 Task: In Heading Arial with underline. Font size of heading  '18'Font style of data Calibri. Font size of data  9Alignment of headline & data Align center. Fill color in heading,  RedFont color of data Black Apply border in Data No BorderIn the sheet  Excel File Workbookbook
Action: Mouse moved to (128, 197)
Screenshot: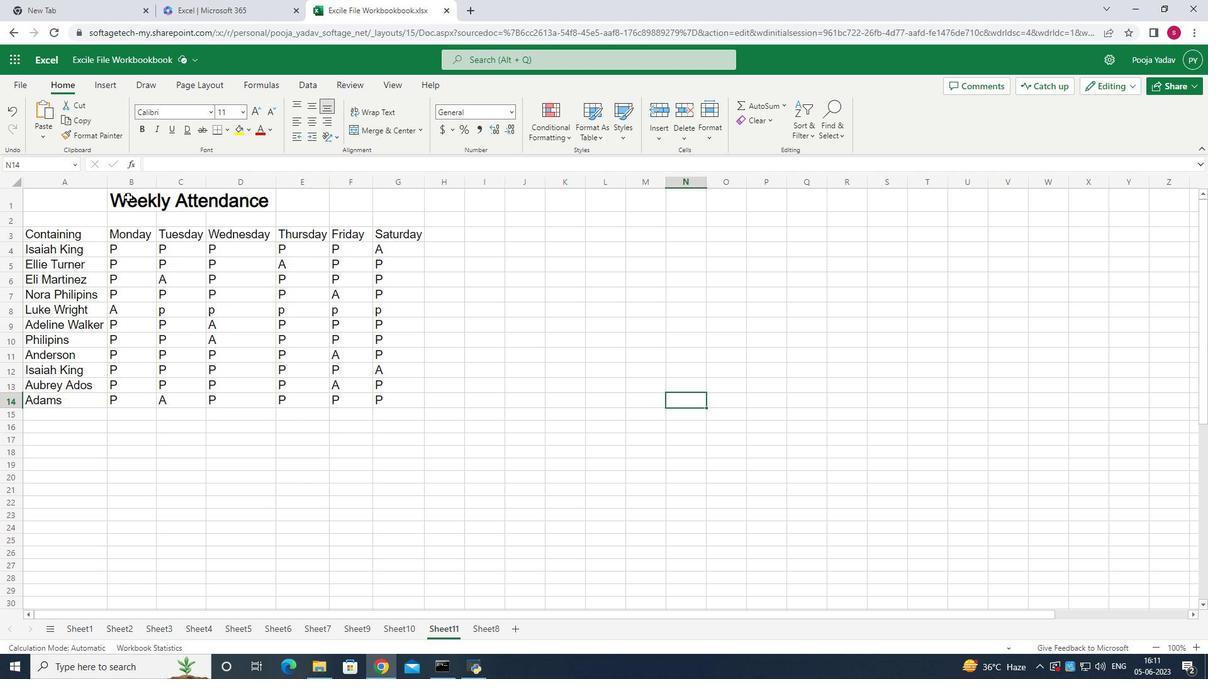 
Action: Mouse pressed left at (128, 197)
Screenshot: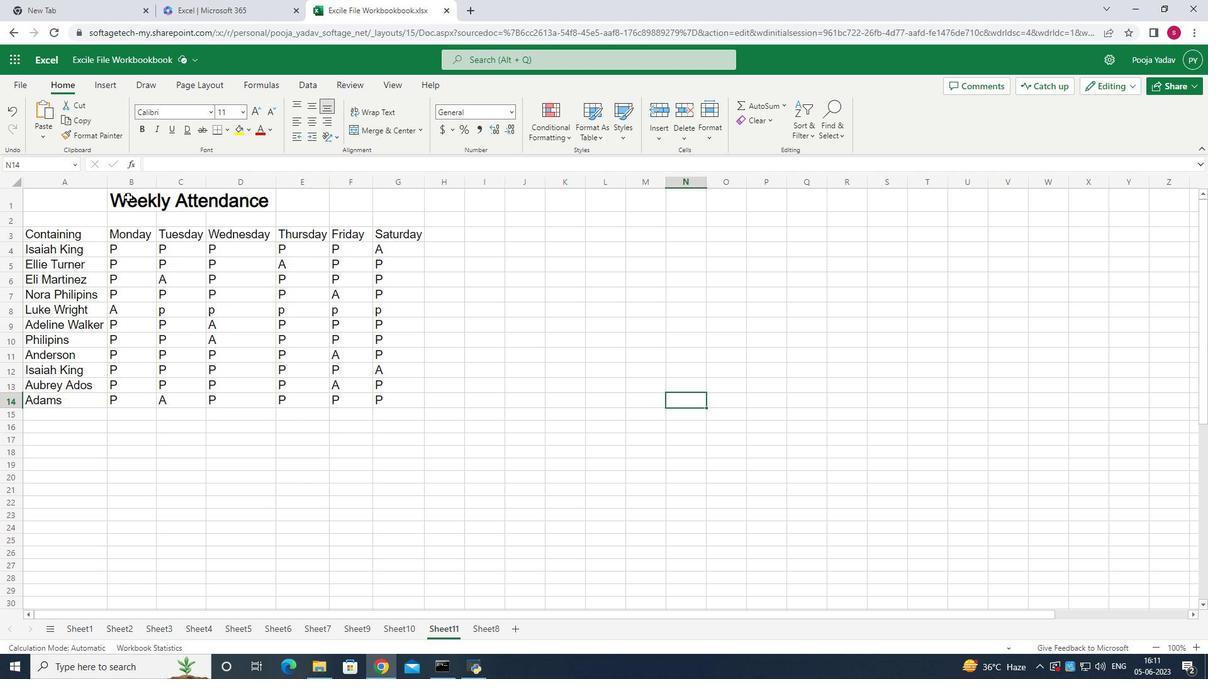 
Action: Mouse moved to (128, 198)
Screenshot: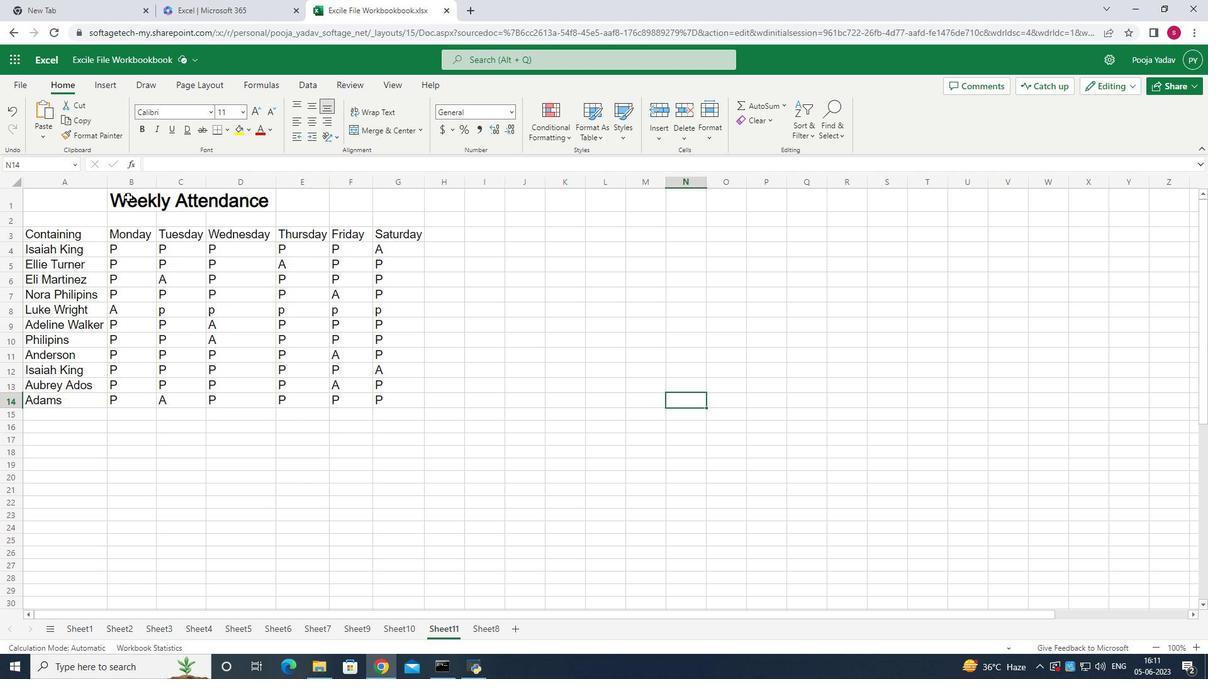 
Action: Mouse pressed left at (128, 198)
Screenshot: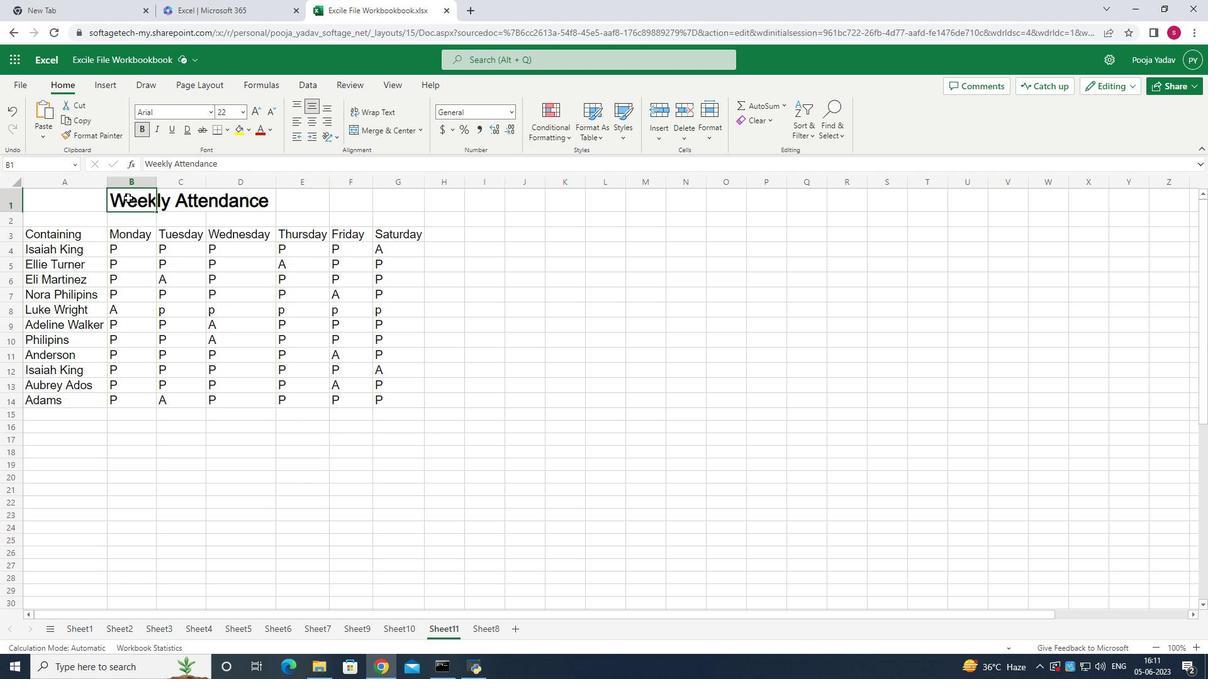 
Action: Mouse moved to (171, 130)
Screenshot: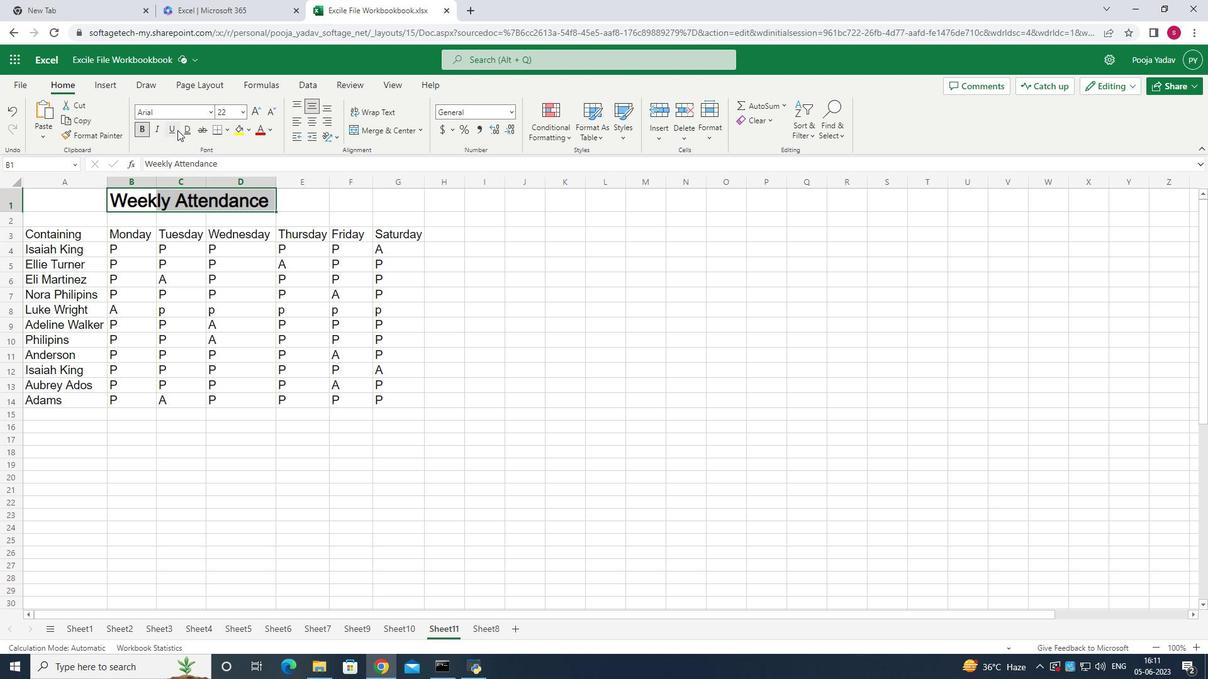 
Action: Mouse pressed left at (171, 130)
Screenshot: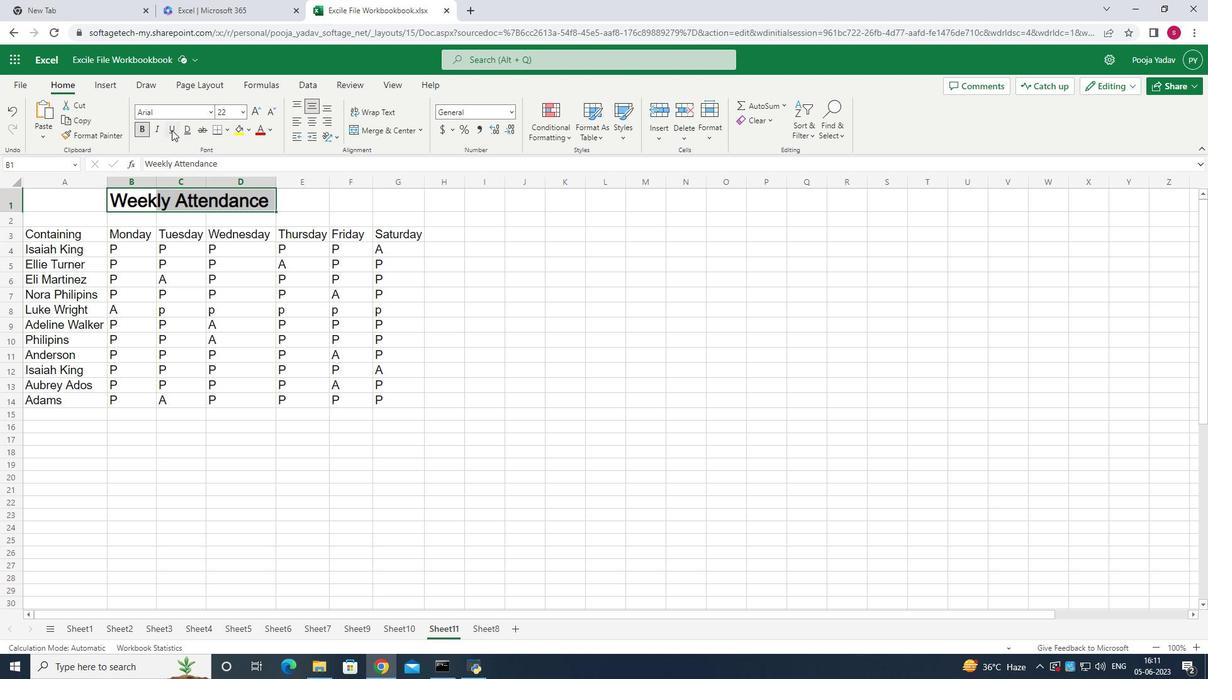 
Action: Mouse moved to (142, 122)
Screenshot: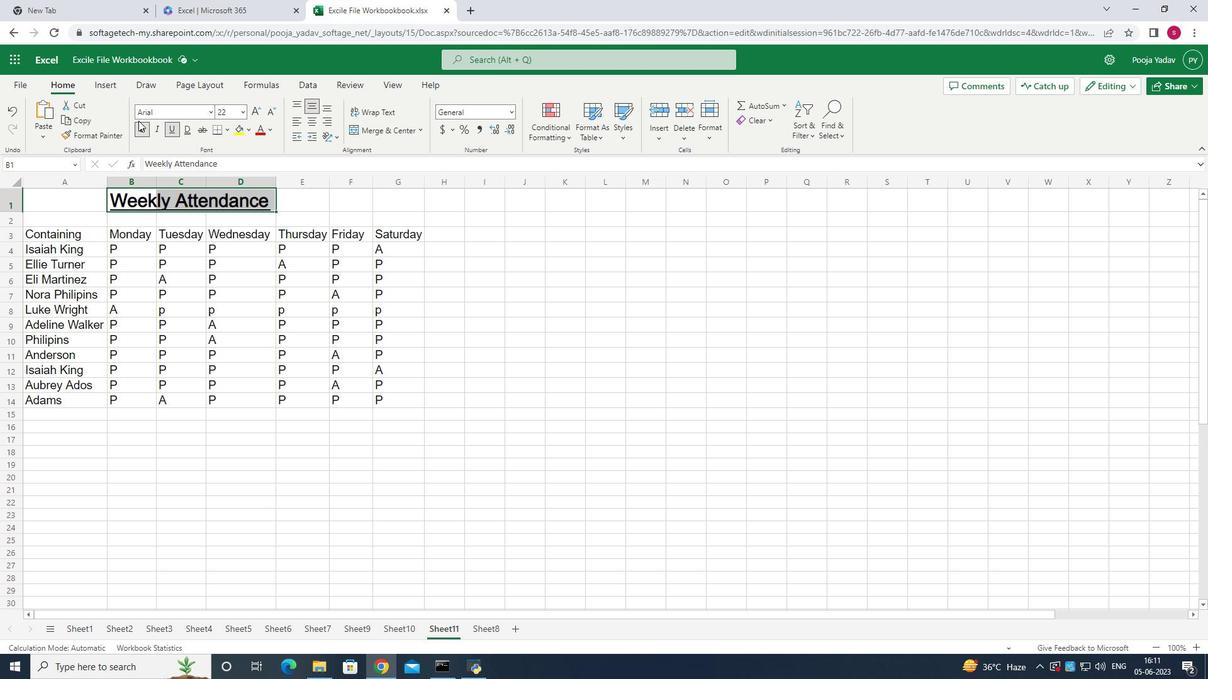 
Action: Mouse pressed left at (142, 122)
Screenshot: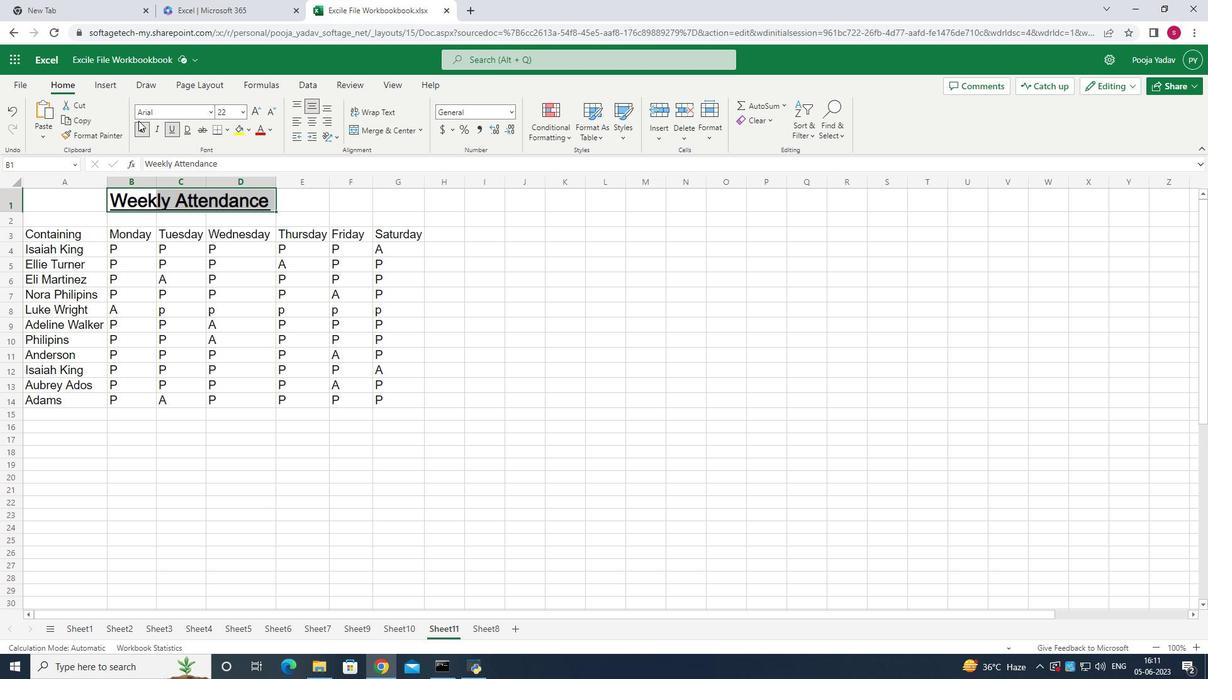 
Action: Mouse moved to (76, 220)
Screenshot: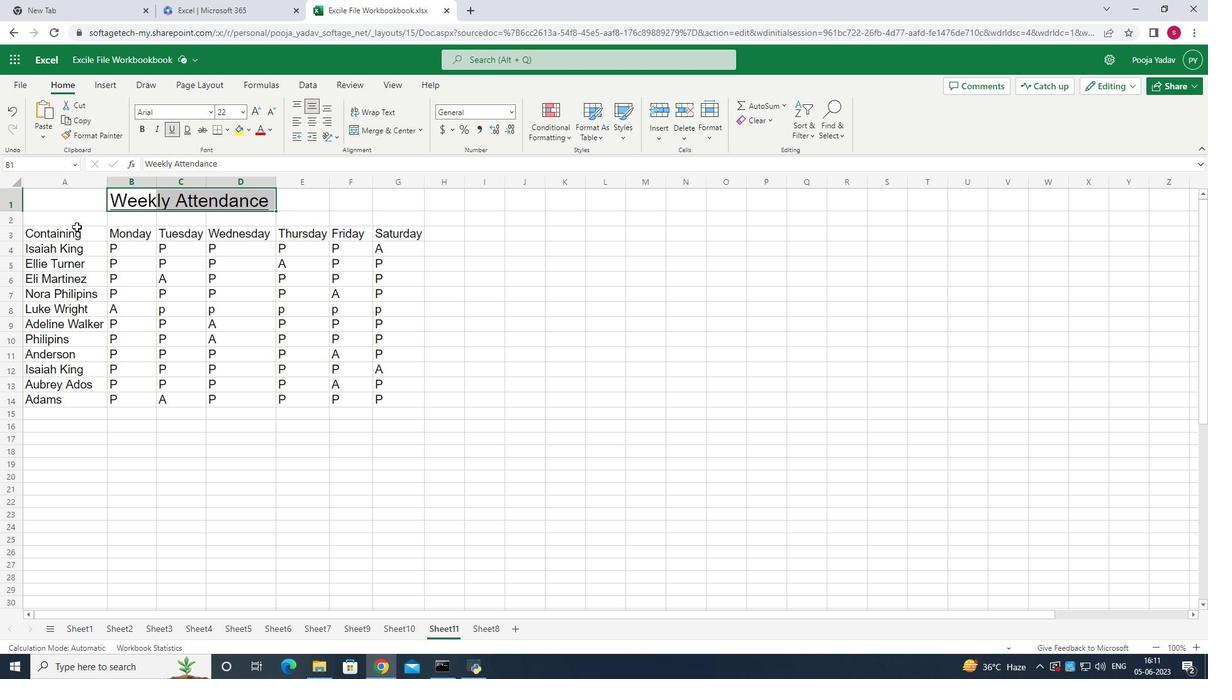 
Action: Mouse pressed left at (76, 220)
Screenshot: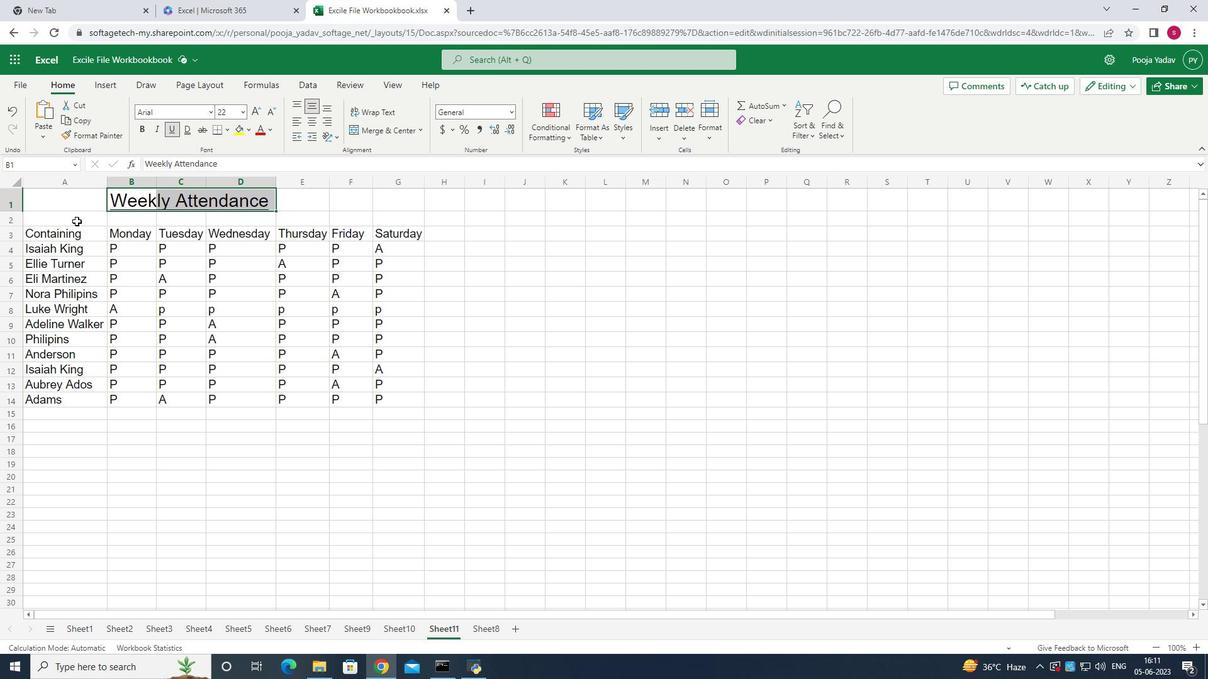 
Action: Mouse moved to (242, 111)
Screenshot: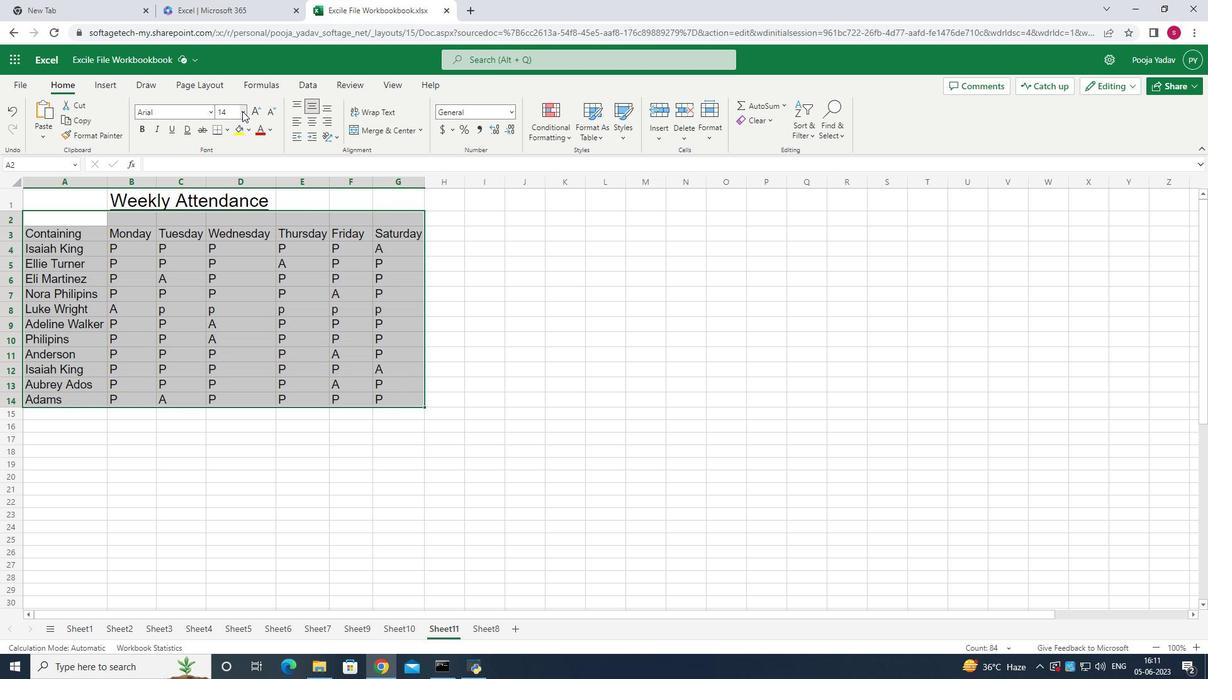 
Action: Mouse pressed left at (242, 111)
Screenshot: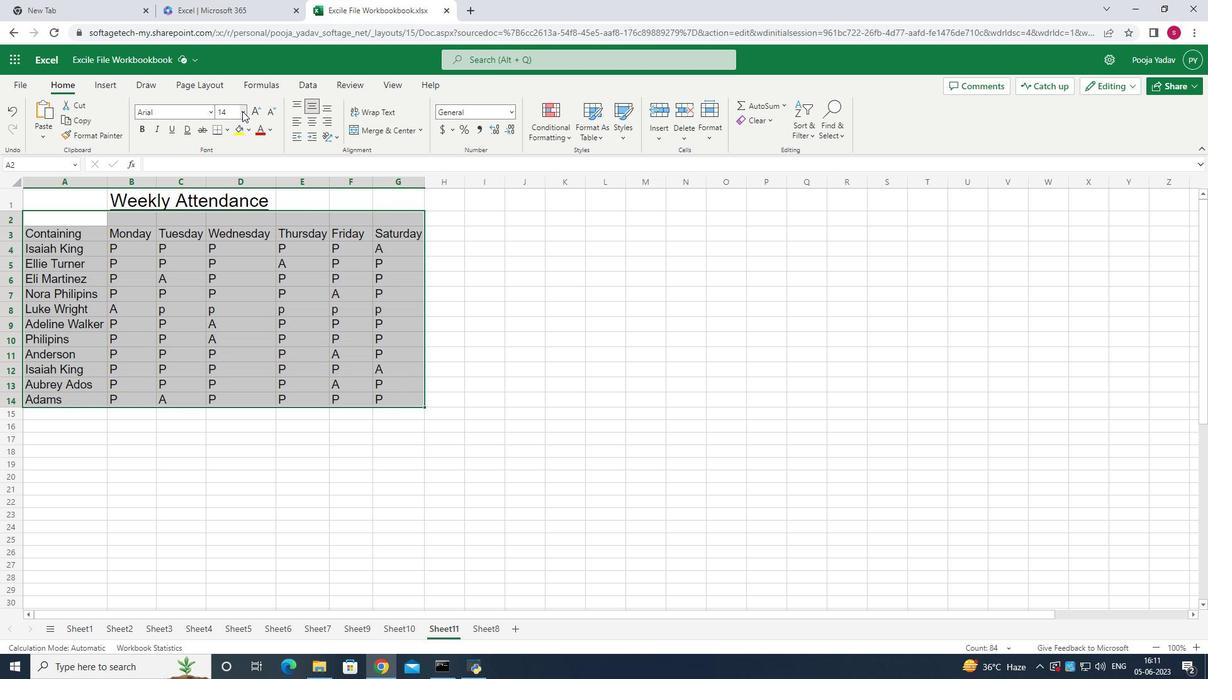 
Action: Mouse moved to (234, 244)
Screenshot: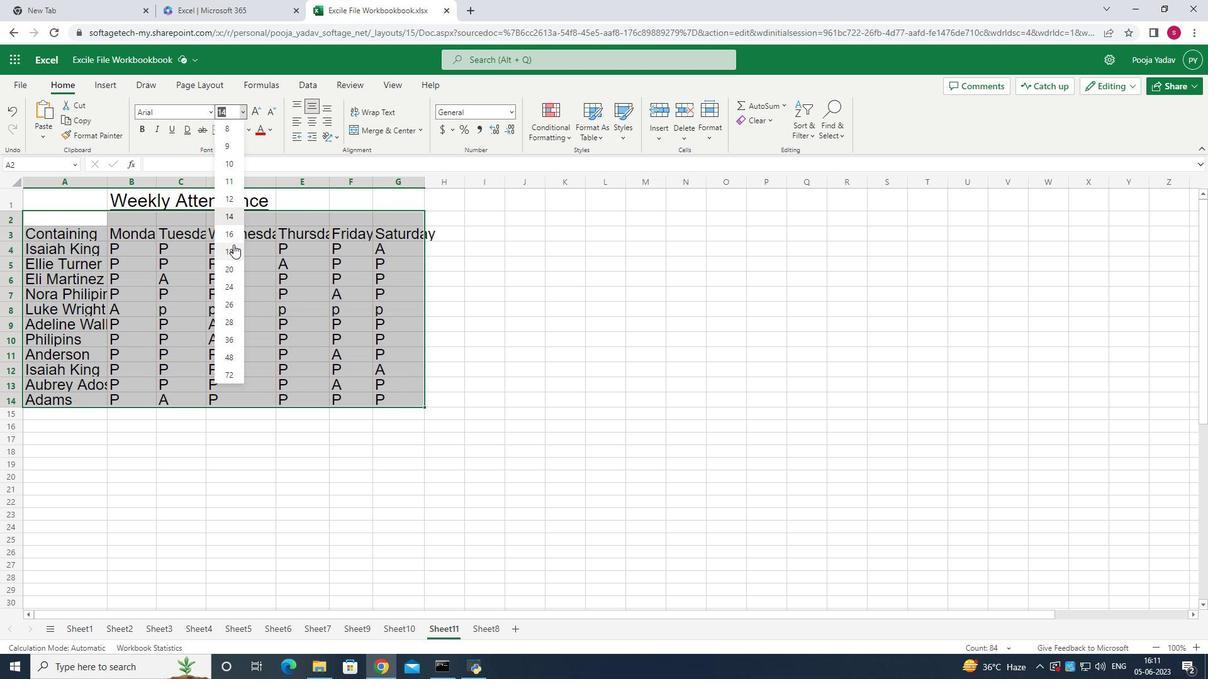 
Action: Mouse pressed left at (234, 244)
Screenshot: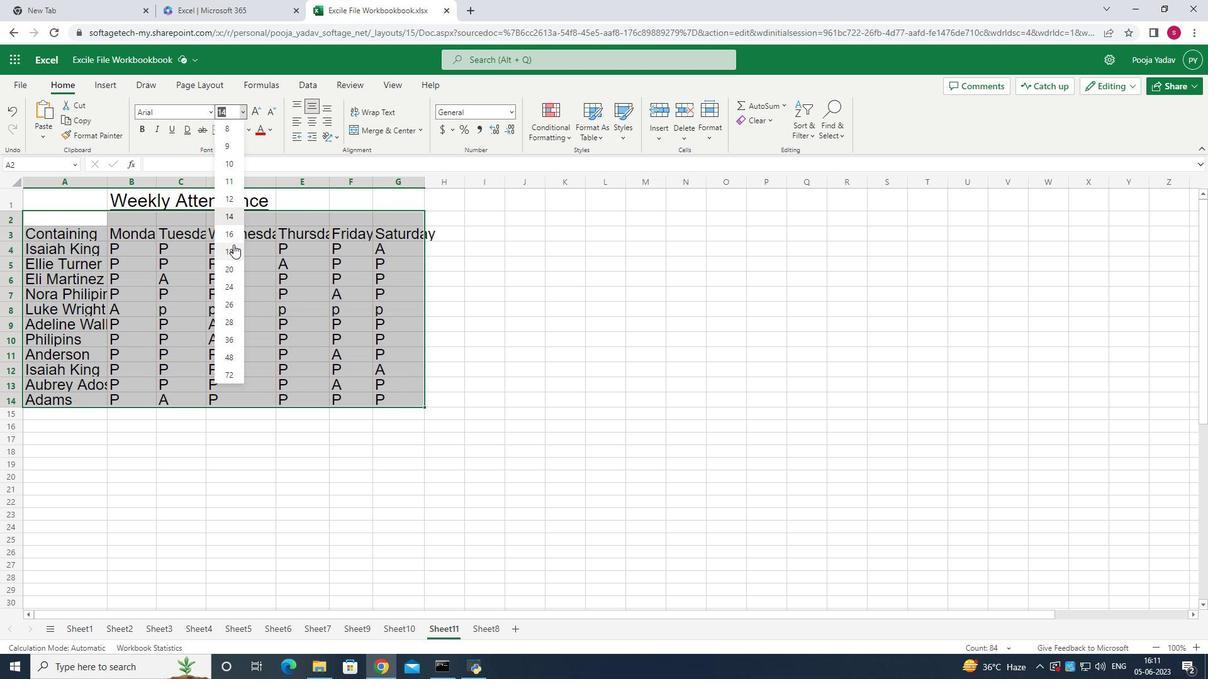 
Action: Mouse moved to (422, 181)
Screenshot: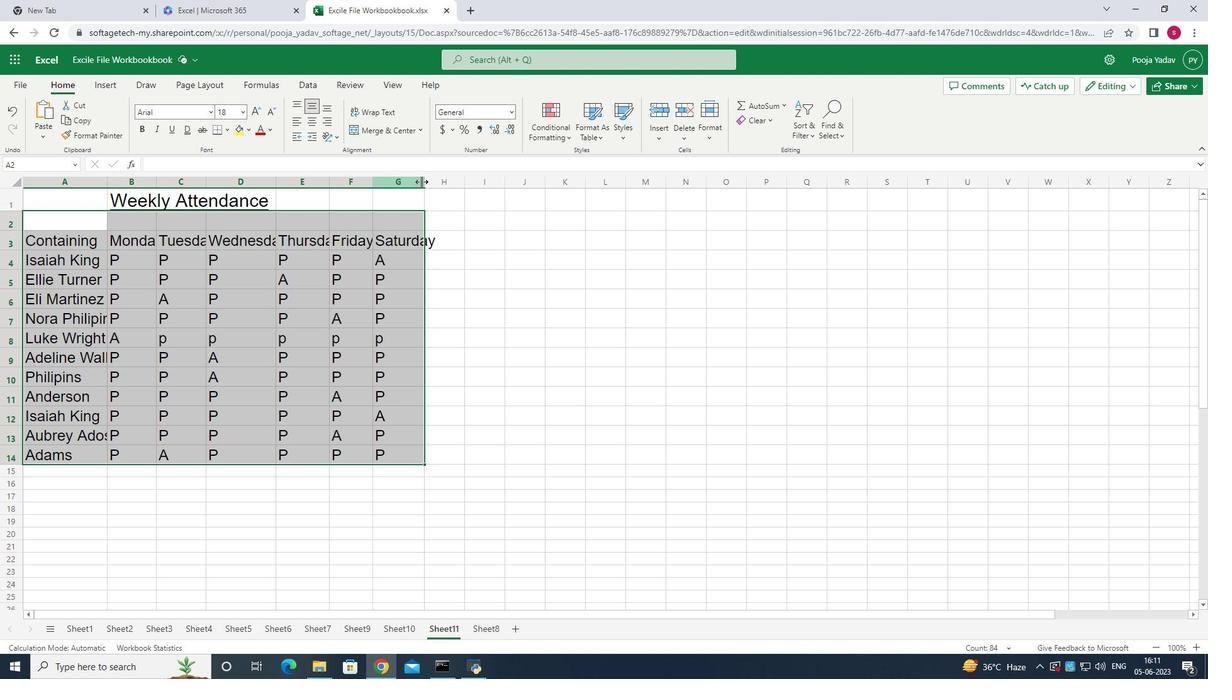 
Action: Mouse pressed left at (422, 181)
Screenshot: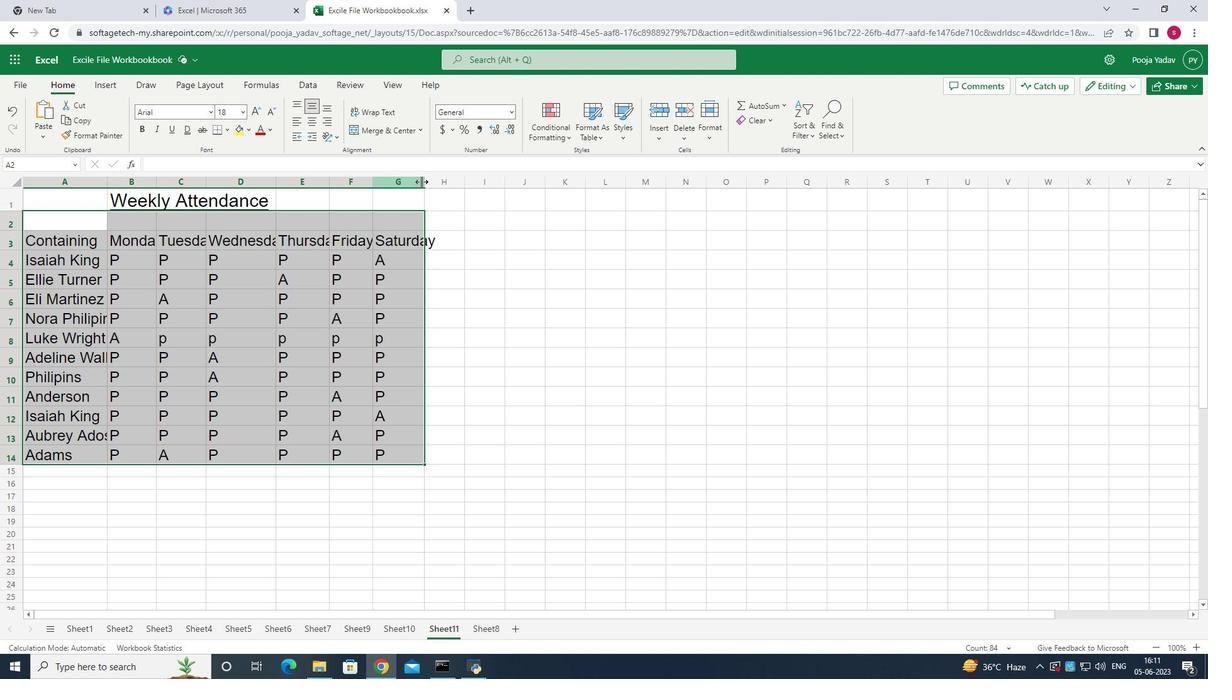 
Action: Mouse moved to (107, 180)
Screenshot: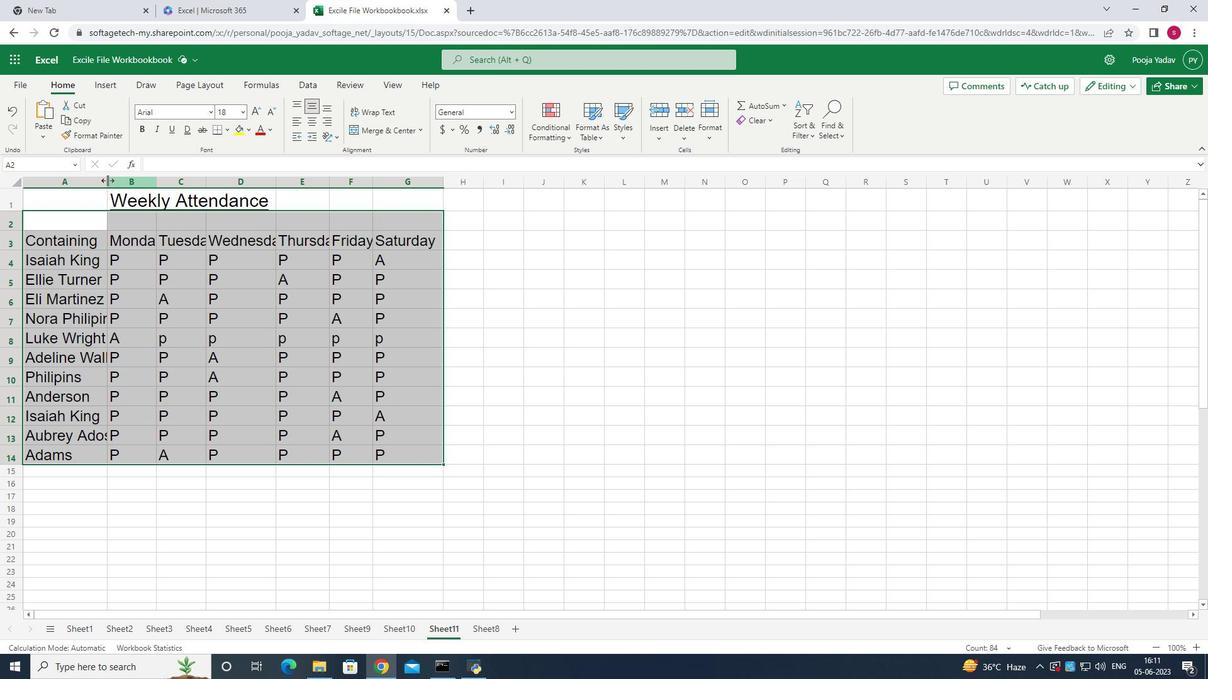
Action: Mouse pressed left at (107, 180)
Screenshot: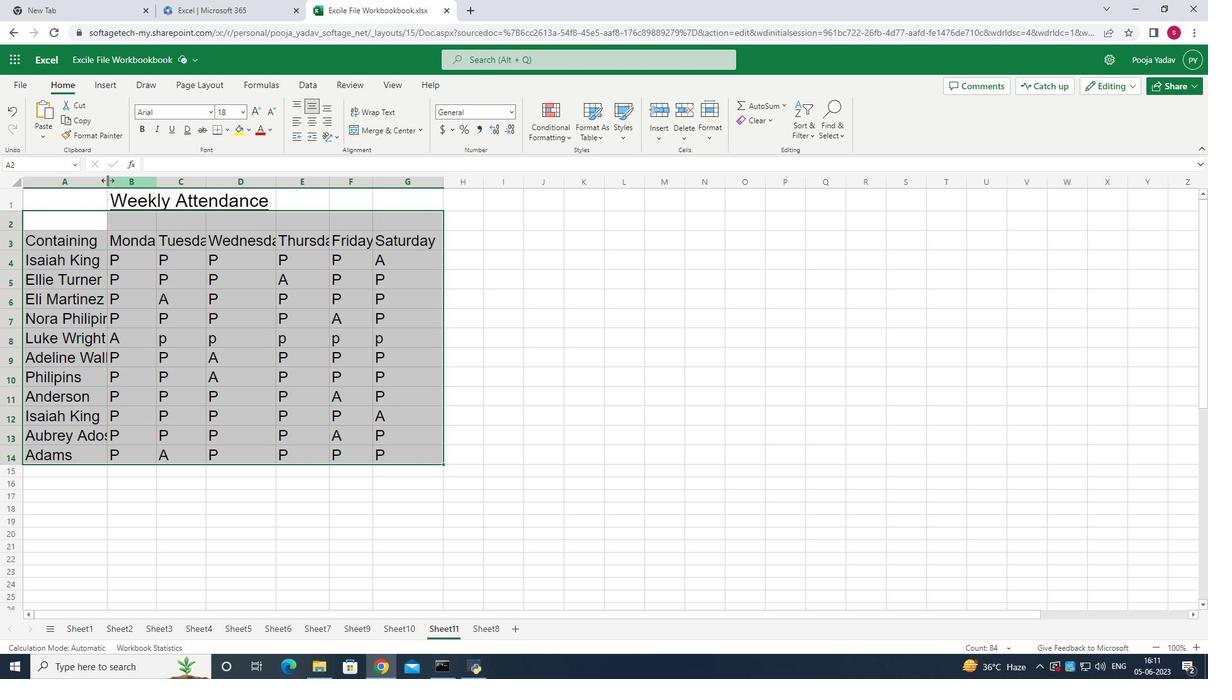 
Action: Mouse moved to (130, 184)
Screenshot: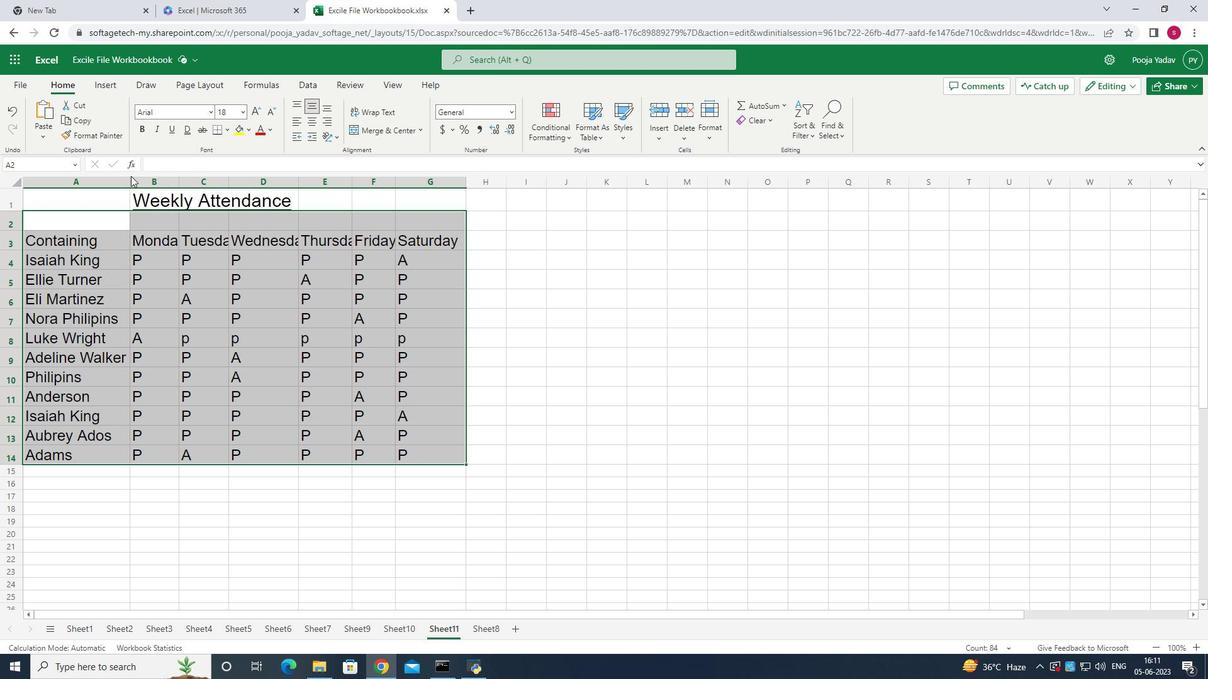
Action: Mouse pressed left at (130, 184)
Screenshot: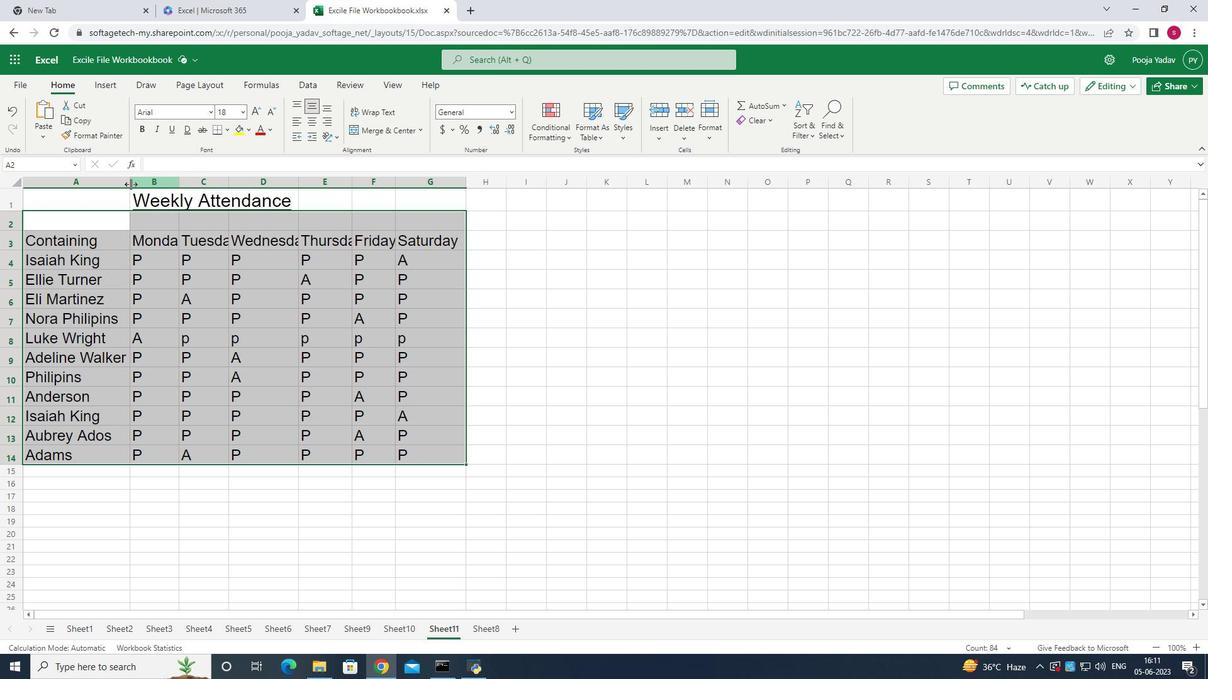 
Action: Mouse moved to (185, 183)
Screenshot: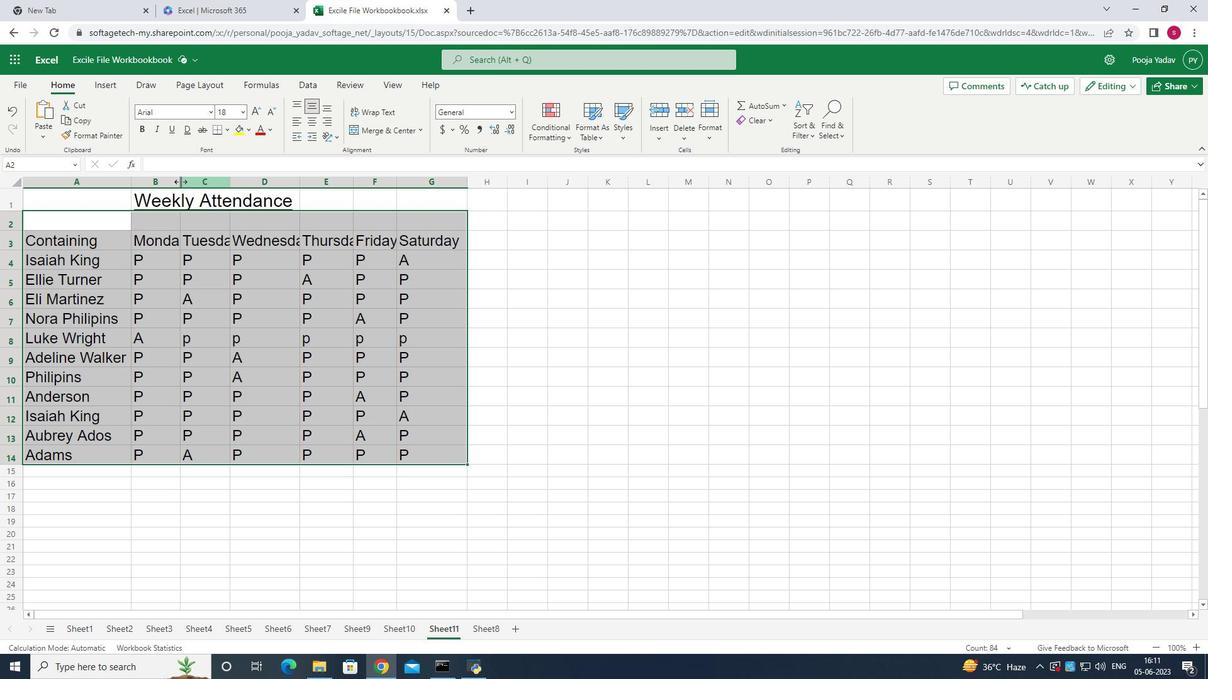 
Action: Mouse pressed left at (181, 181)
Screenshot: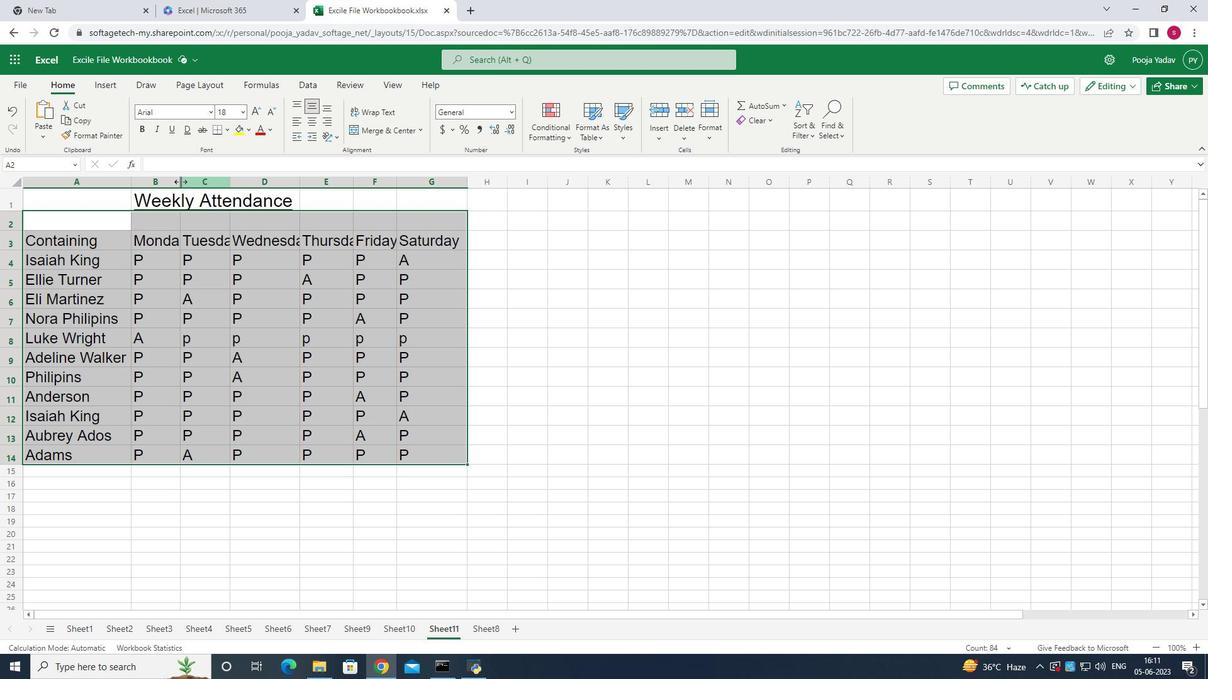 
Action: Mouse moved to (194, 183)
Screenshot: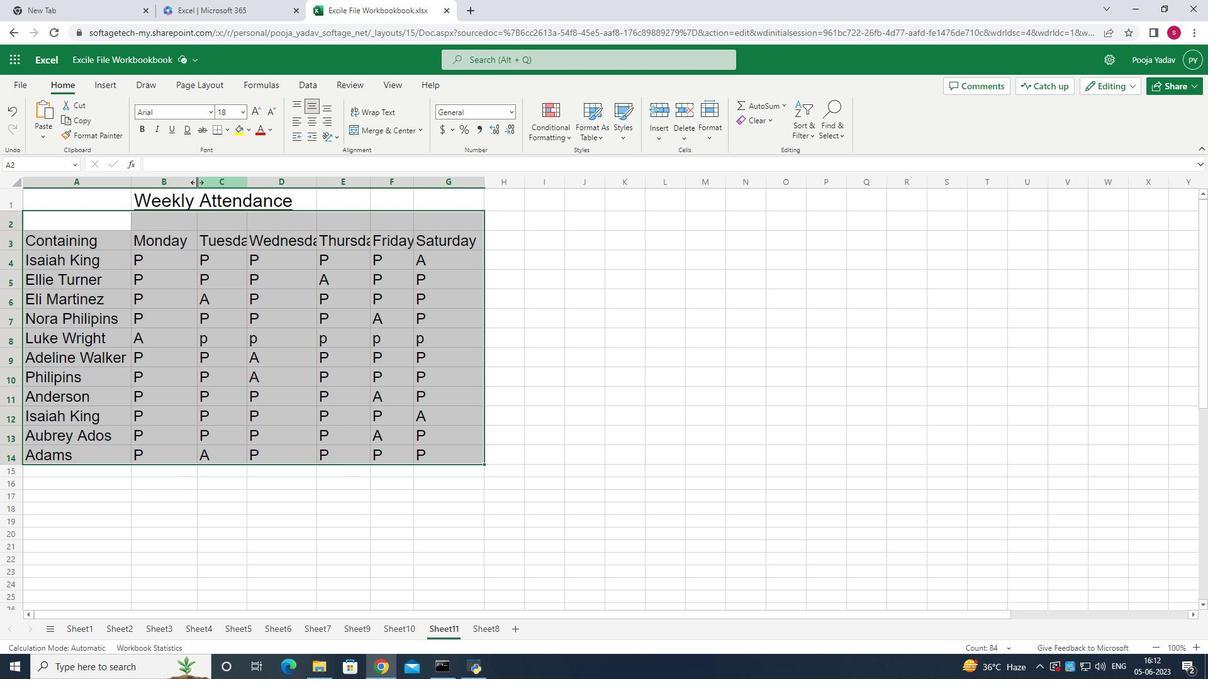 
Action: Mouse pressed left at (194, 183)
Screenshot: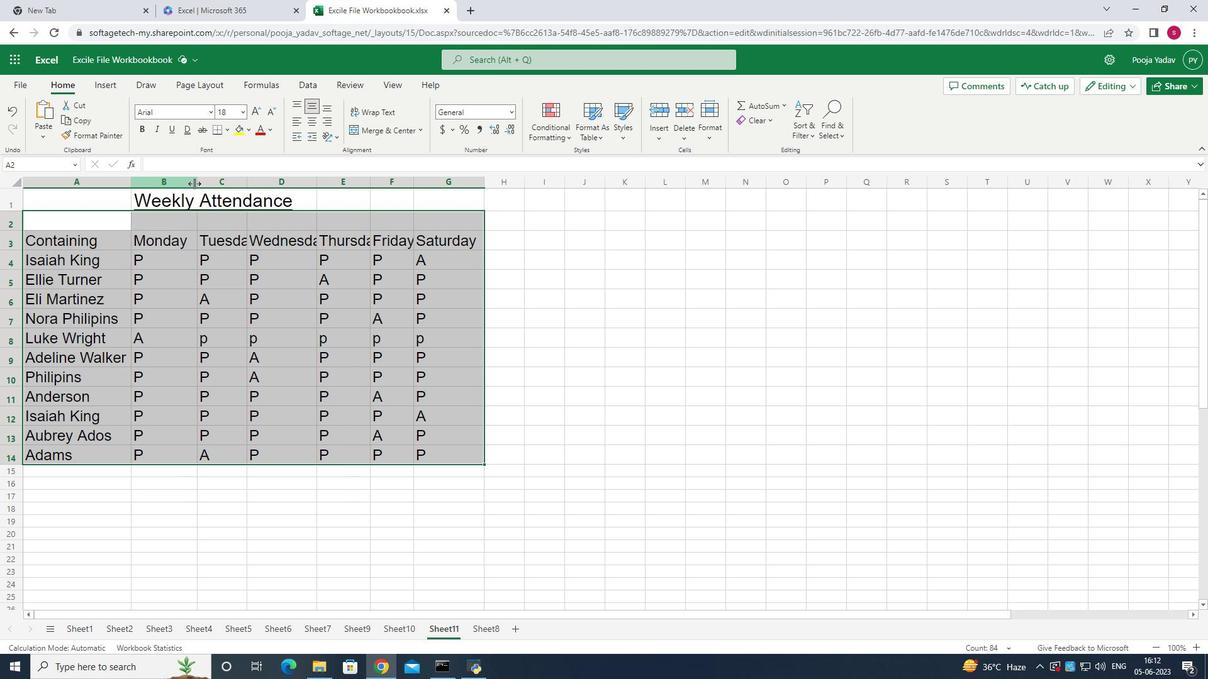 
Action: Mouse moved to (244, 178)
Screenshot: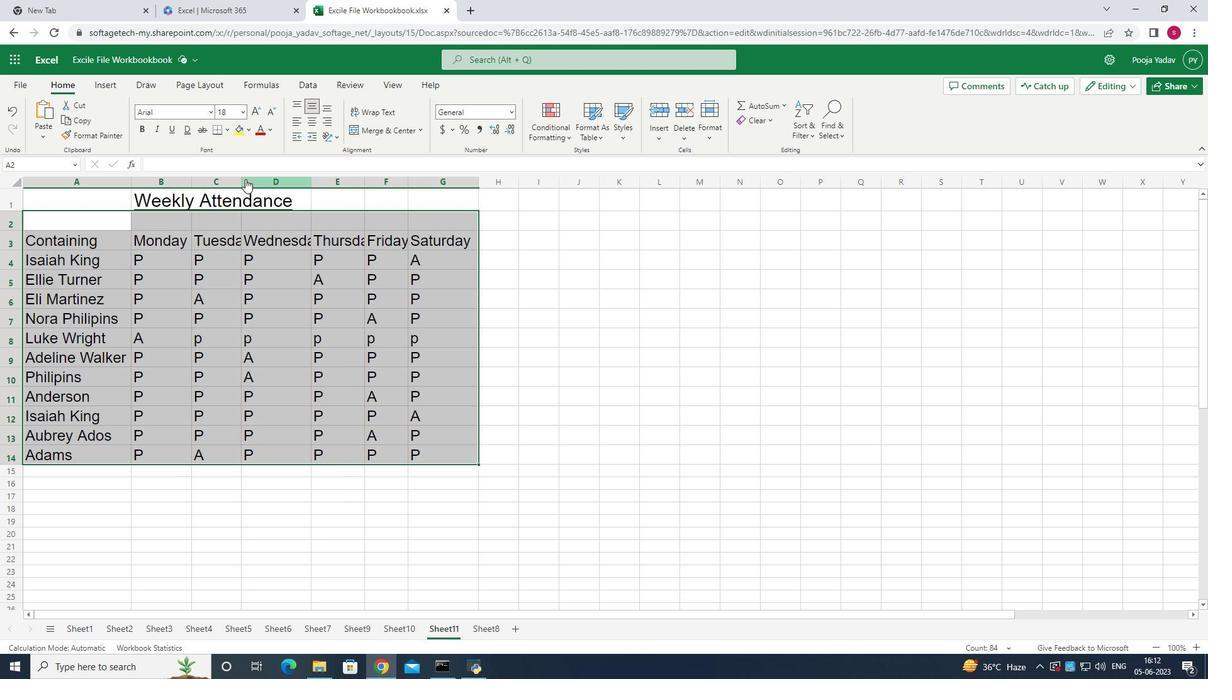 
Action: Mouse pressed left at (244, 178)
Screenshot: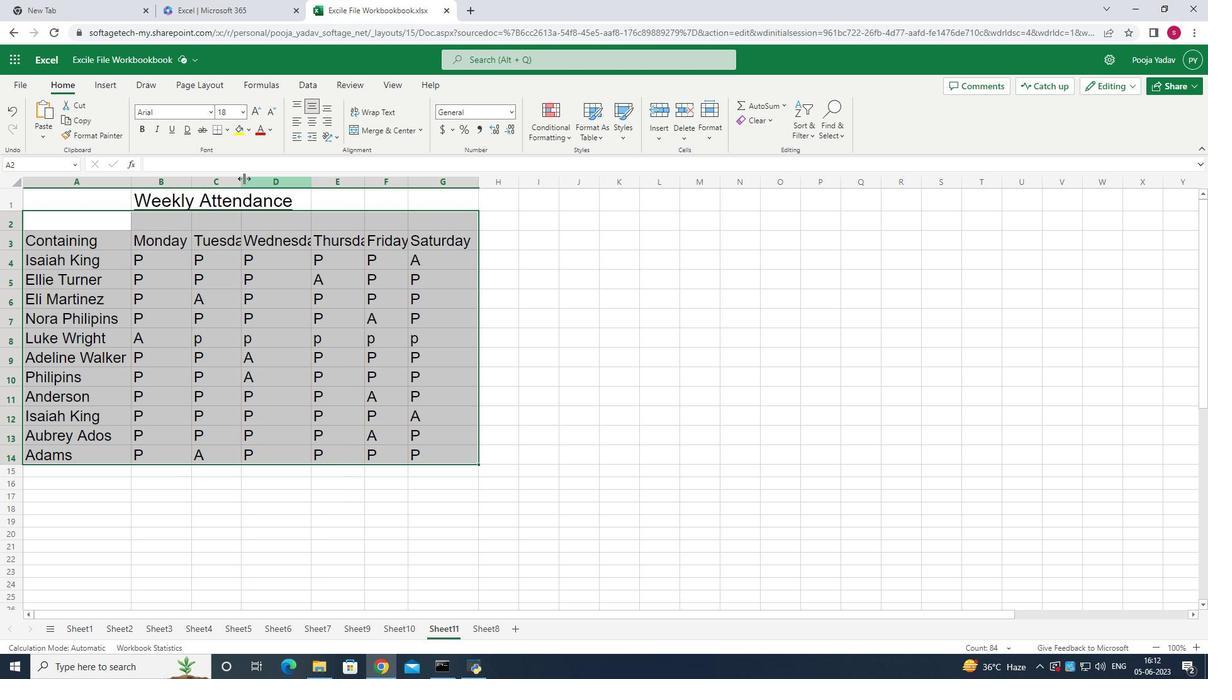 
Action: Mouse moved to (250, 180)
Screenshot: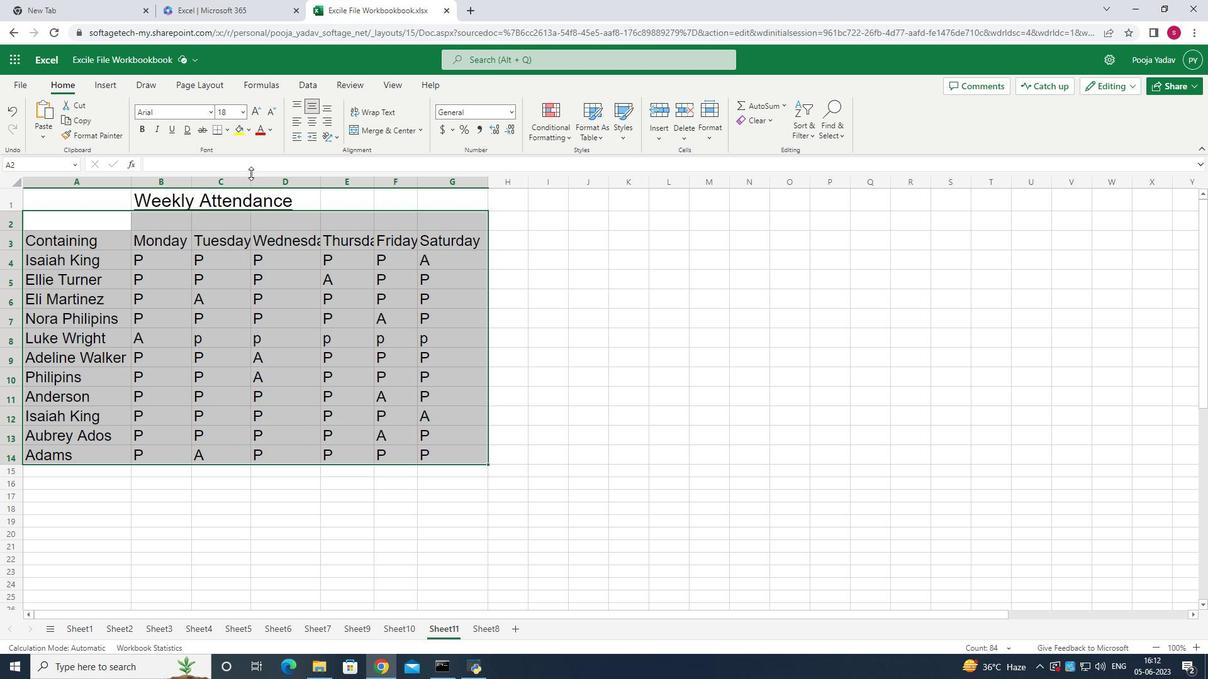 
Action: Mouse pressed left at (250, 180)
Screenshot: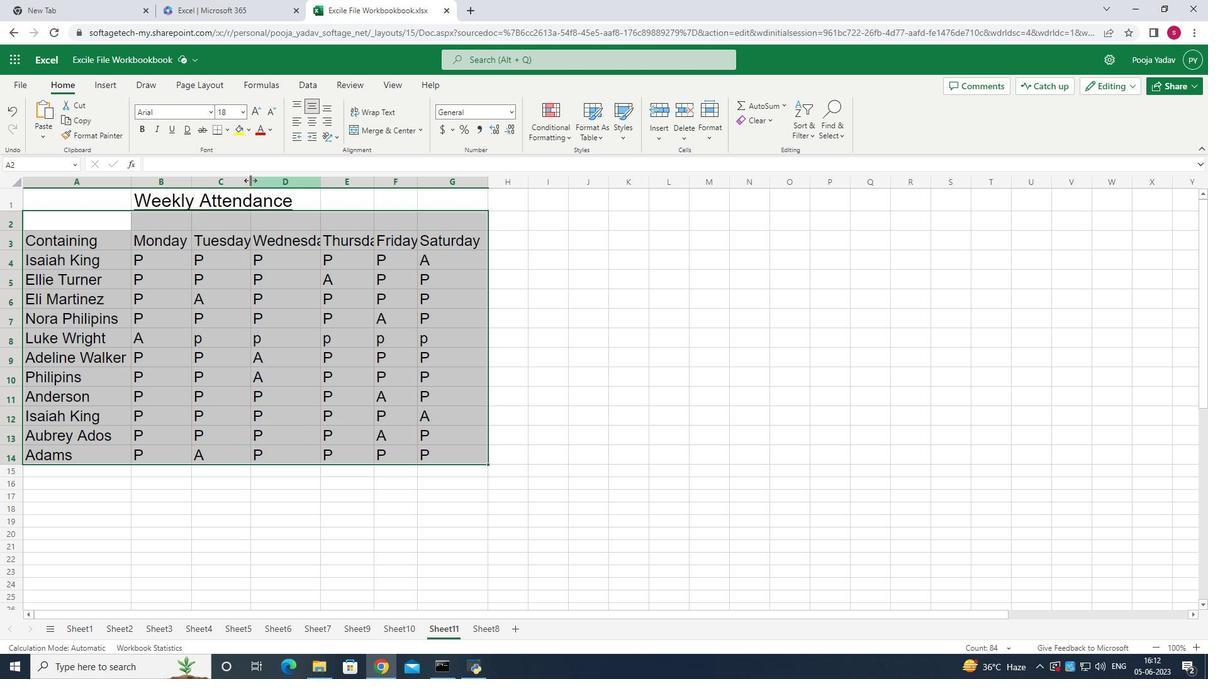 
Action: Mouse moved to (326, 178)
Screenshot: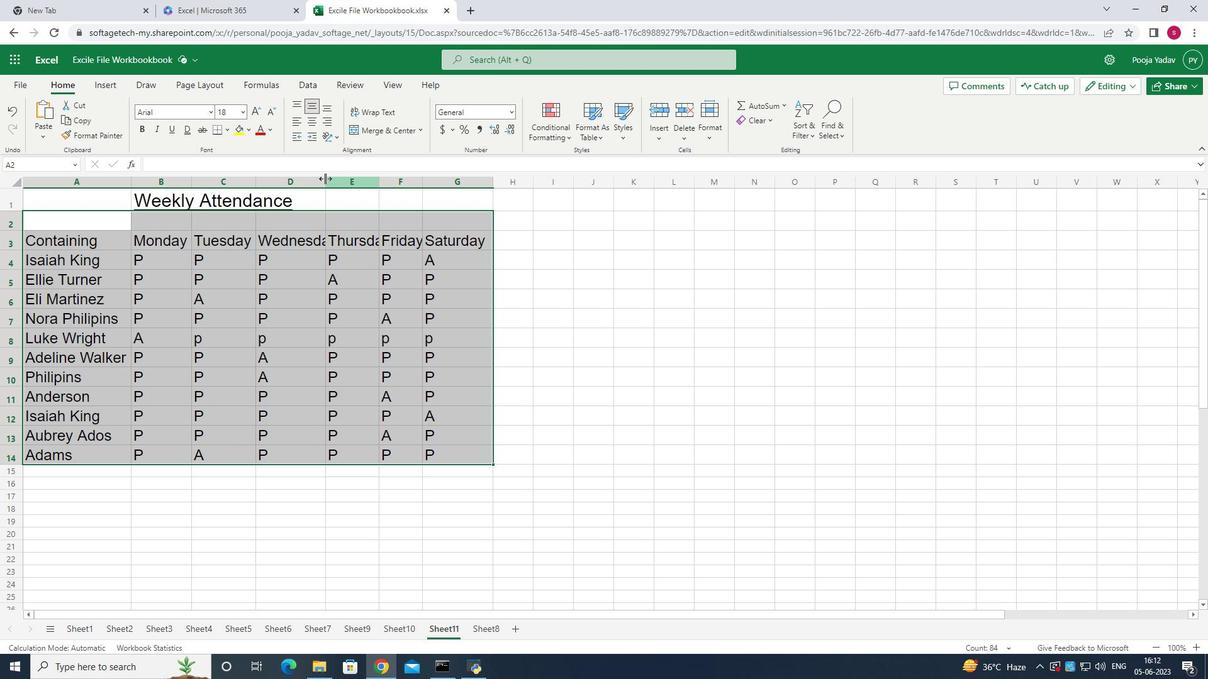 
Action: Mouse pressed left at (326, 178)
Screenshot: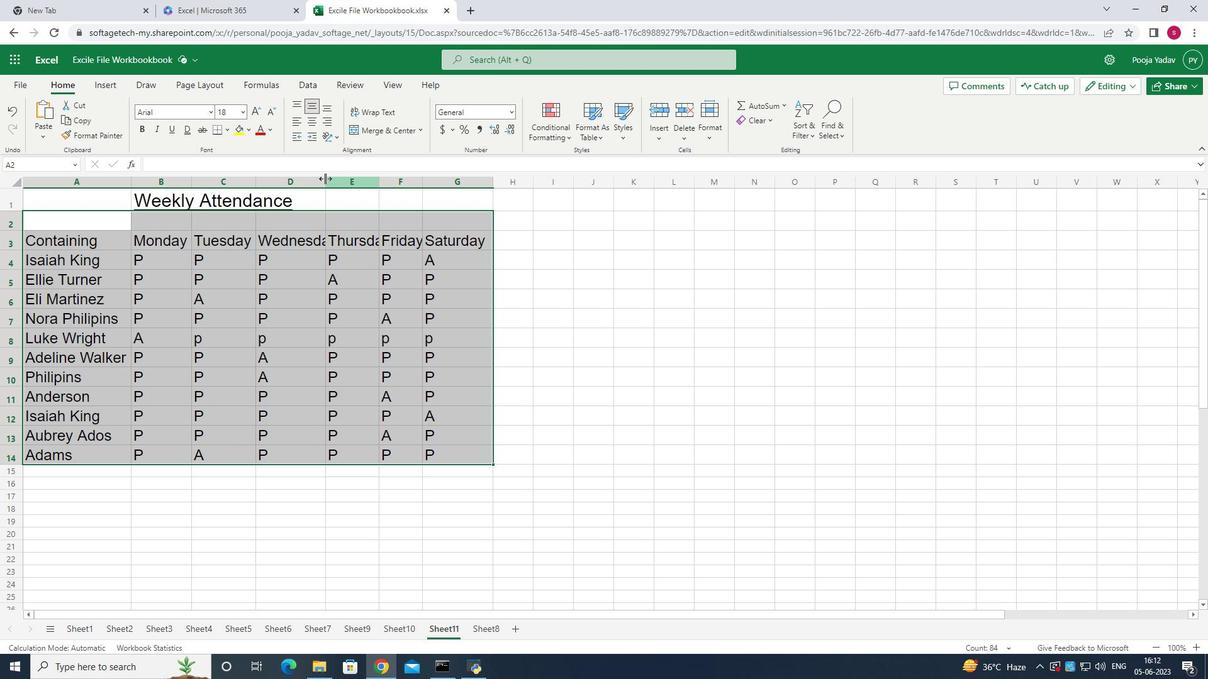
Action: Mouse moved to (394, 178)
Screenshot: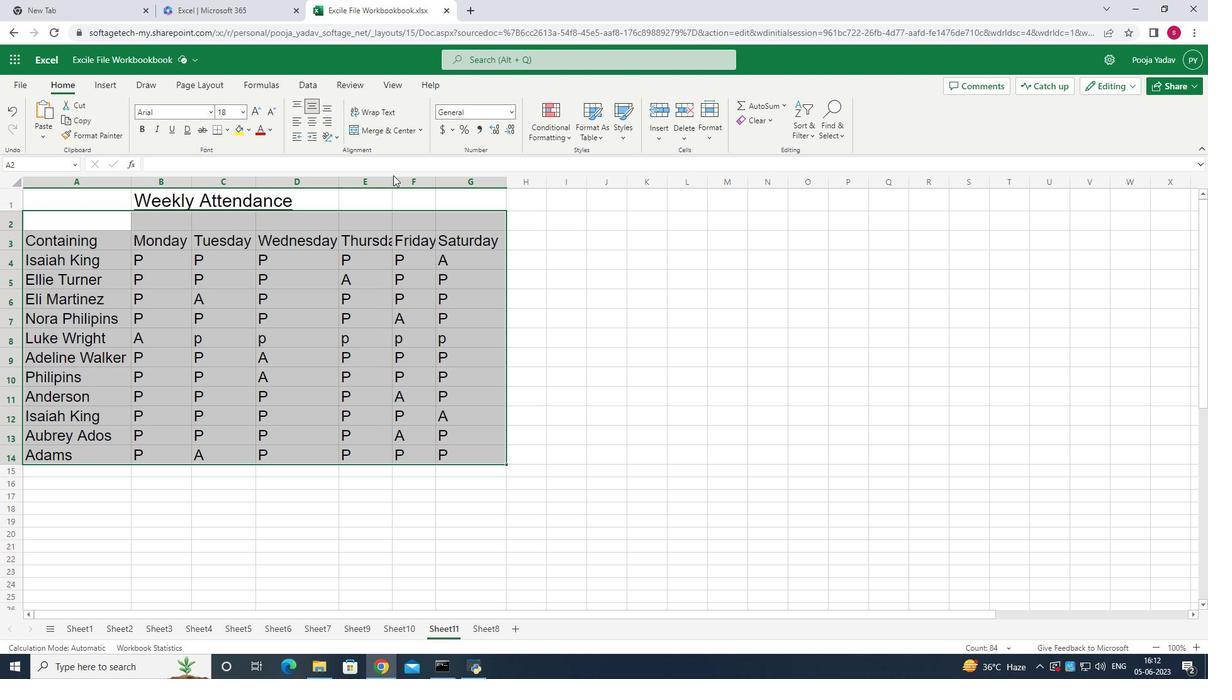 
Action: Mouse pressed left at (394, 178)
Screenshot: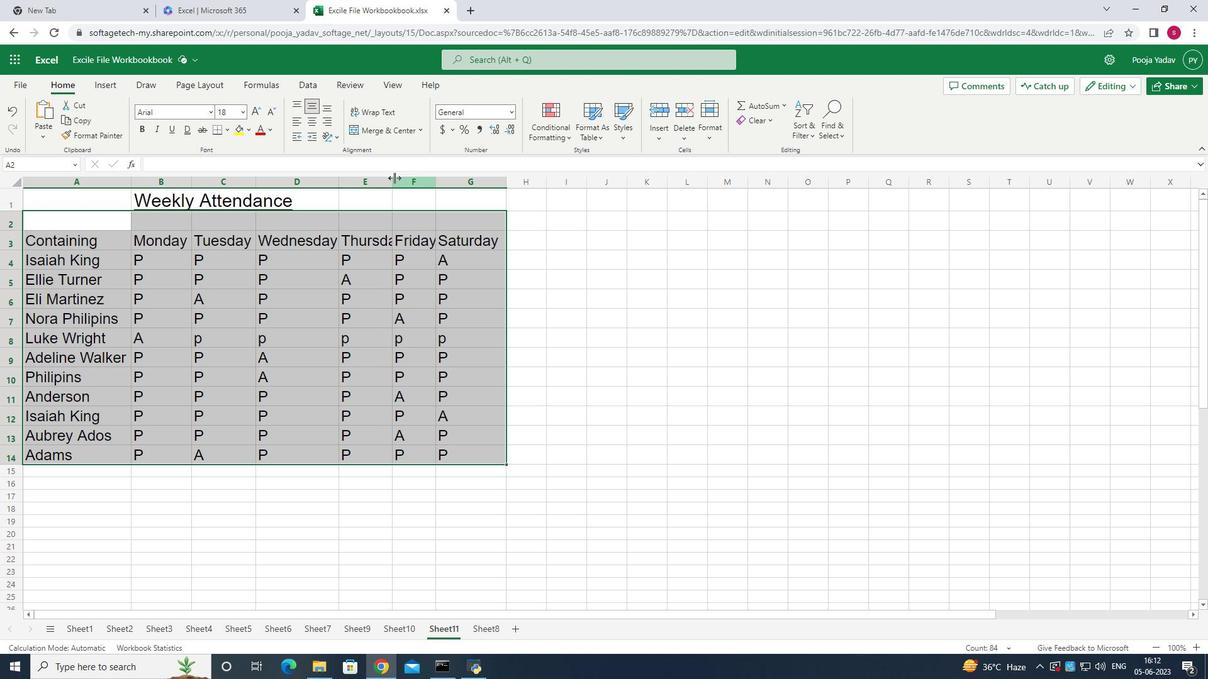
Action: Mouse moved to (447, 179)
Screenshot: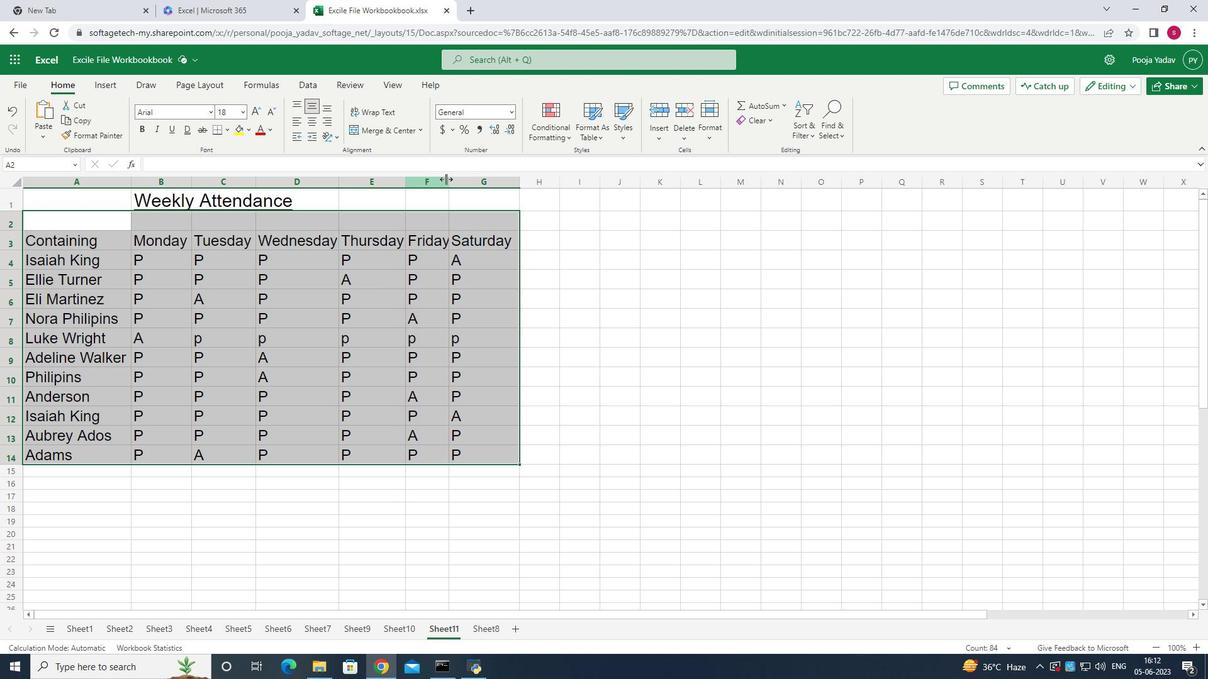 
Action: Mouse pressed left at (447, 179)
Screenshot: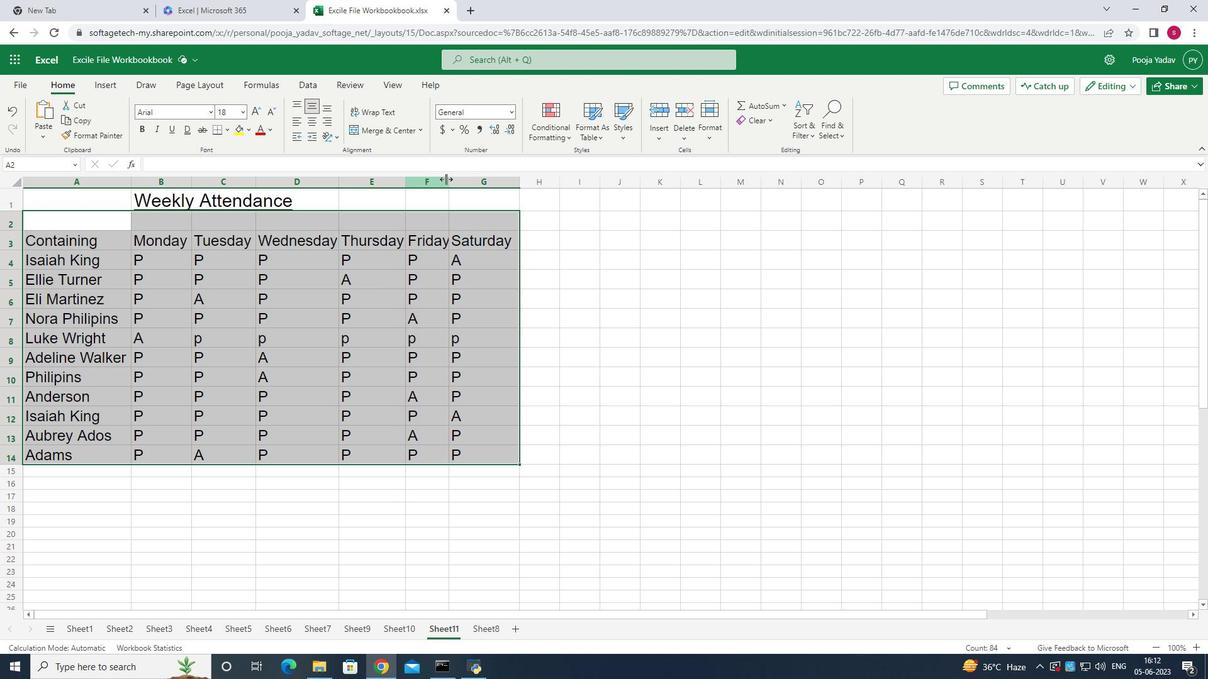 
Action: Mouse moved to (543, 331)
Screenshot: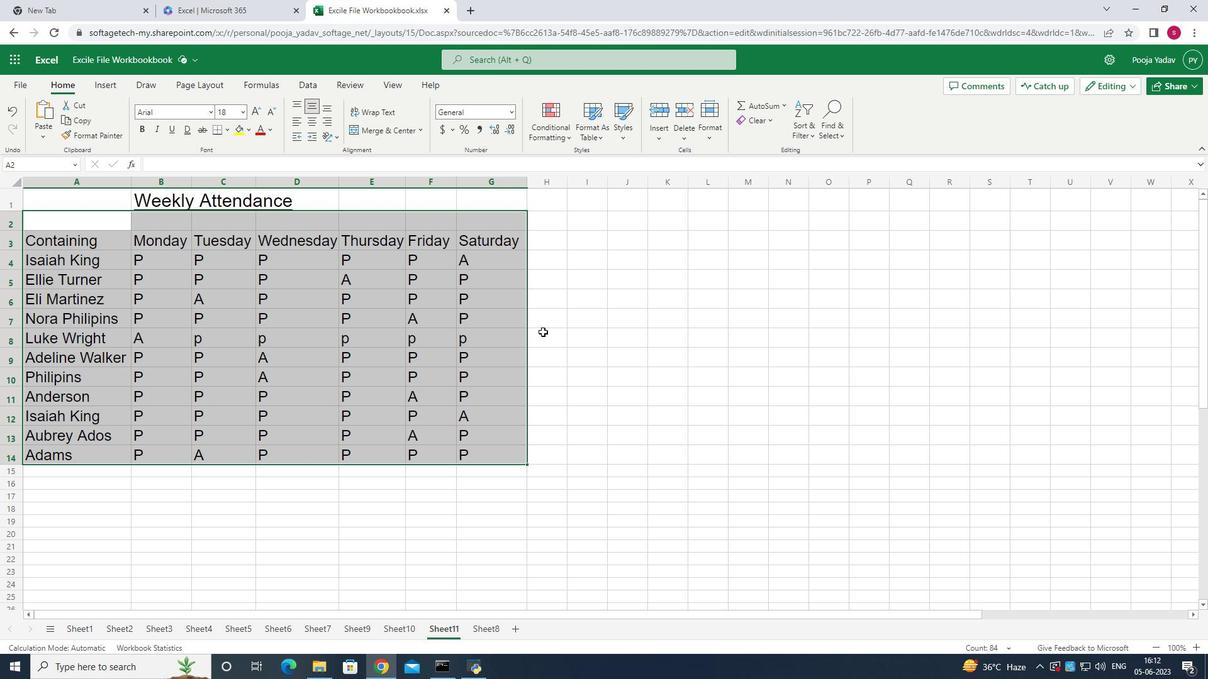 
Action: Mouse pressed left at (543, 331)
Screenshot: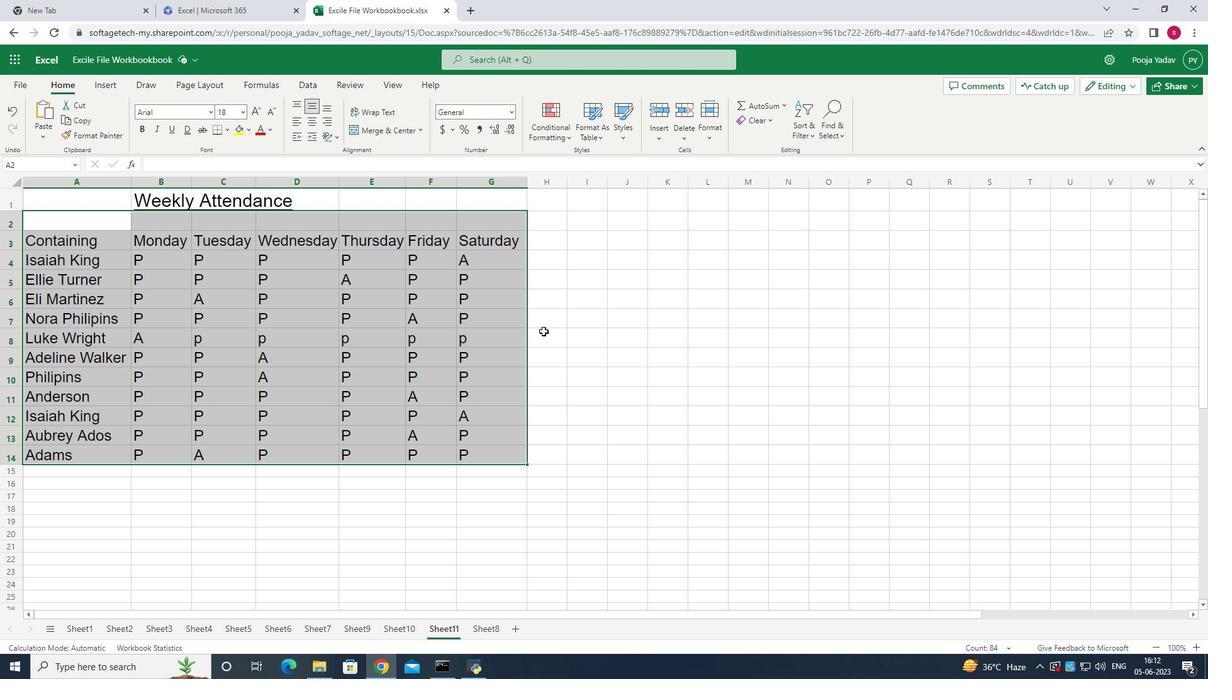 
Action: Mouse moved to (75, 192)
Screenshot: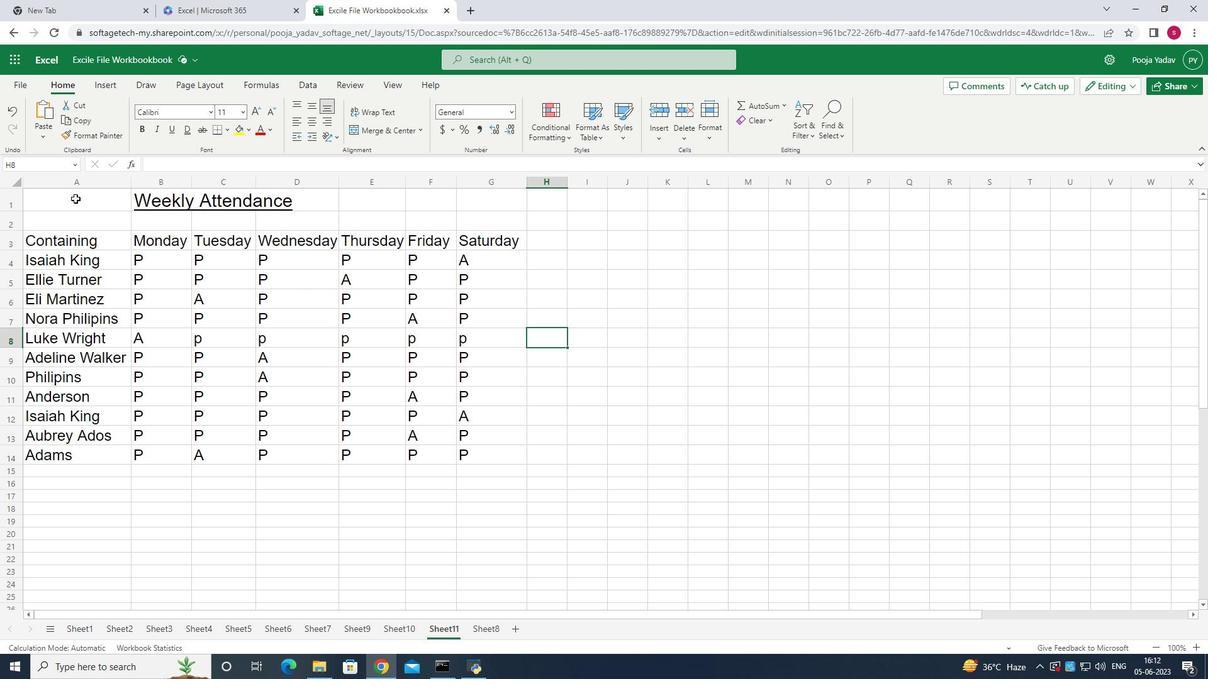 
Action: Mouse pressed left at (75, 192)
Screenshot: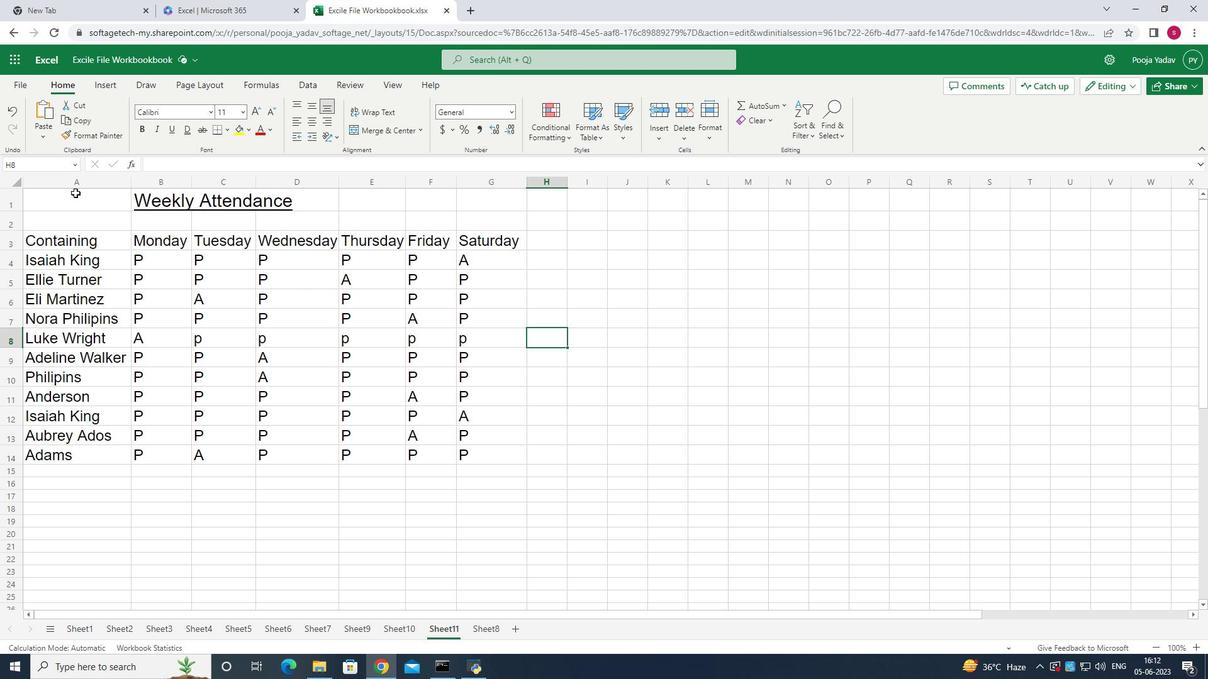 
Action: Mouse moved to (314, 125)
Screenshot: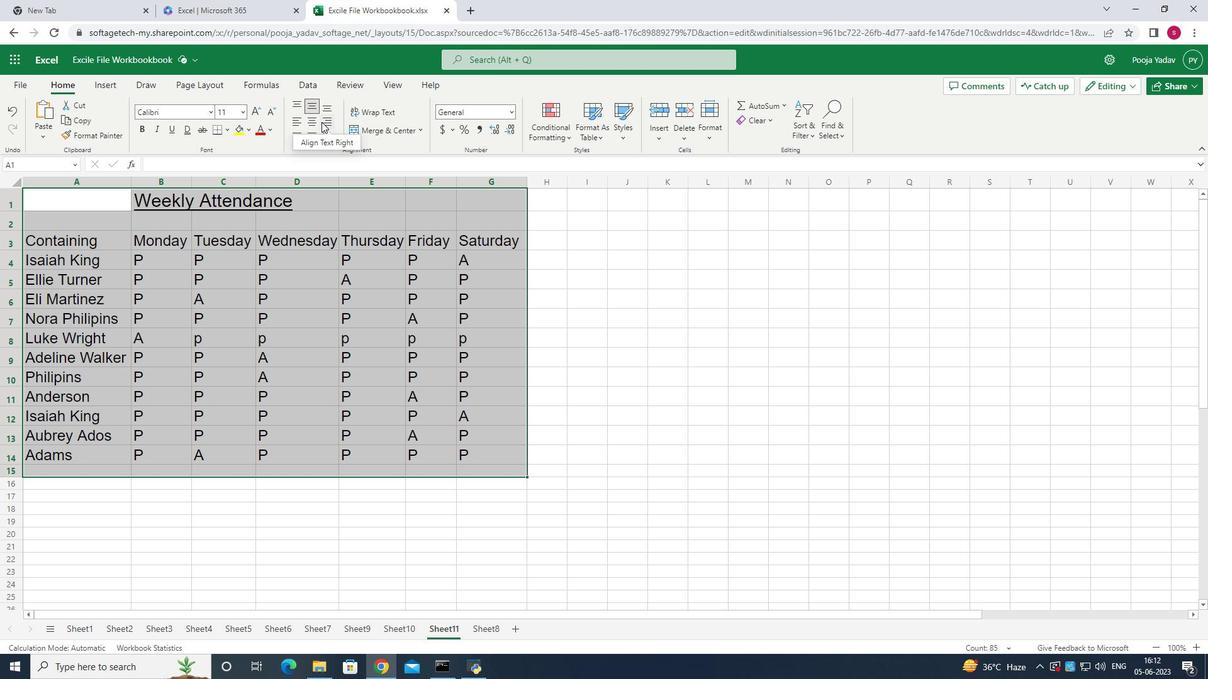 
Action: Mouse pressed left at (314, 125)
Screenshot: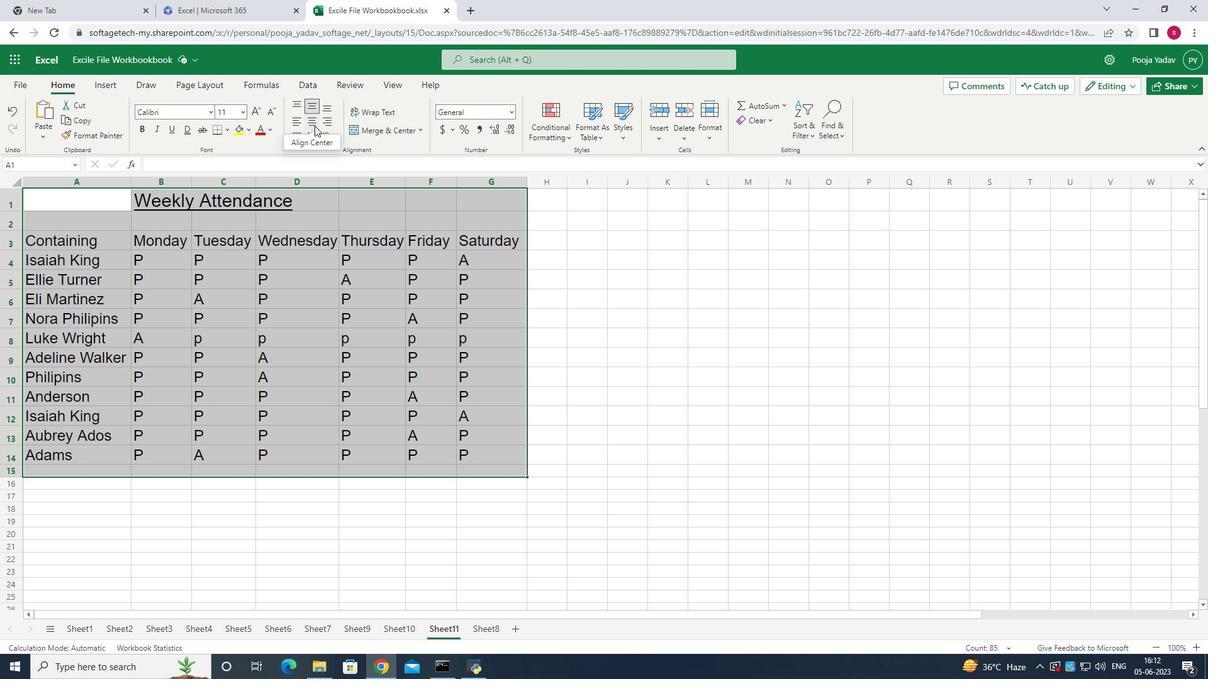 
Action: Mouse moved to (268, 128)
Screenshot: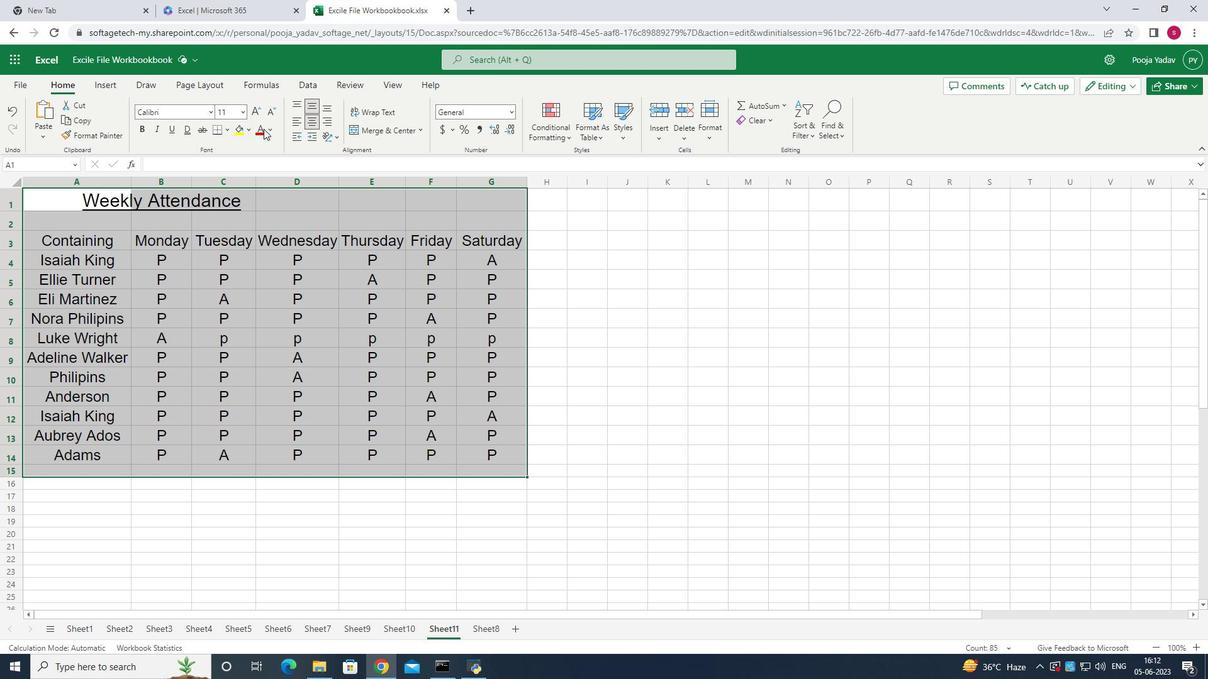 
Action: Mouse pressed left at (268, 128)
Screenshot: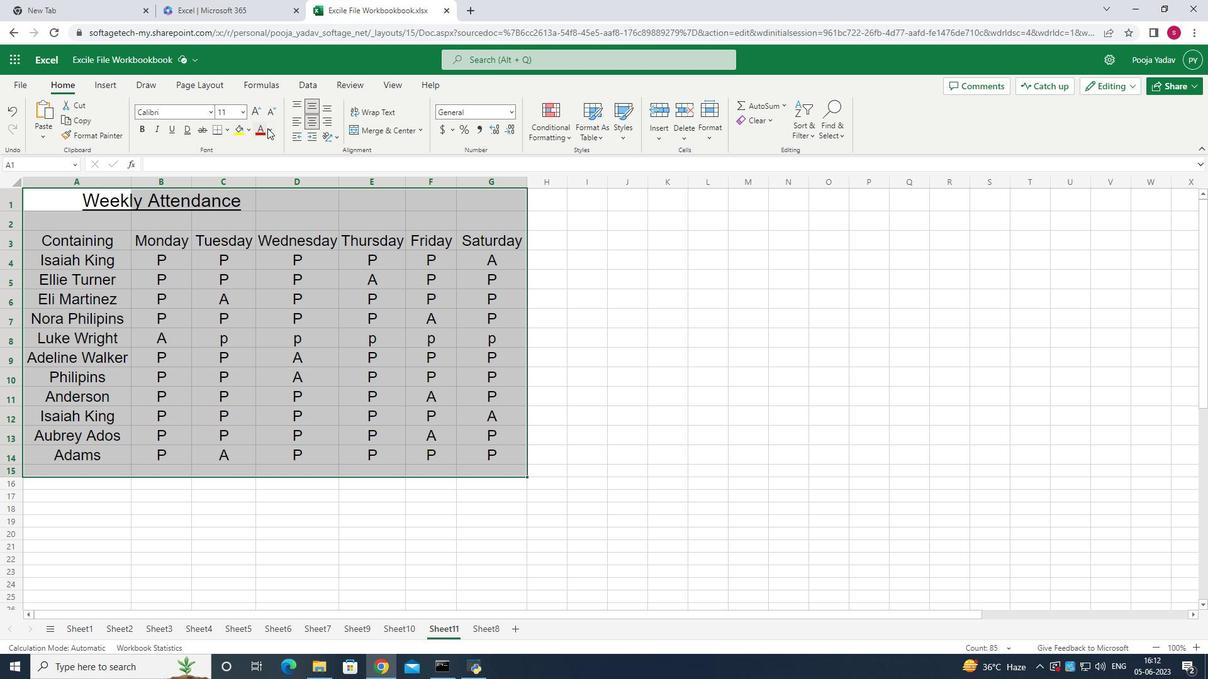 
Action: Mouse moved to (283, 306)
Screenshot: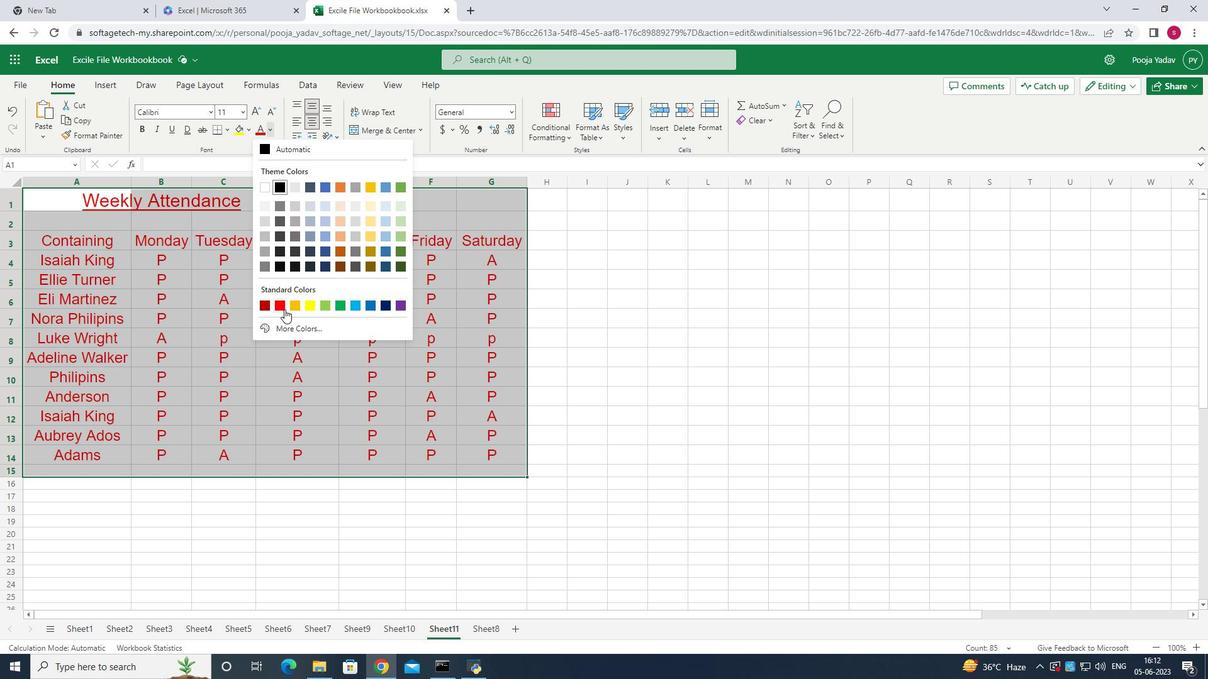 
Action: Mouse pressed left at (283, 306)
Screenshot: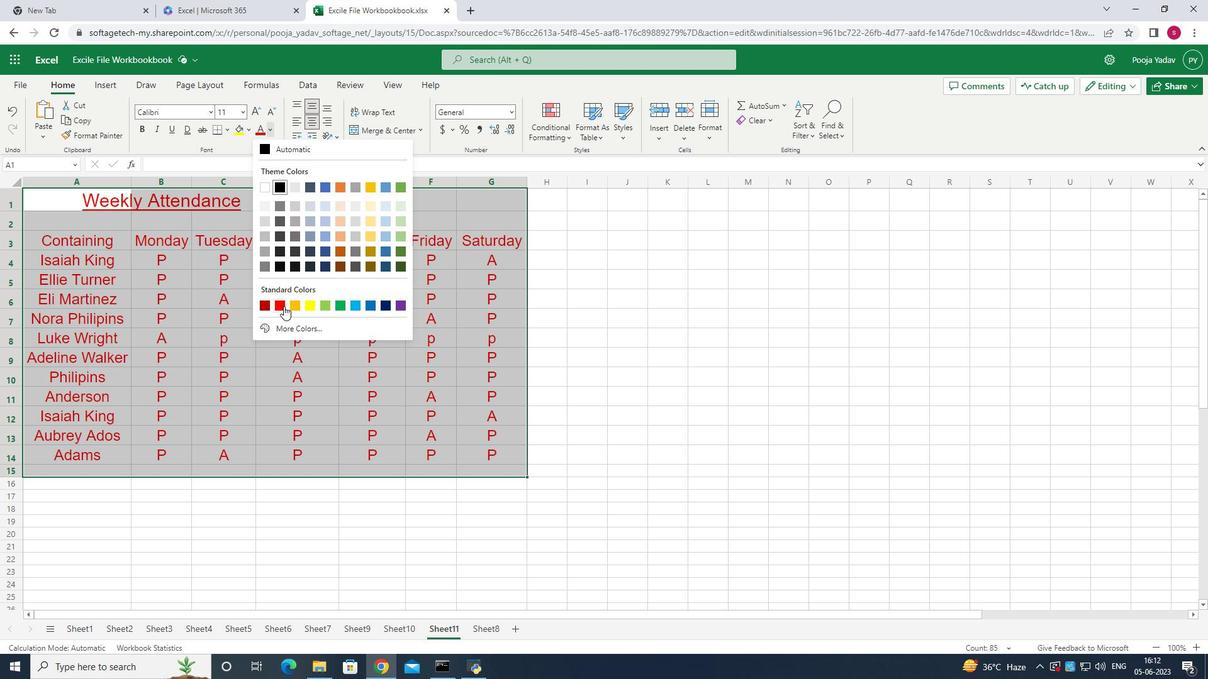 
Action: Mouse moved to (700, 365)
Screenshot: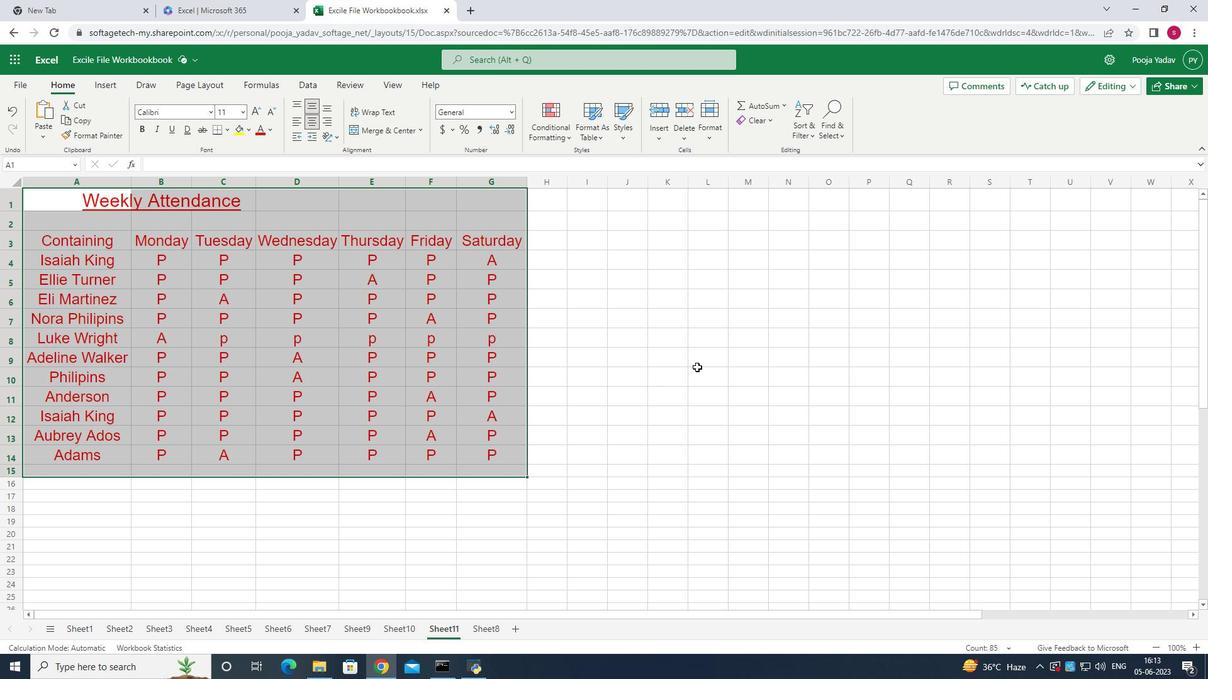 
Action: Mouse pressed left at (700, 365)
Screenshot: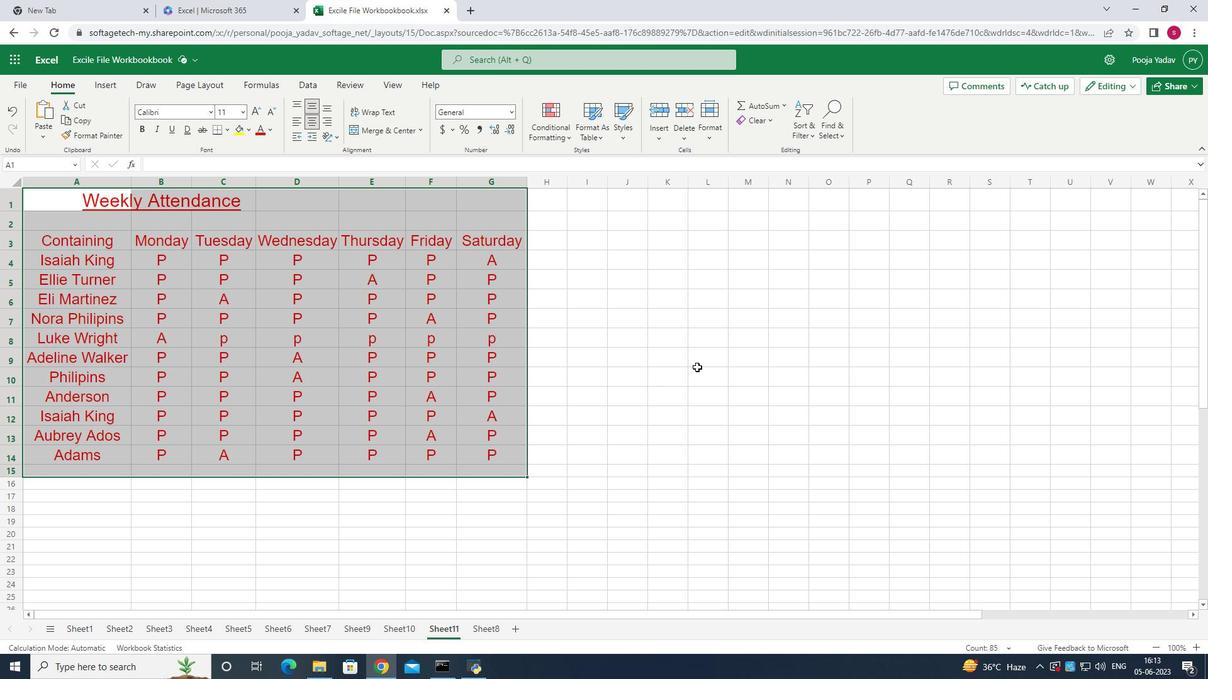 
Action: Mouse moved to (93, 197)
Screenshot: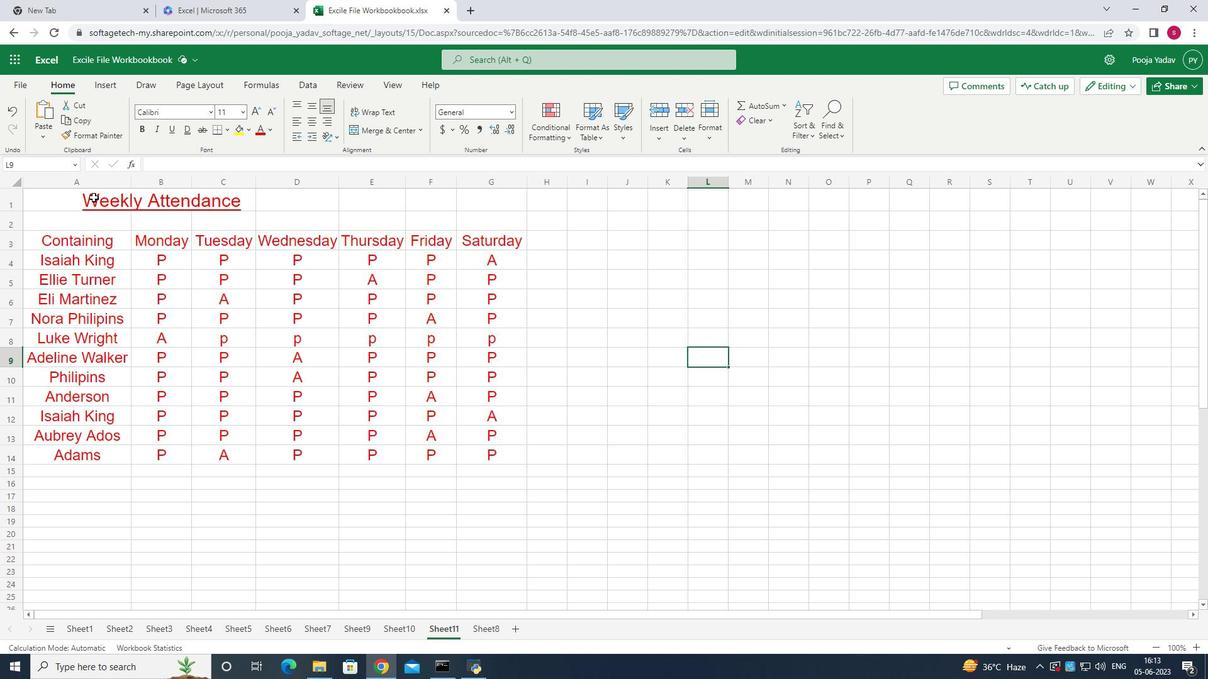 
Action: Mouse pressed left at (93, 197)
Screenshot: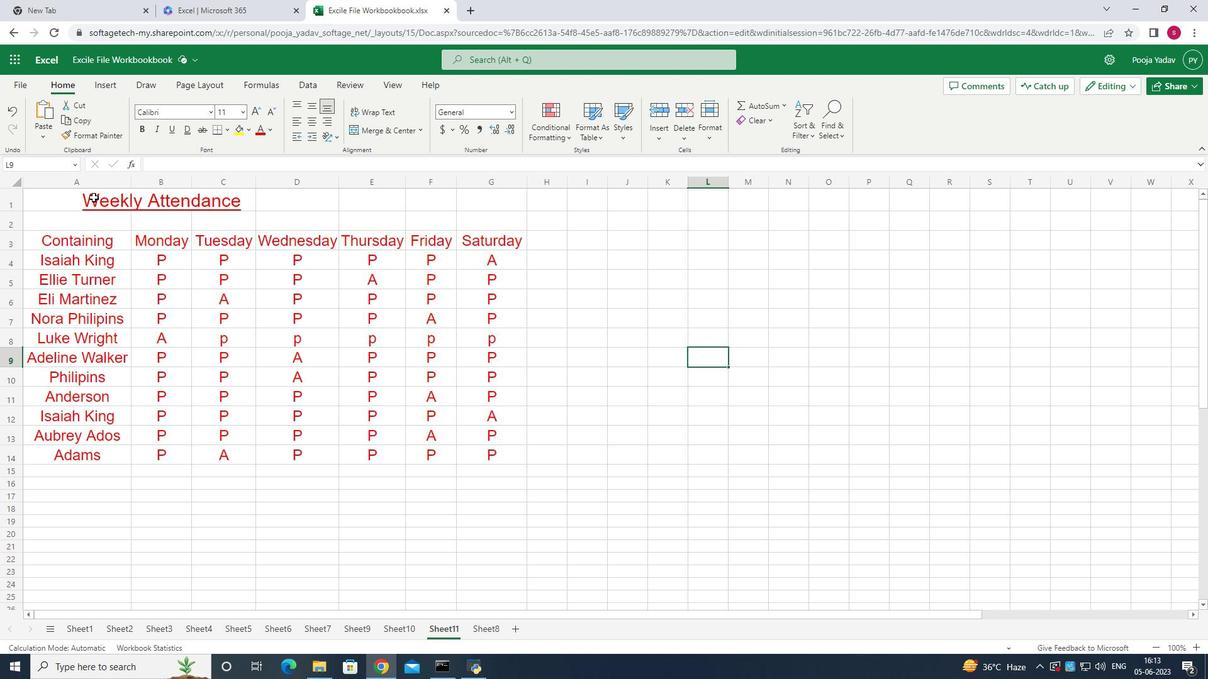 
Action: Mouse moved to (266, 130)
Screenshot: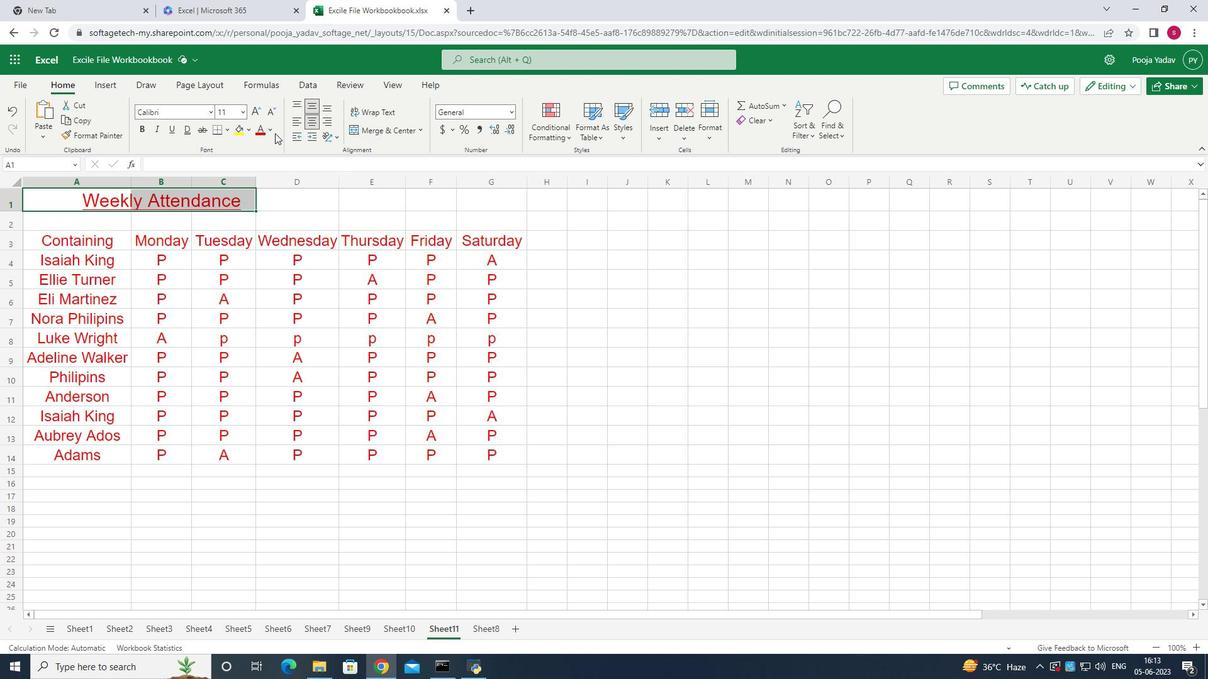 
Action: Mouse pressed left at (266, 130)
Screenshot: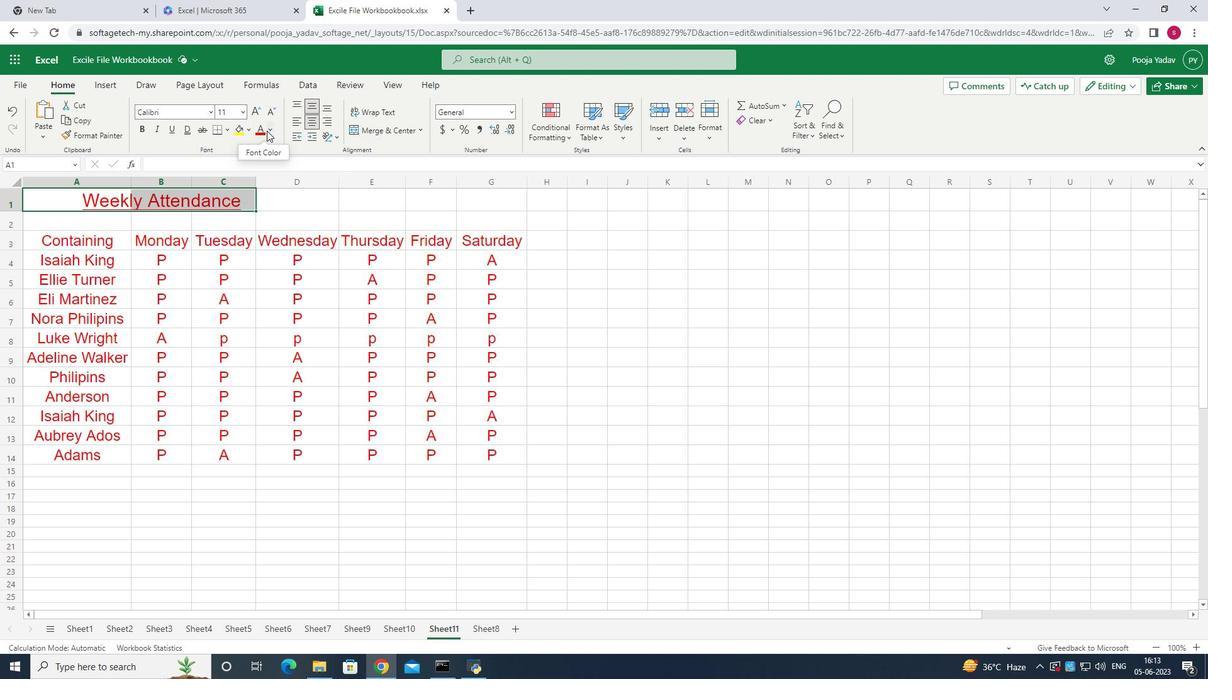 
Action: Mouse moved to (277, 264)
Screenshot: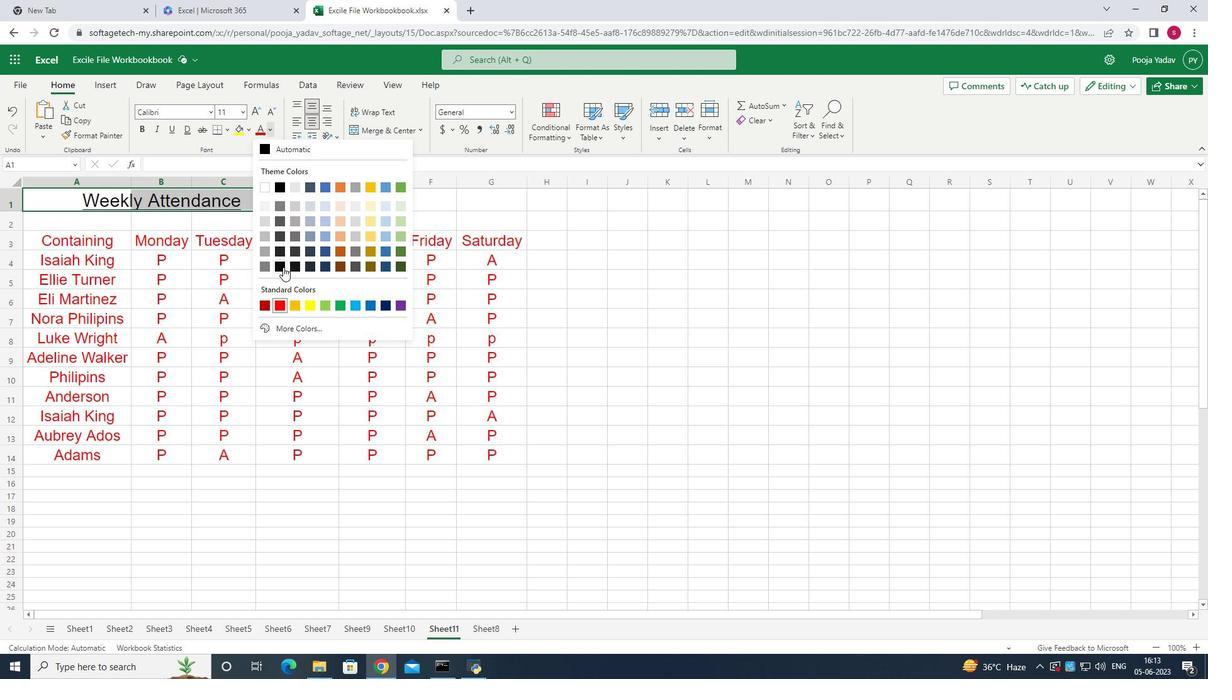 
Action: Mouse pressed left at (277, 264)
Screenshot: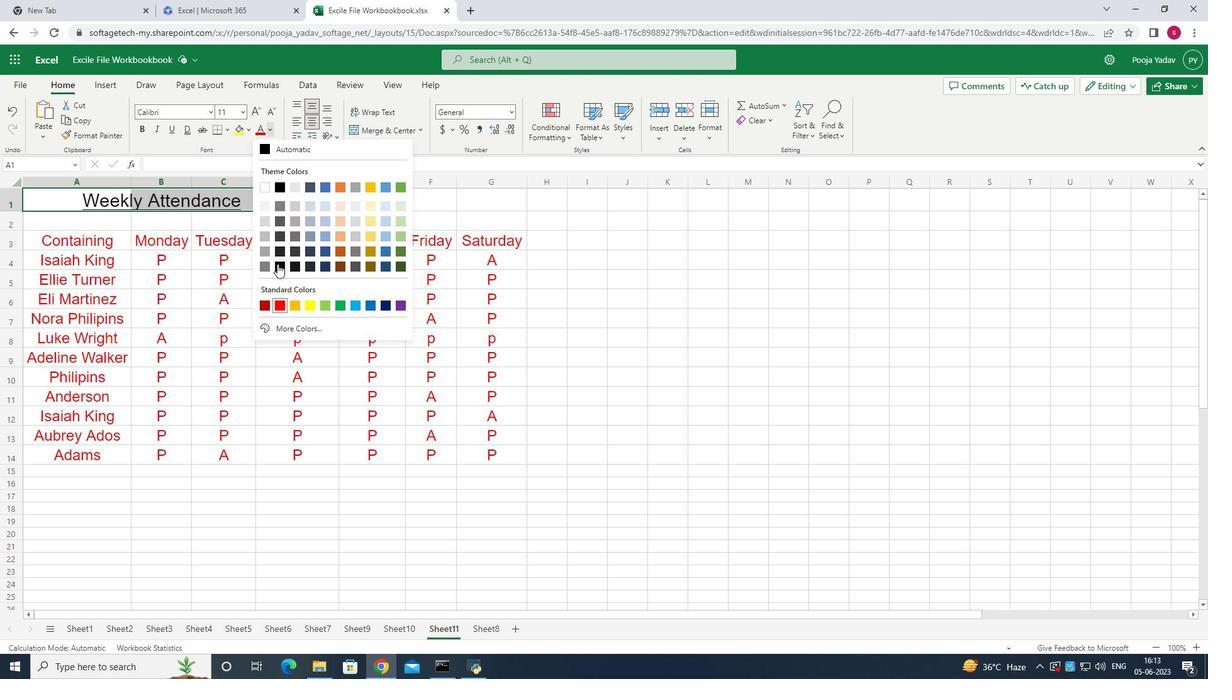 
Action: Mouse moved to (573, 228)
Screenshot: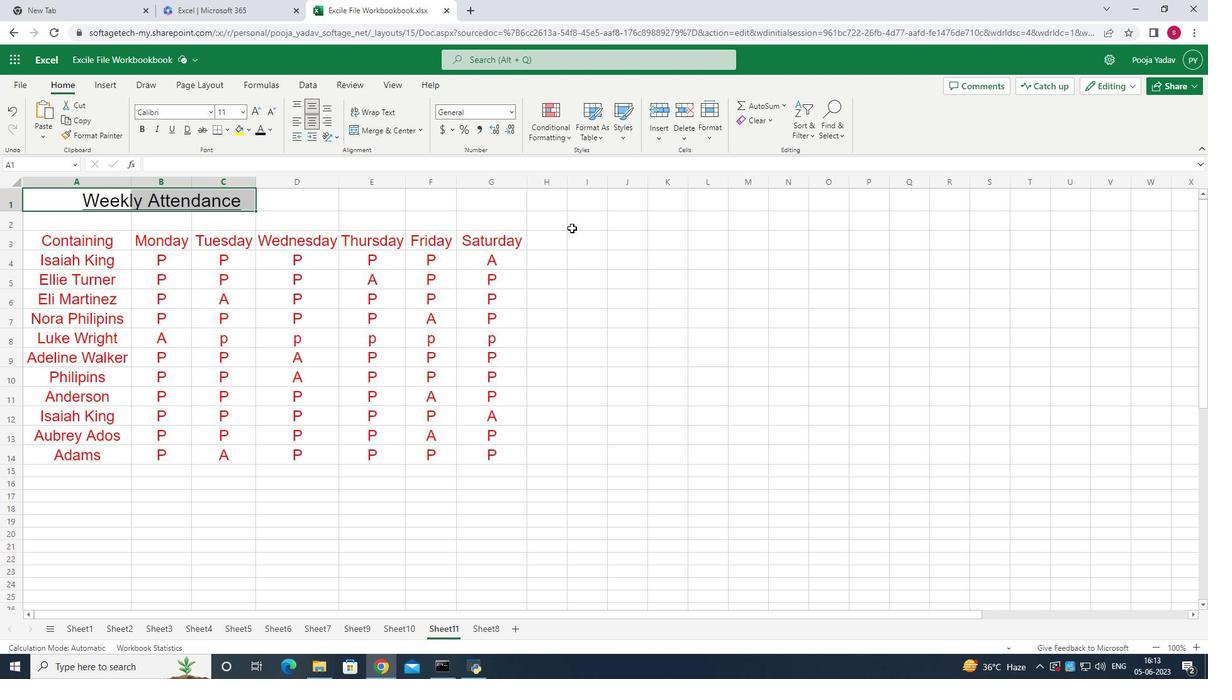 
Action: Mouse pressed left at (573, 228)
Screenshot: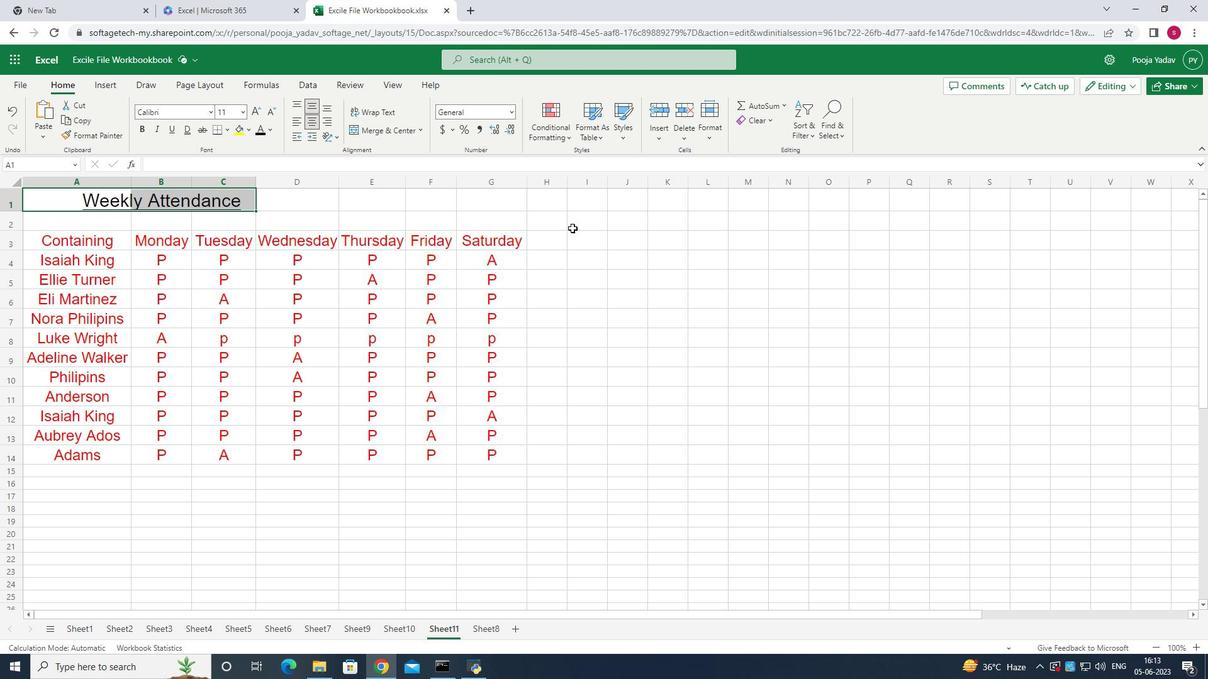 
Action: Mouse moved to (69, 220)
Screenshot: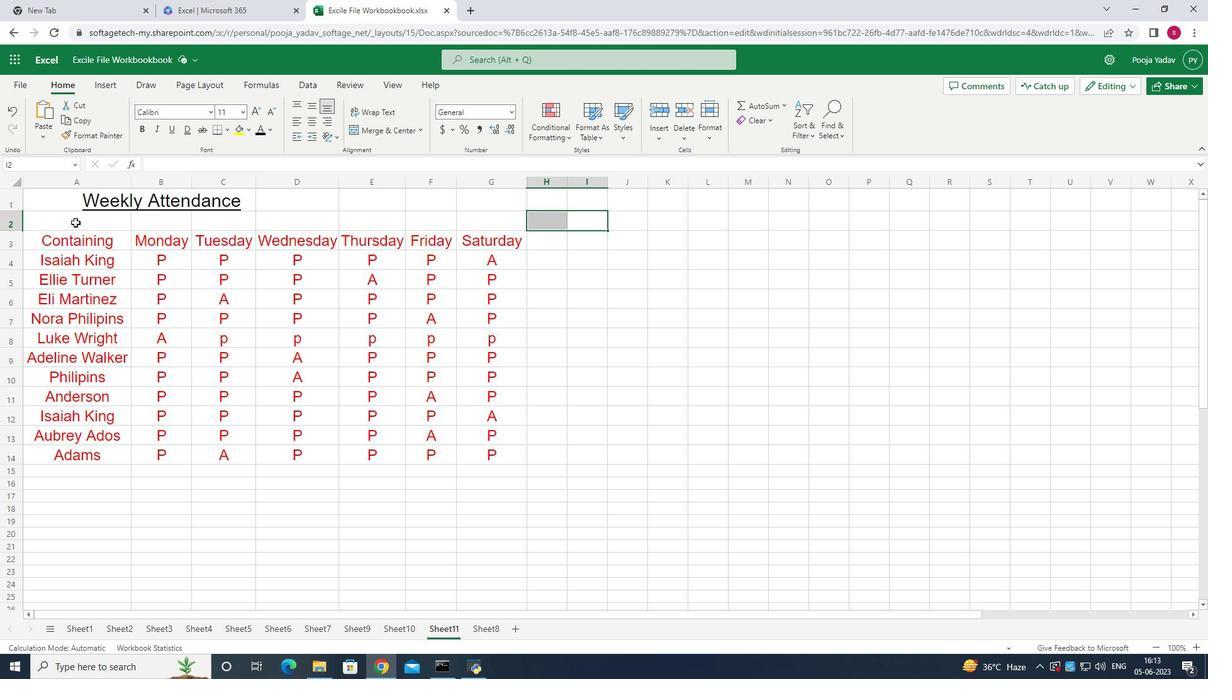 
Action: Mouse pressed left at (69, 220)
Screenshot: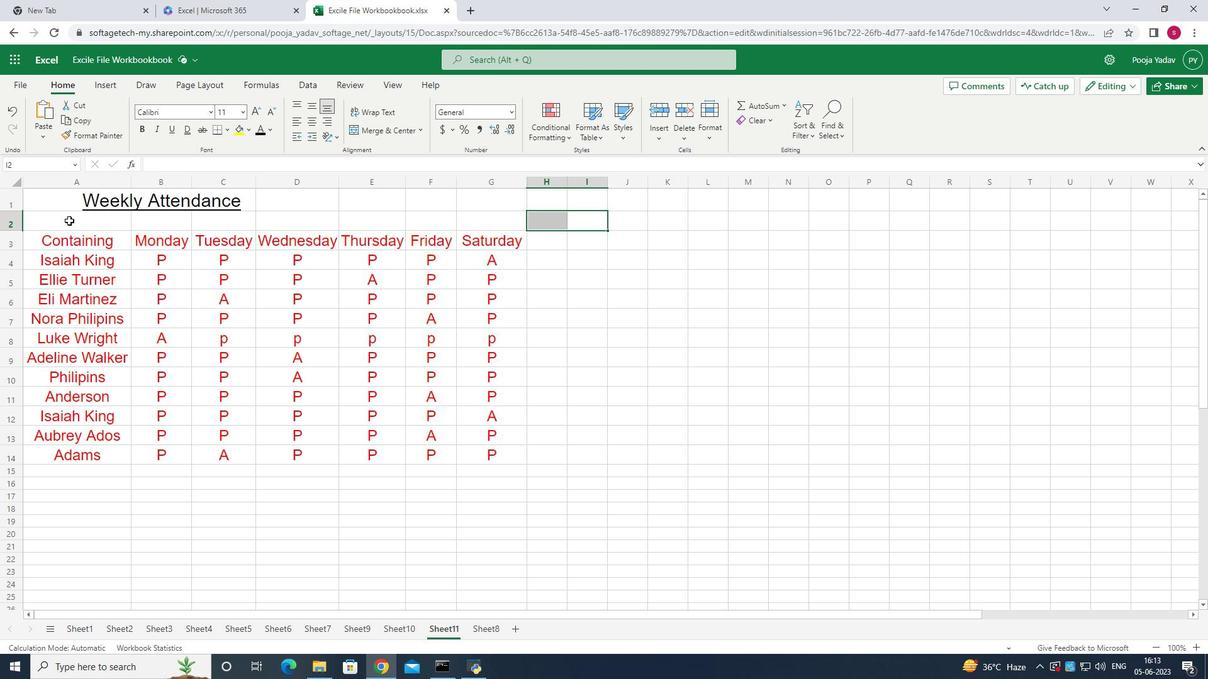 
Action: Mouse moved to (210, 136)
Screenshot: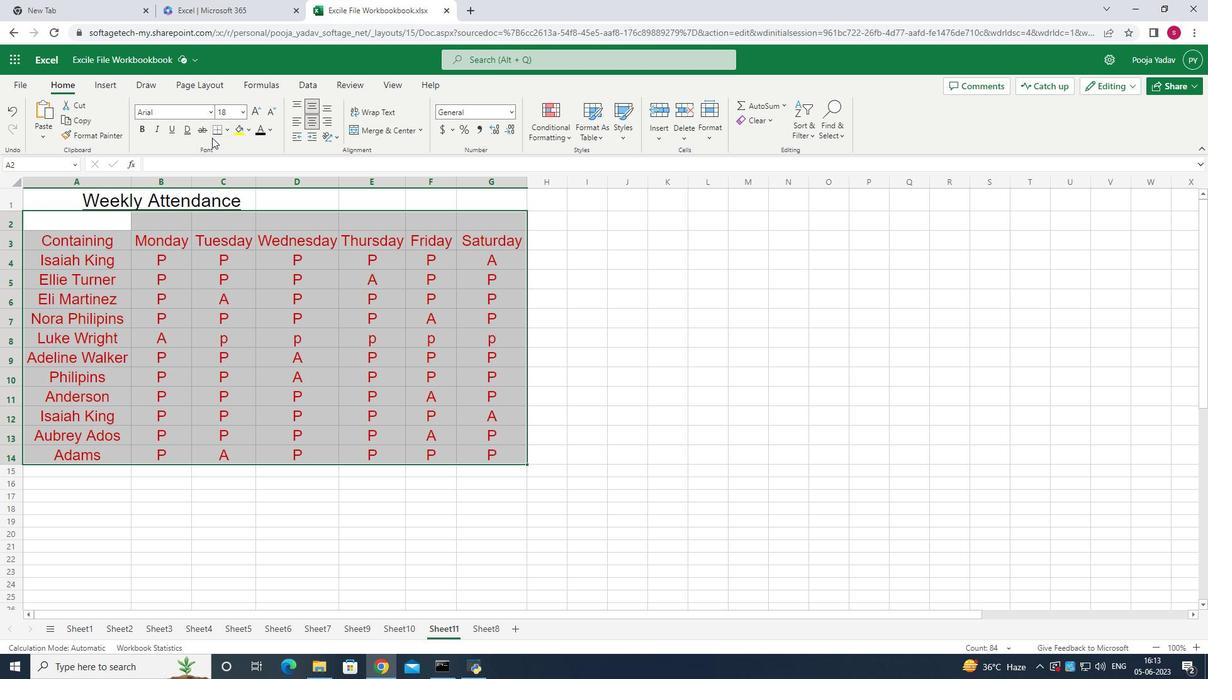 
Action: Mouse pressed left at (210, 136)
Screenshot: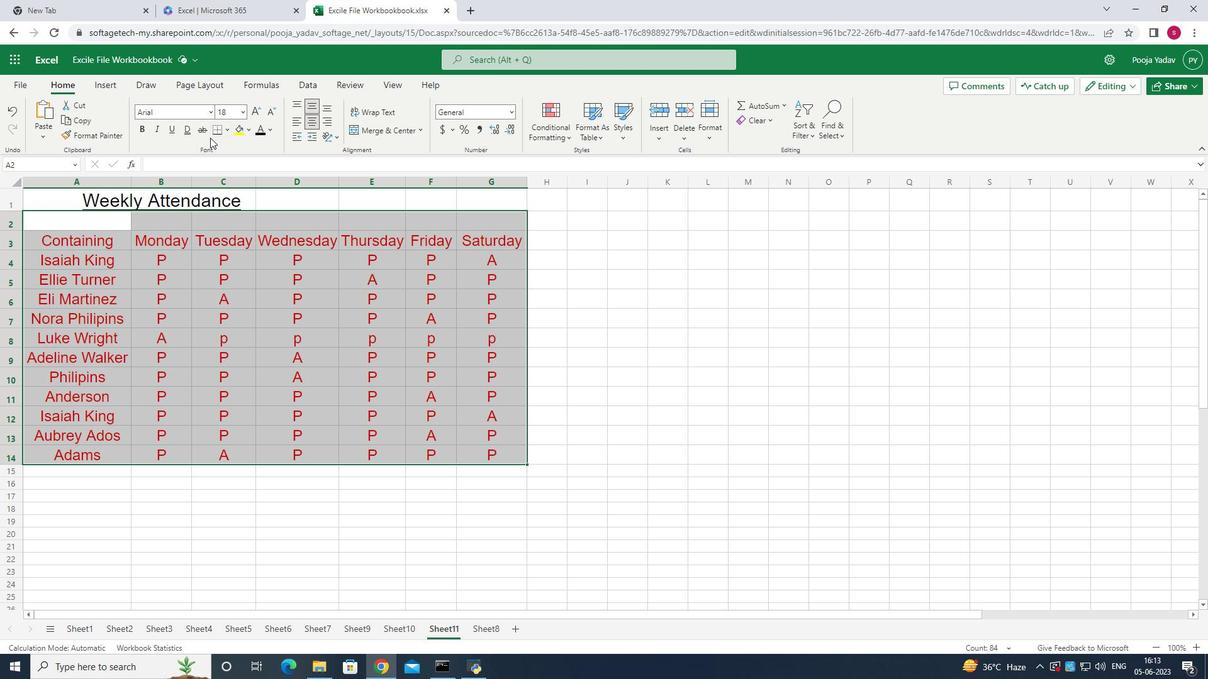 
Action: Mouse moved to (218, 133)
Screenshot: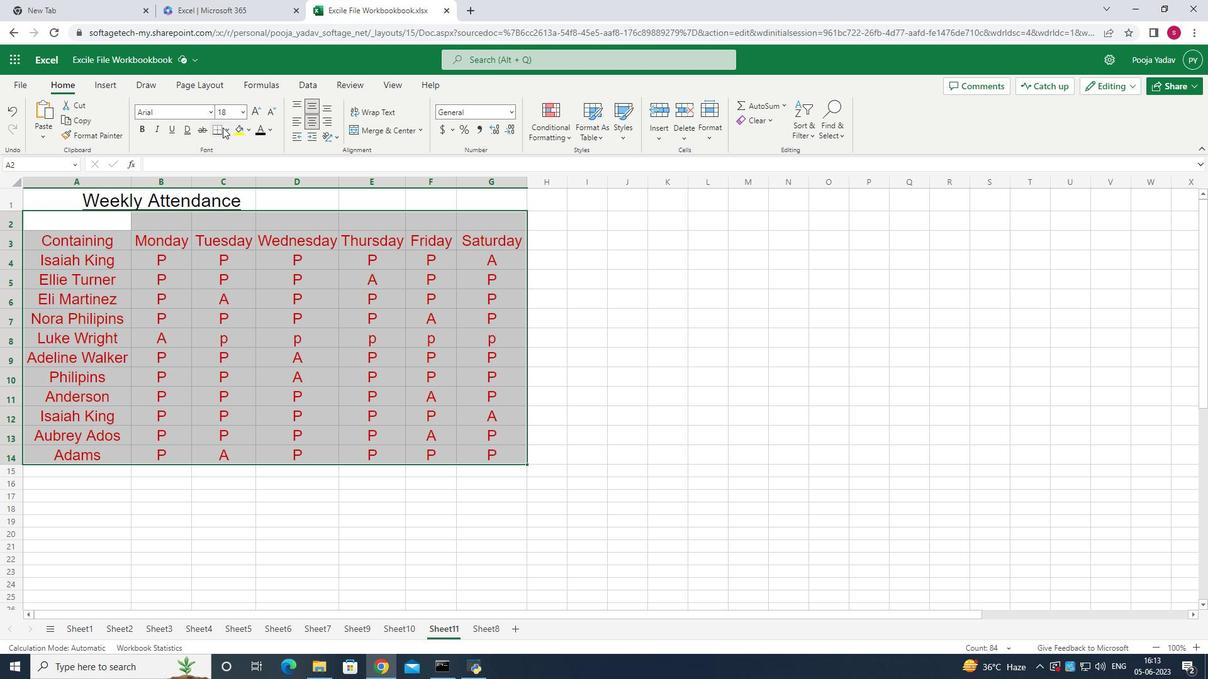 
Action: Mouse pressed left at (218, 133)
Screenshot: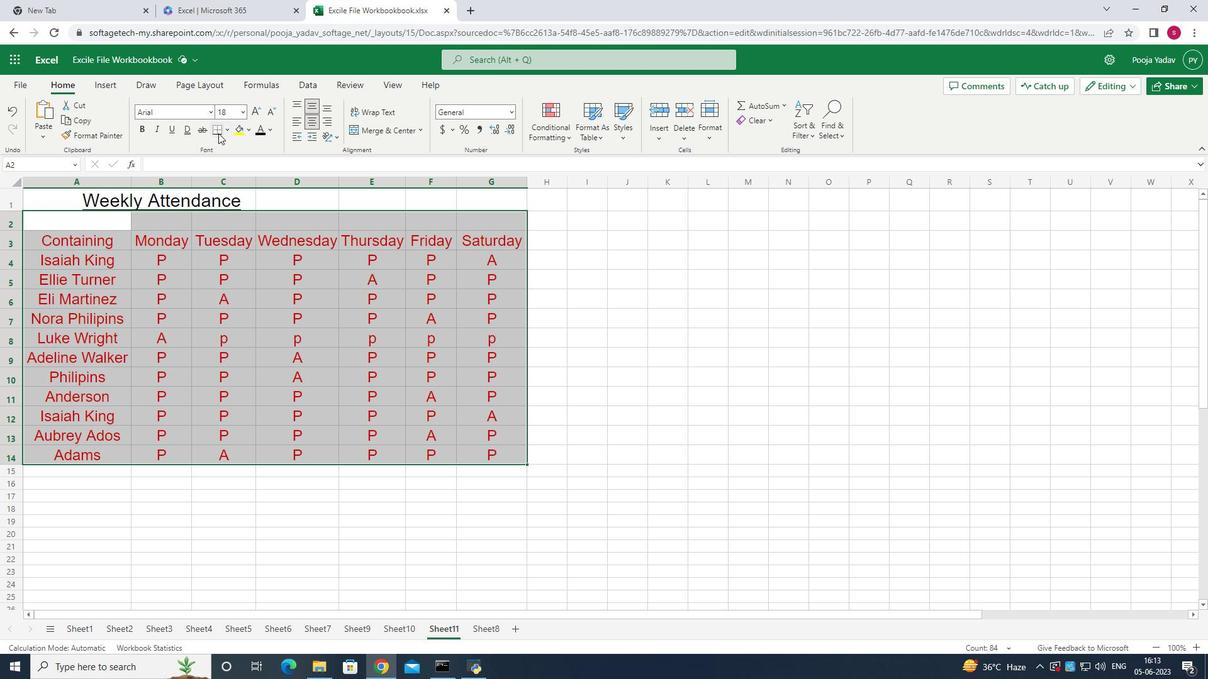 
Action: Mouse moved to (215, 128)
Screenshot: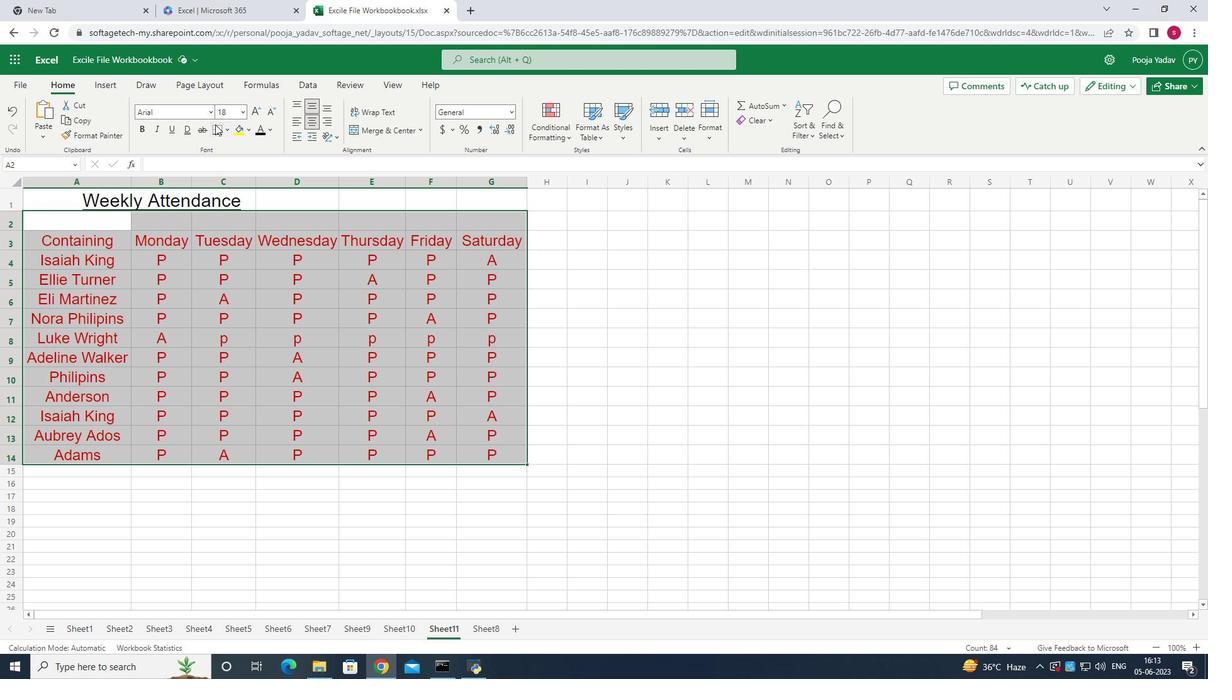 
Action: Mouse pressed left at (215, 128)
Screenshot: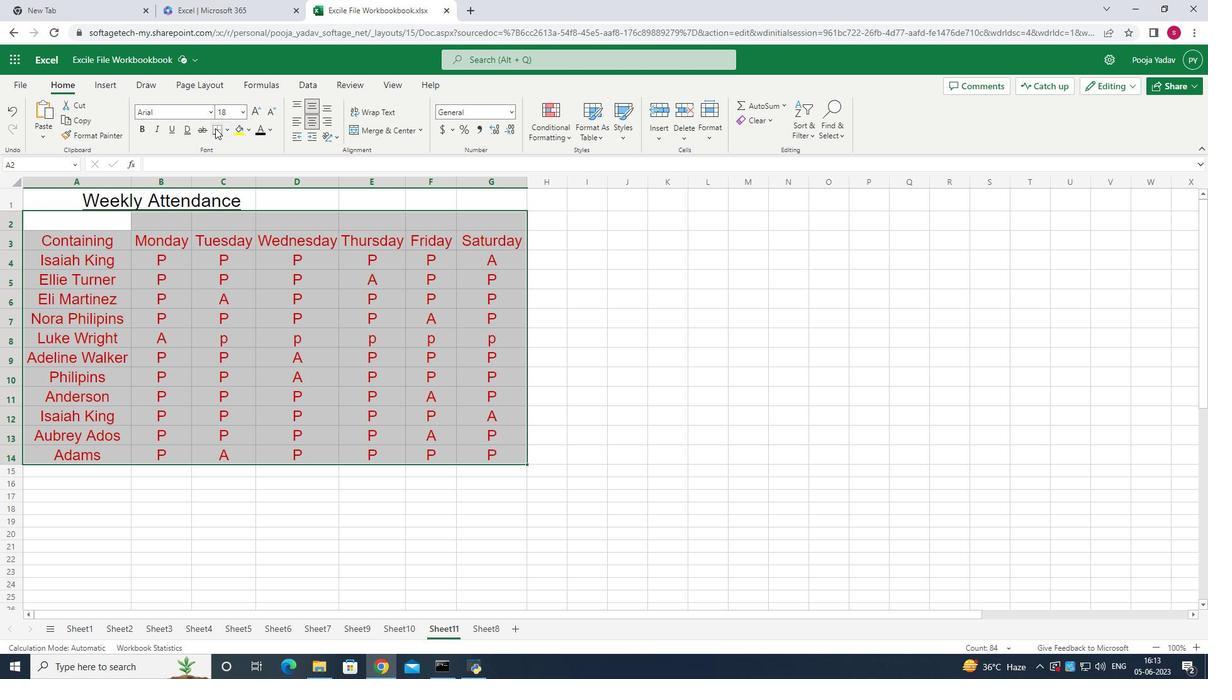 
Action: Mouse moved to (229, 127)
Screenshot: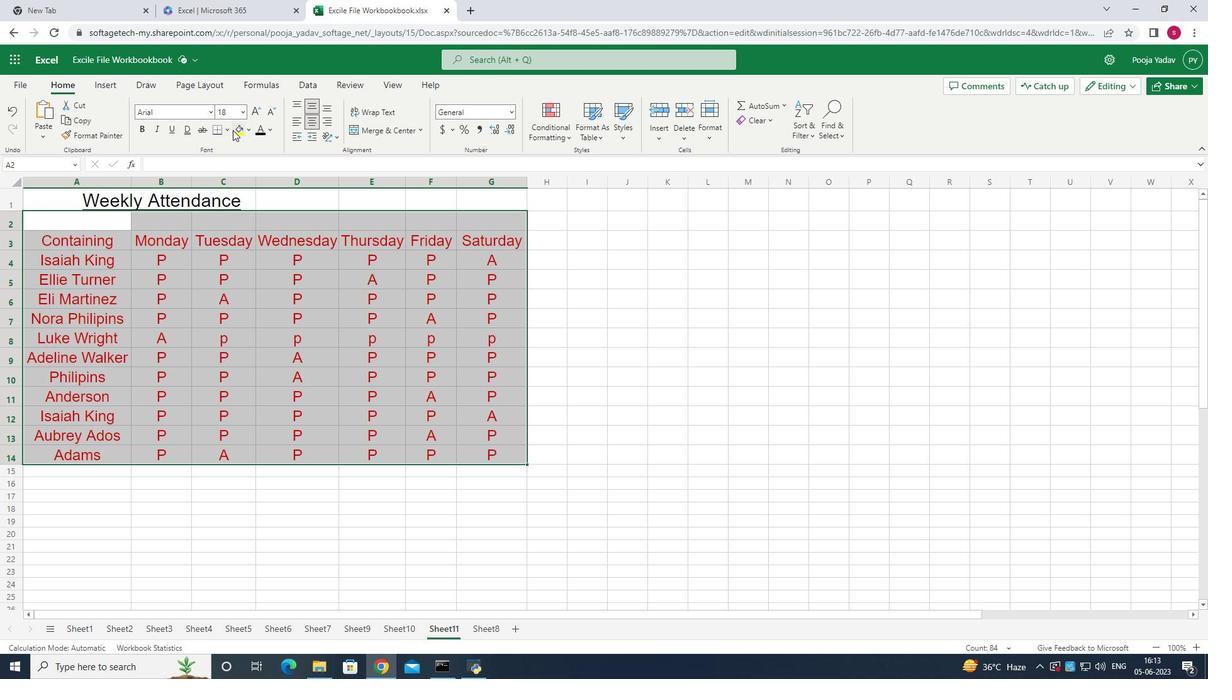 
Action: Mouse pressed left at (229, 127)
Screenshot: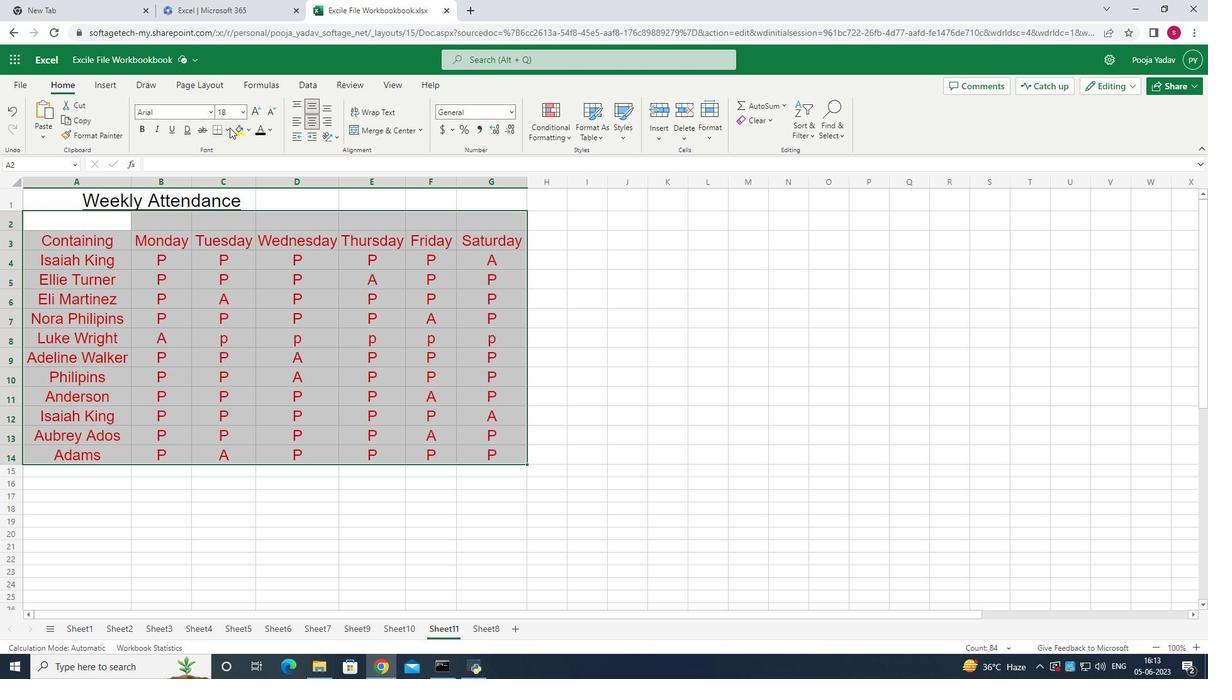 
Action: Mouse moved to (222, 158)
Screenshot: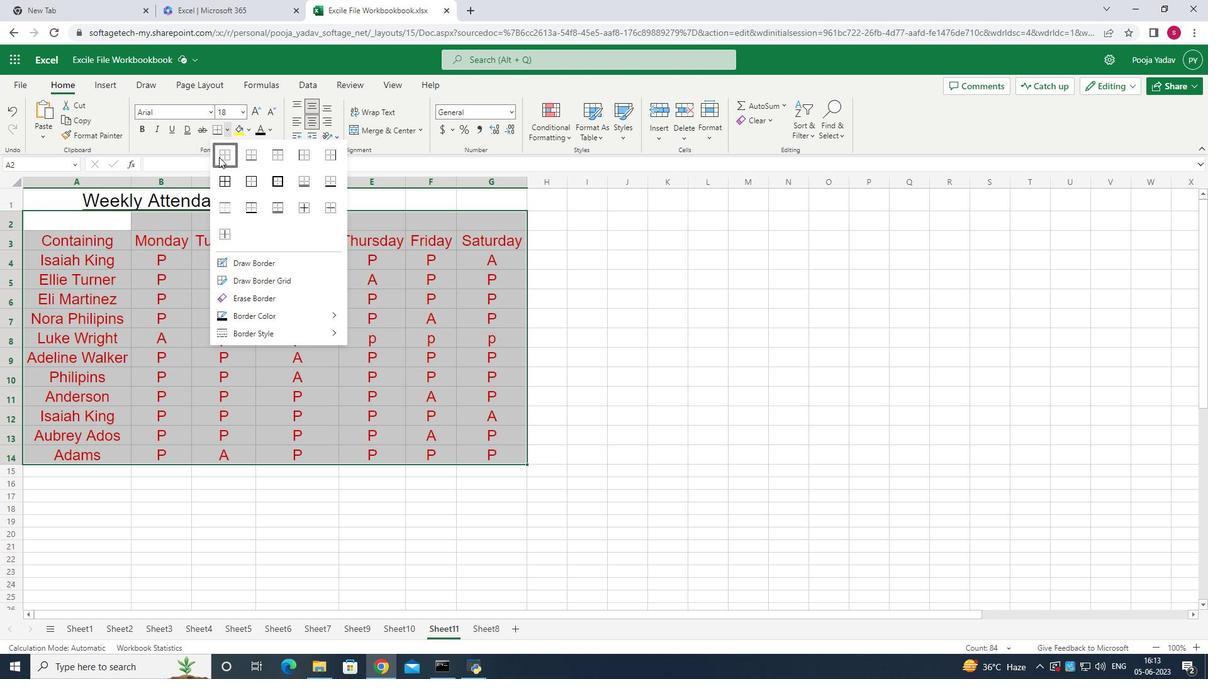 
Action: Mouse pressed left at (222, 158)
Screenshot: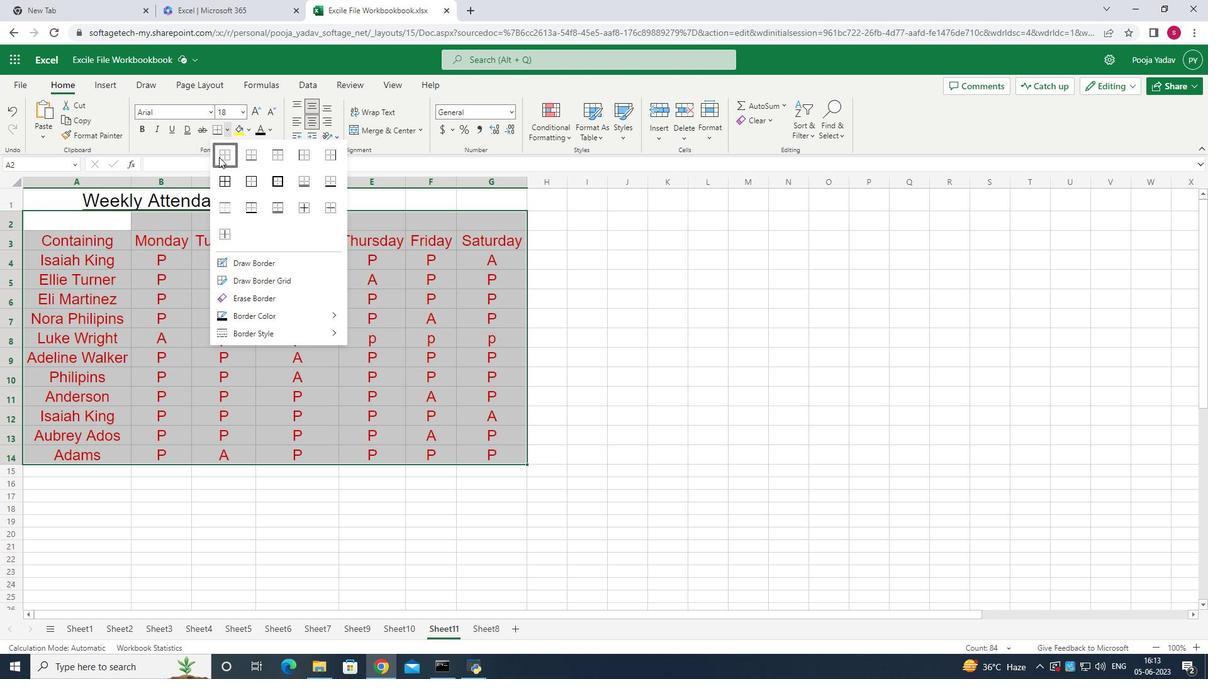 
Action: Mouse moved to (63, 197)
Screenshot: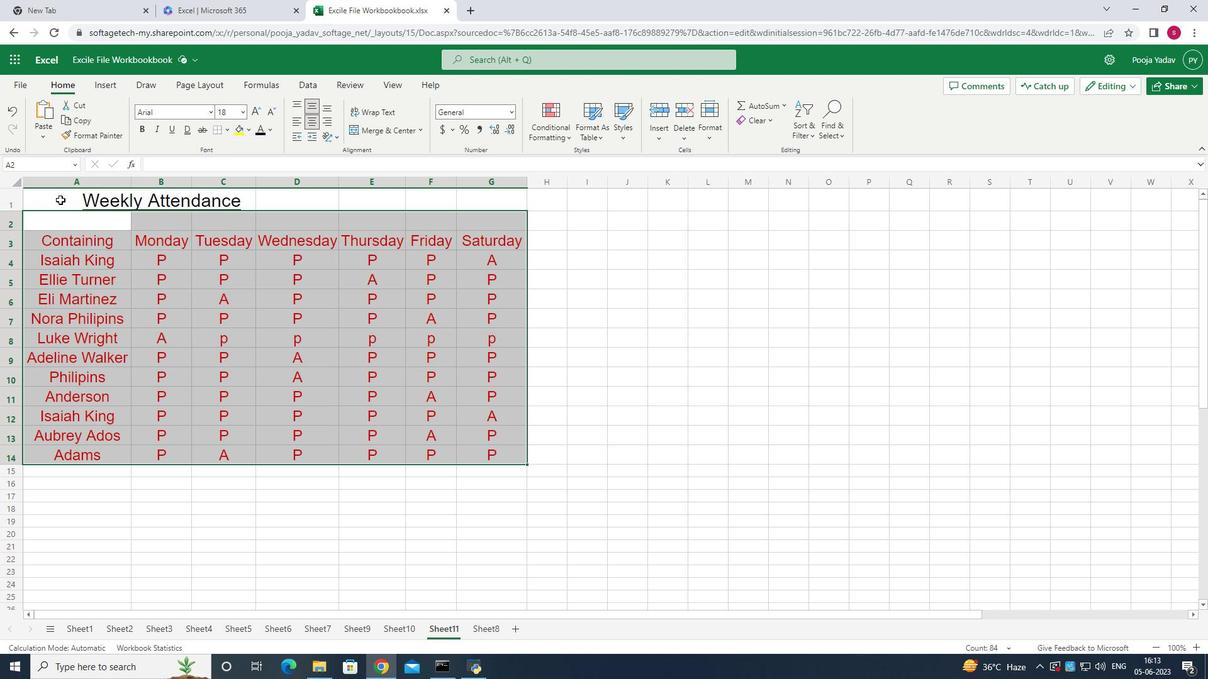 
Action: Mouse pressed left at (63, 197)
Screenshot: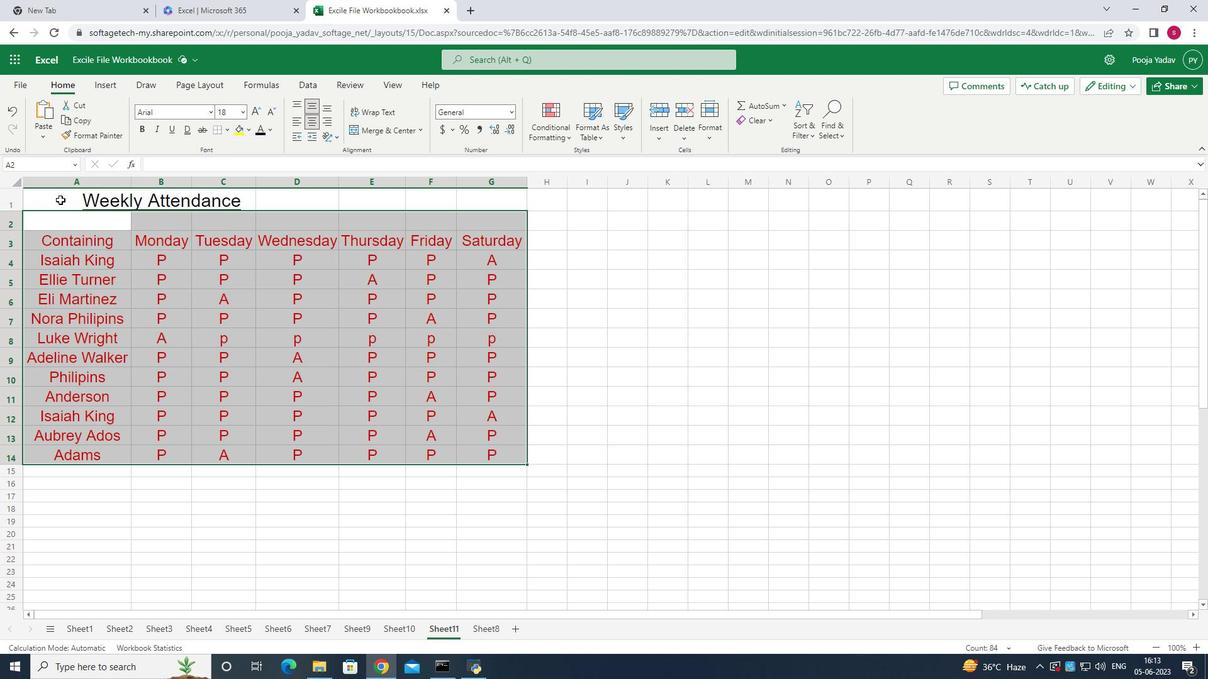 
Action: Mouse moved to (227, 132)
Screenshot: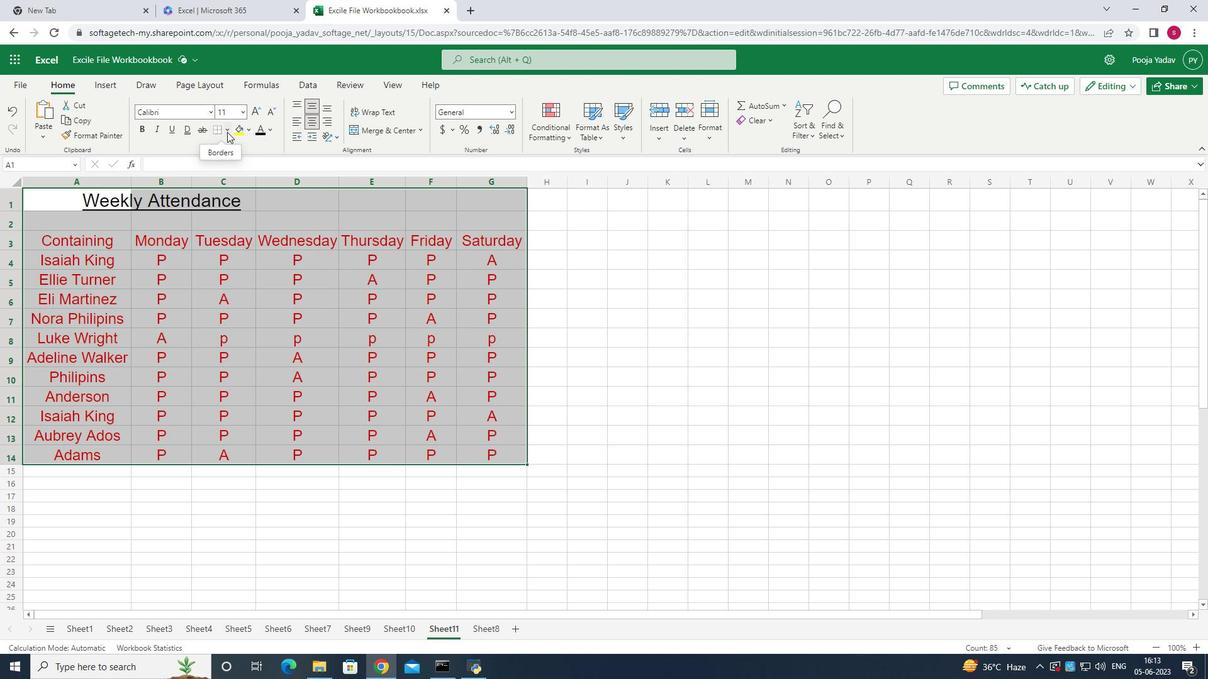 
Action: Mouse pressed left at (227, 132)
Screenshot: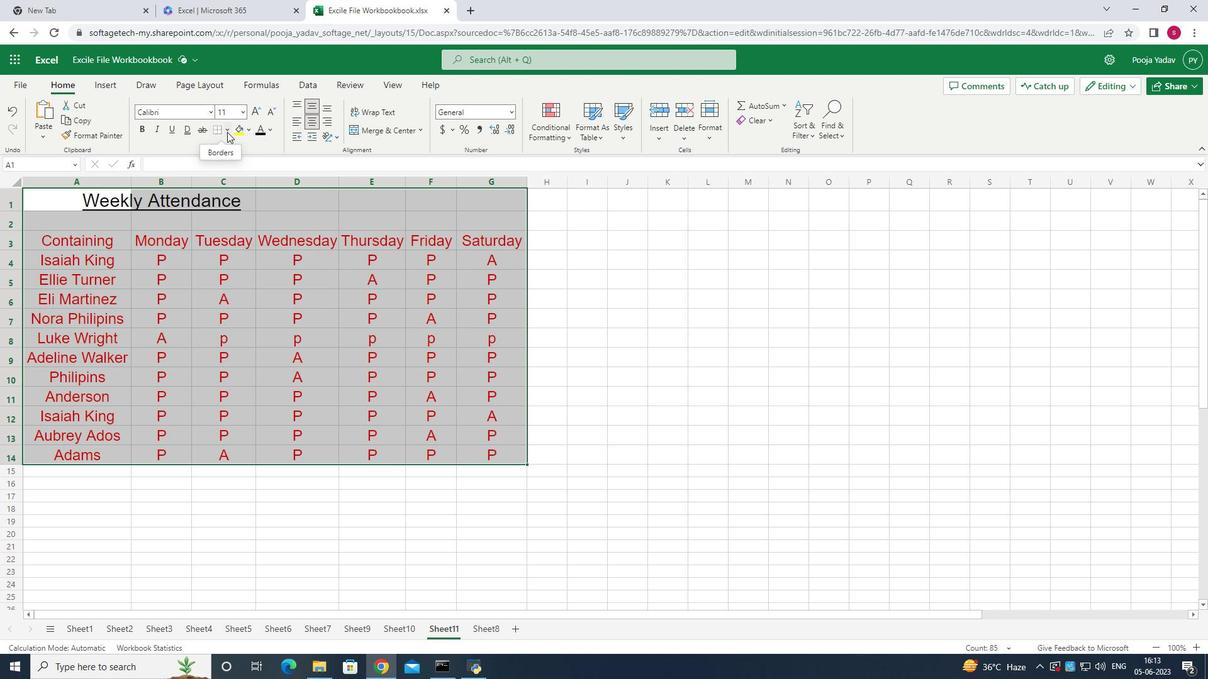 
Action: Mouse moved to (221, 151)
Screenshot: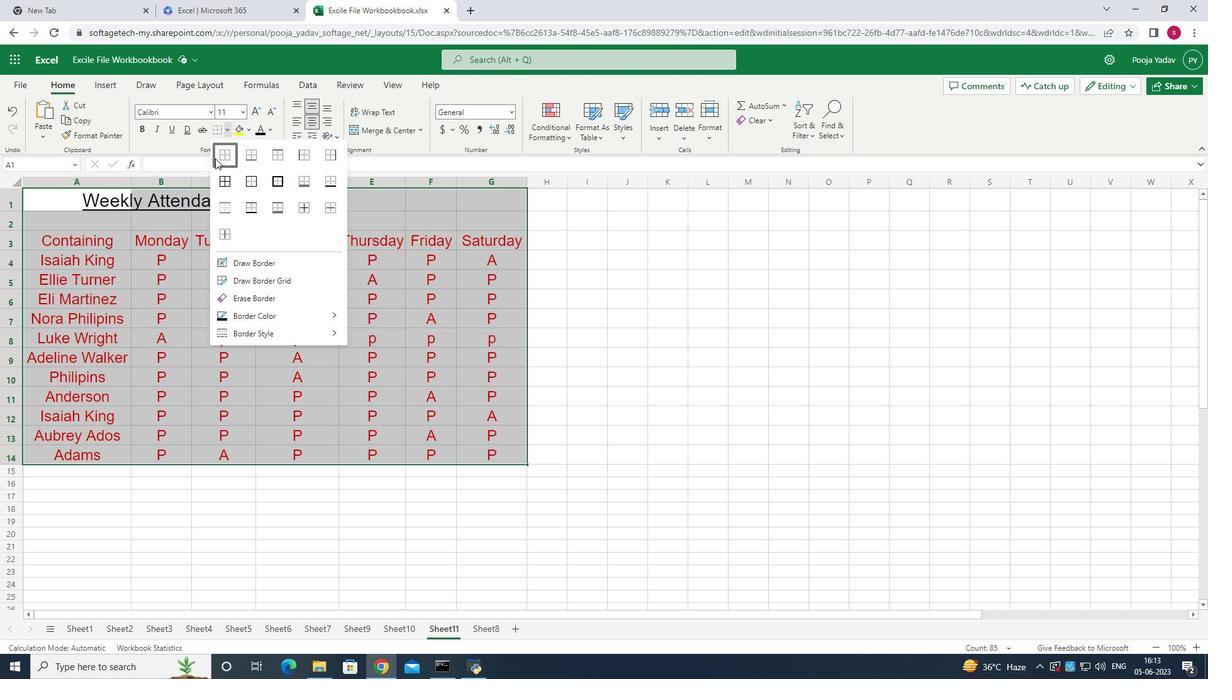 
Action: Mouse pressed left at (221, 151)
Screenshot: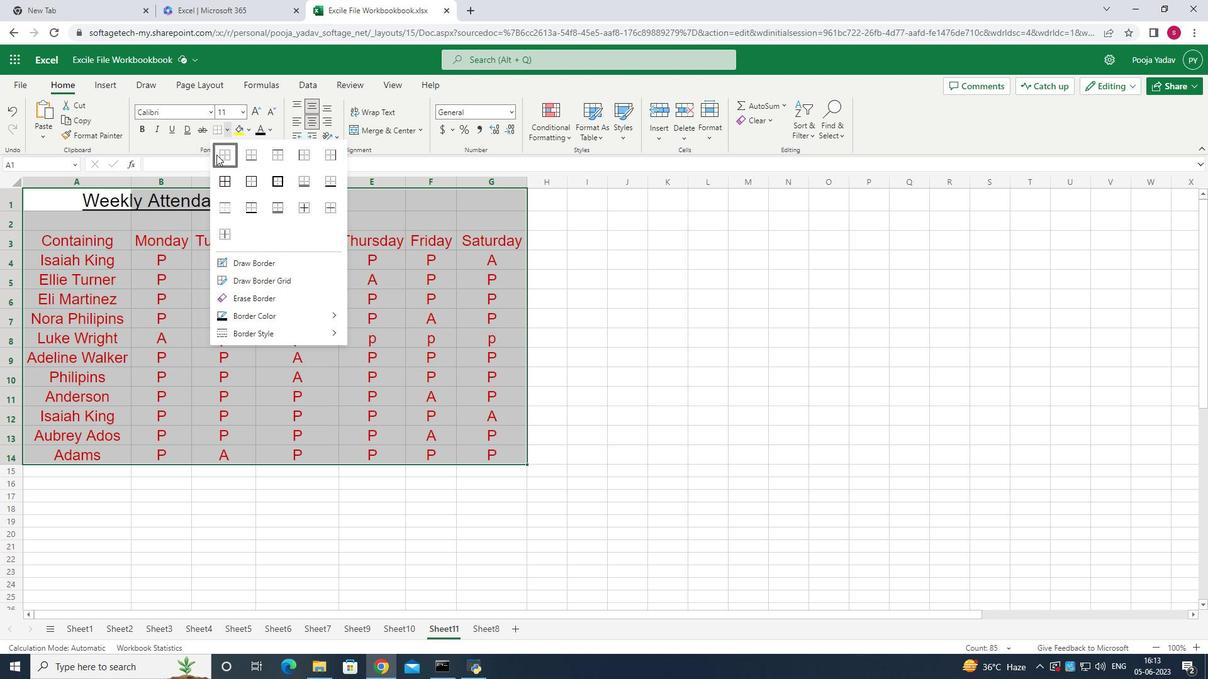 
Action: Mouse moved to (59, 215)
Screenshot: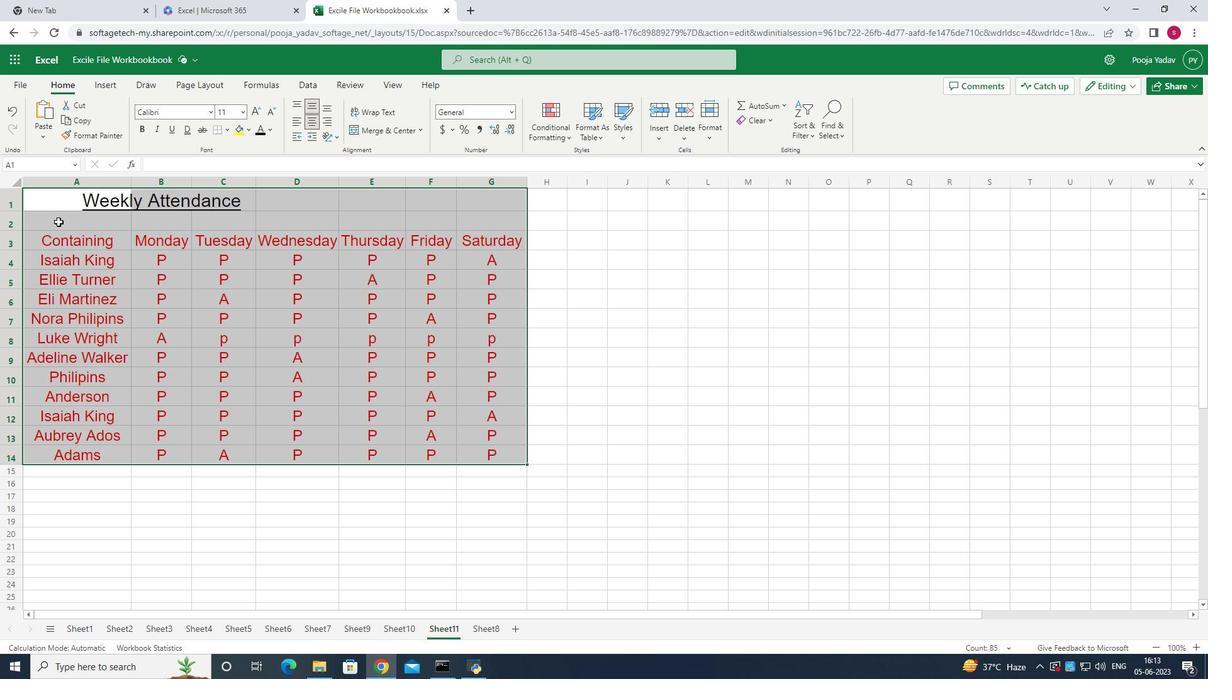 
Action: Mouse pressed left at (59, 215)
Screenshot: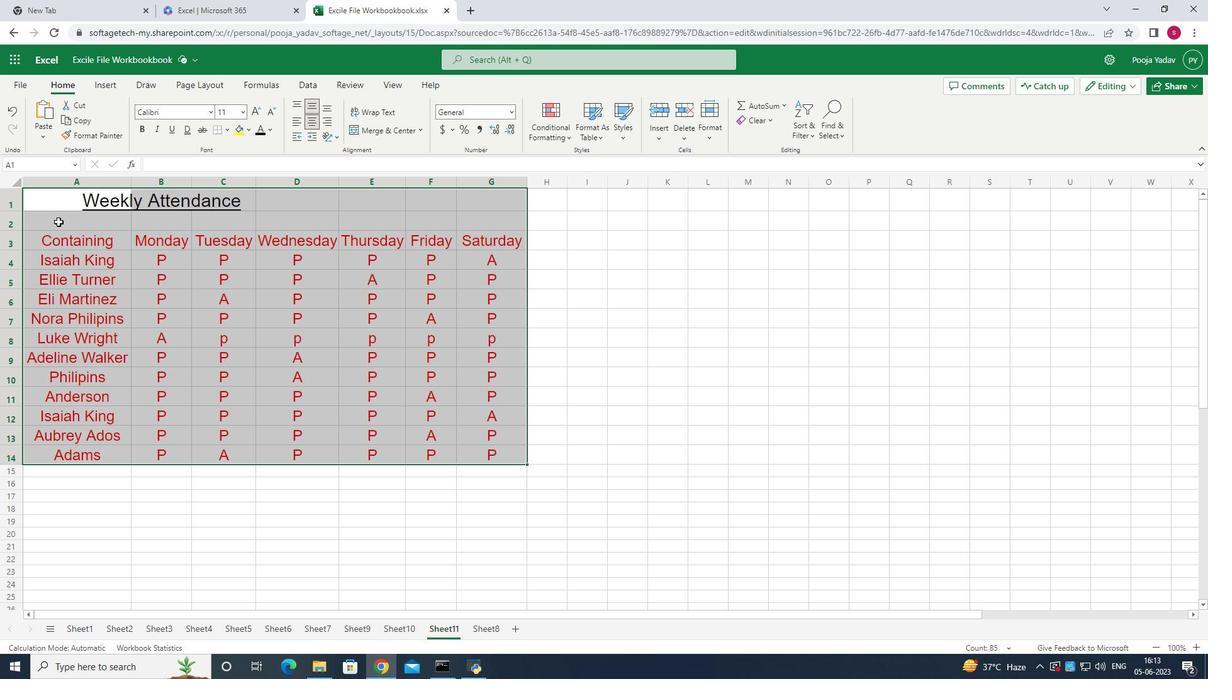 
Action: Mouse moved to (244, 114)
Screenshot: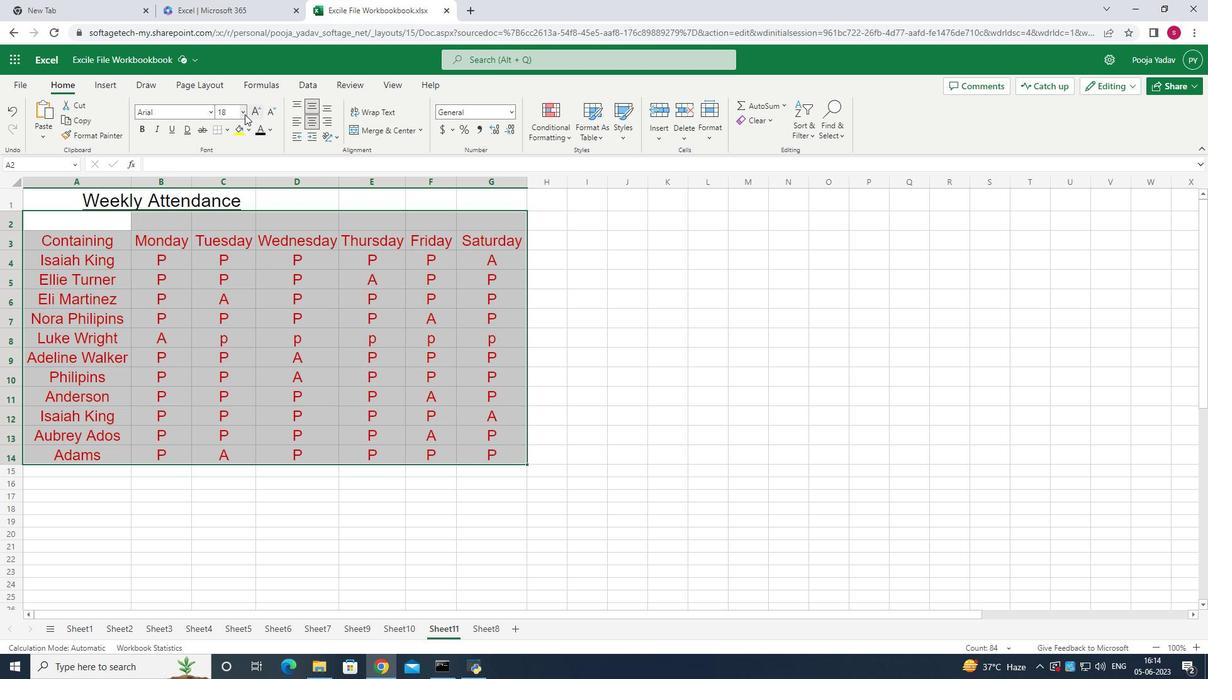 
Action: Mouse pressed left at (244, 114)
Screenshot: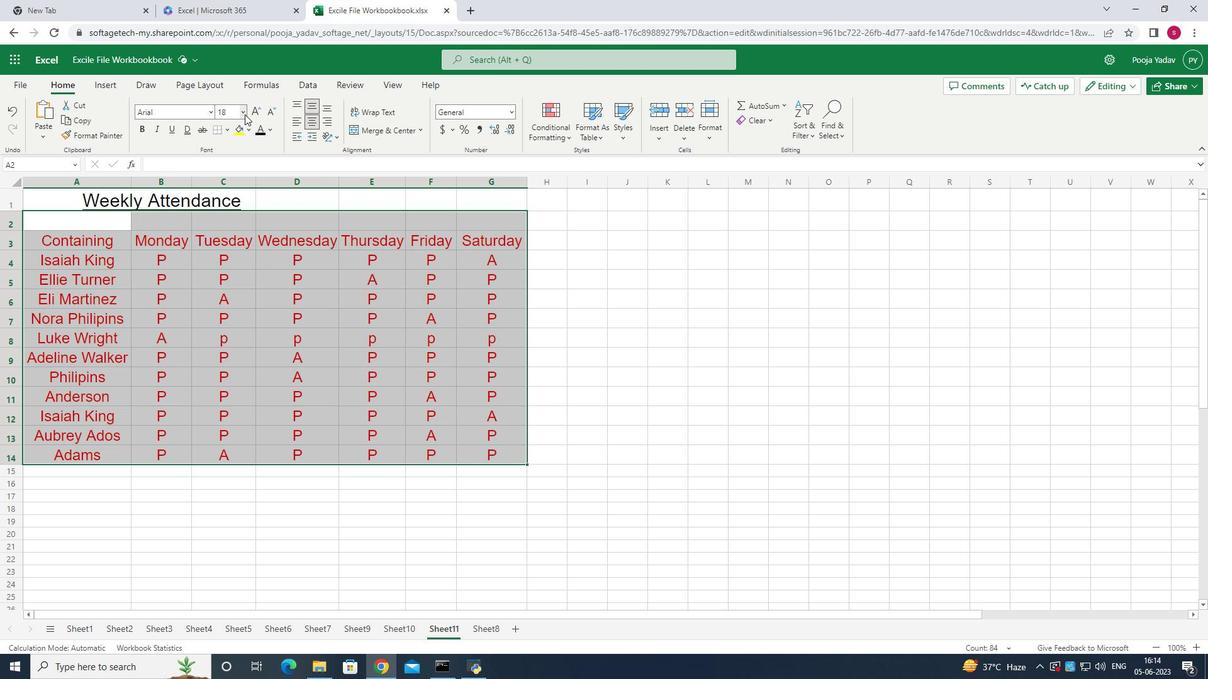 
Action: Mouse moved to (242, 152)
Screenshot: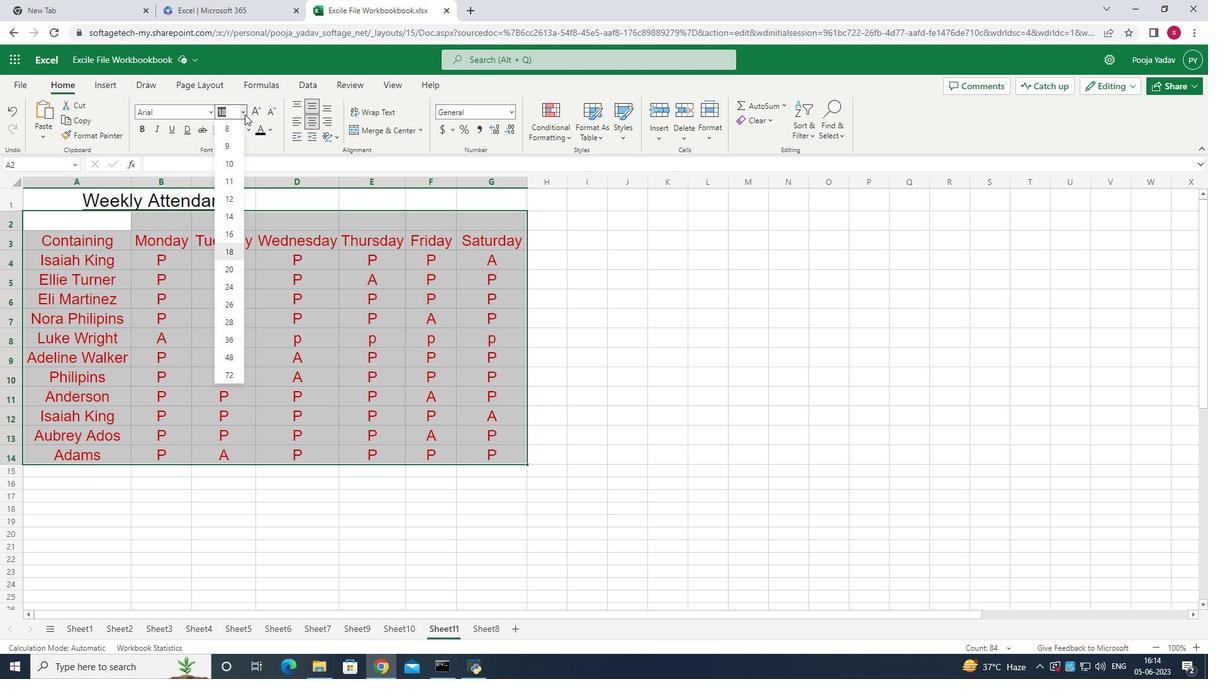 
Action: Mouse pressed left at (242, 152)
Screenshot: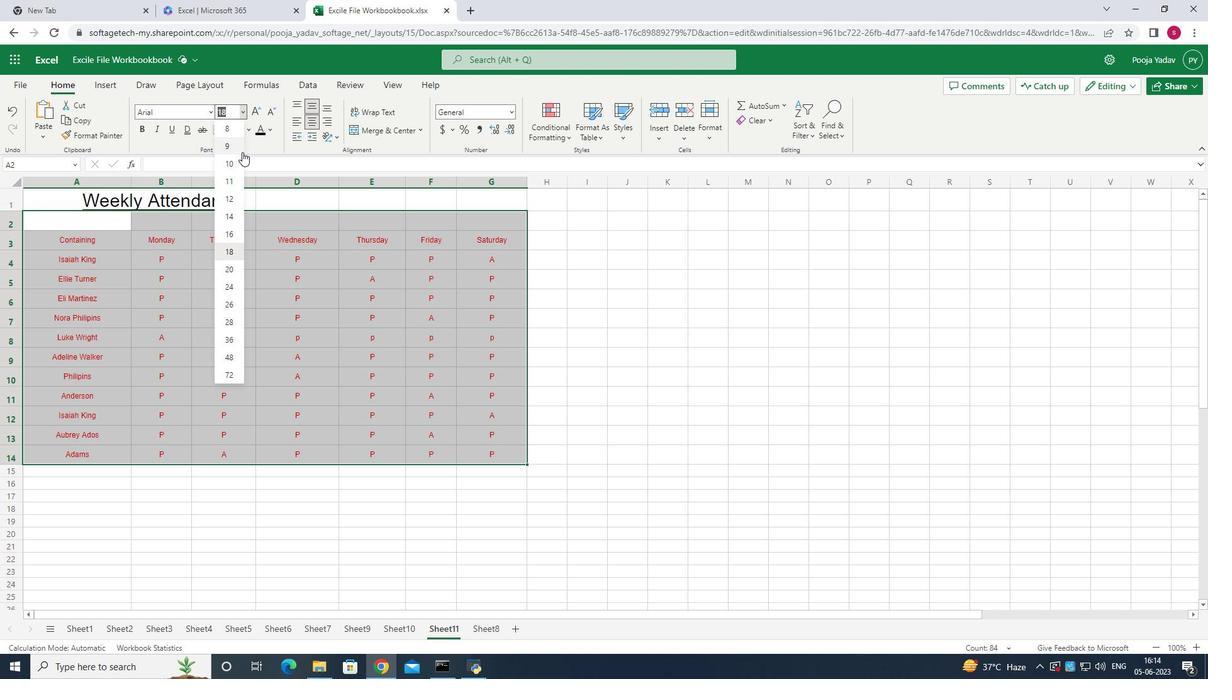 
Action: Mouse moved to (626, 372)
Screenshot: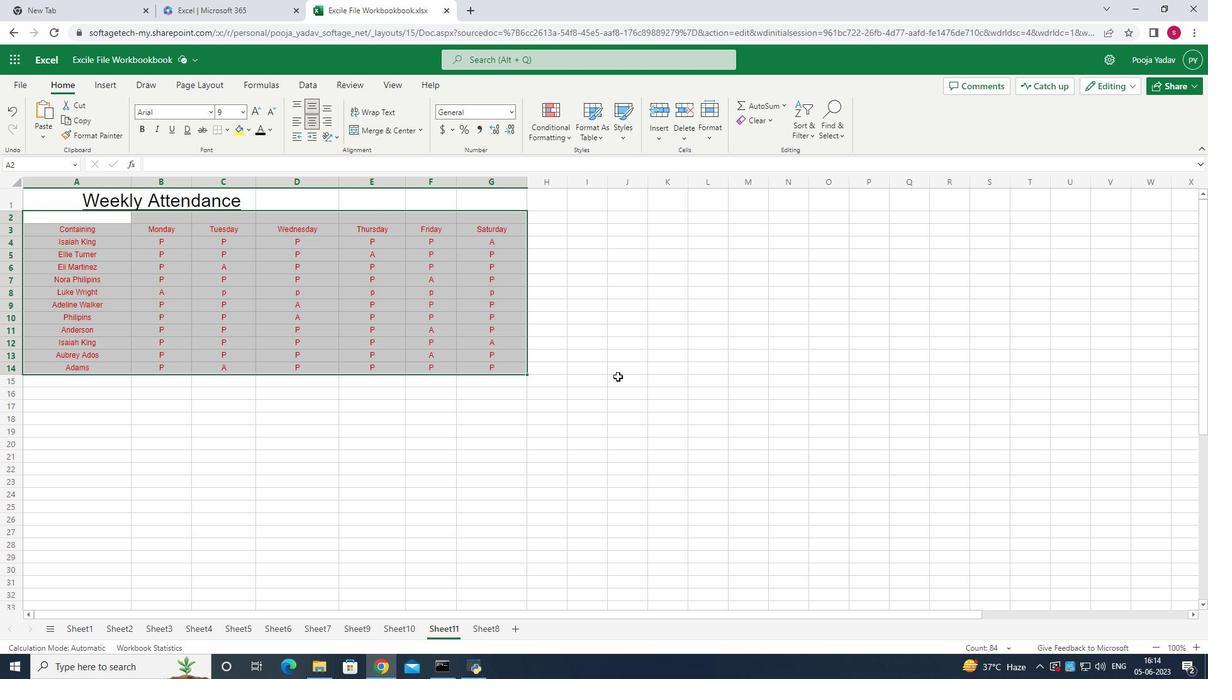 
Action: Mouse pressed left at (626, 372)
Screenshot: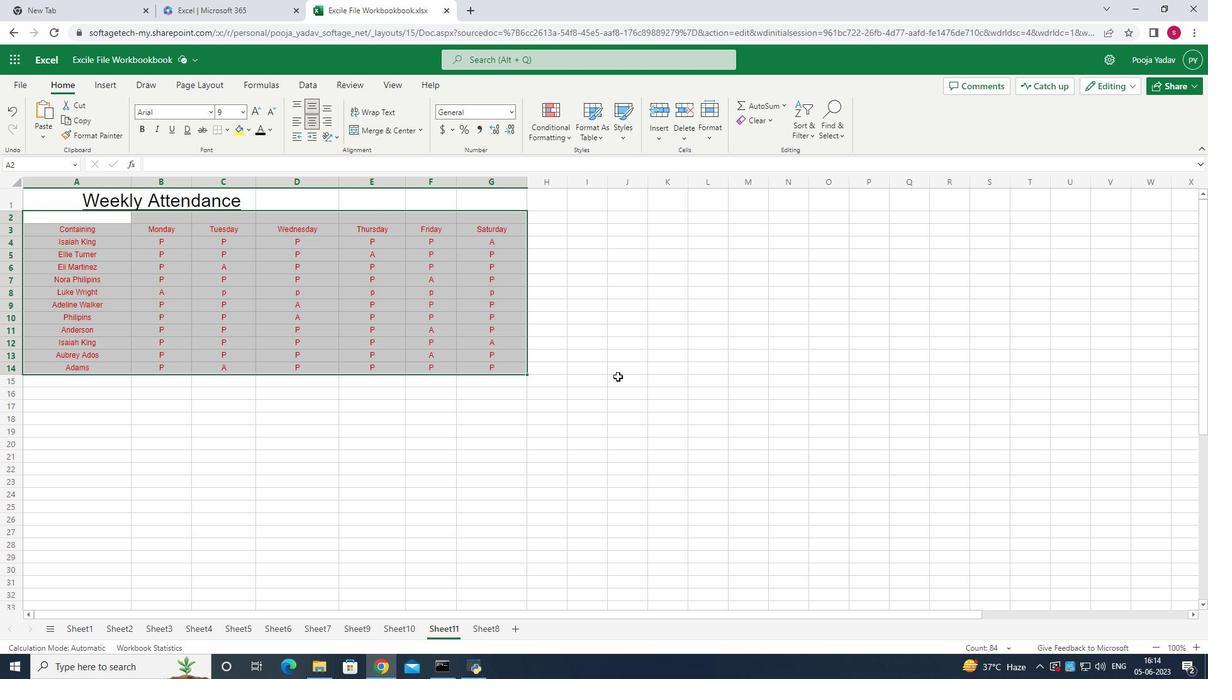 
Action: Mouse moved to (79, 220)
Screenshot: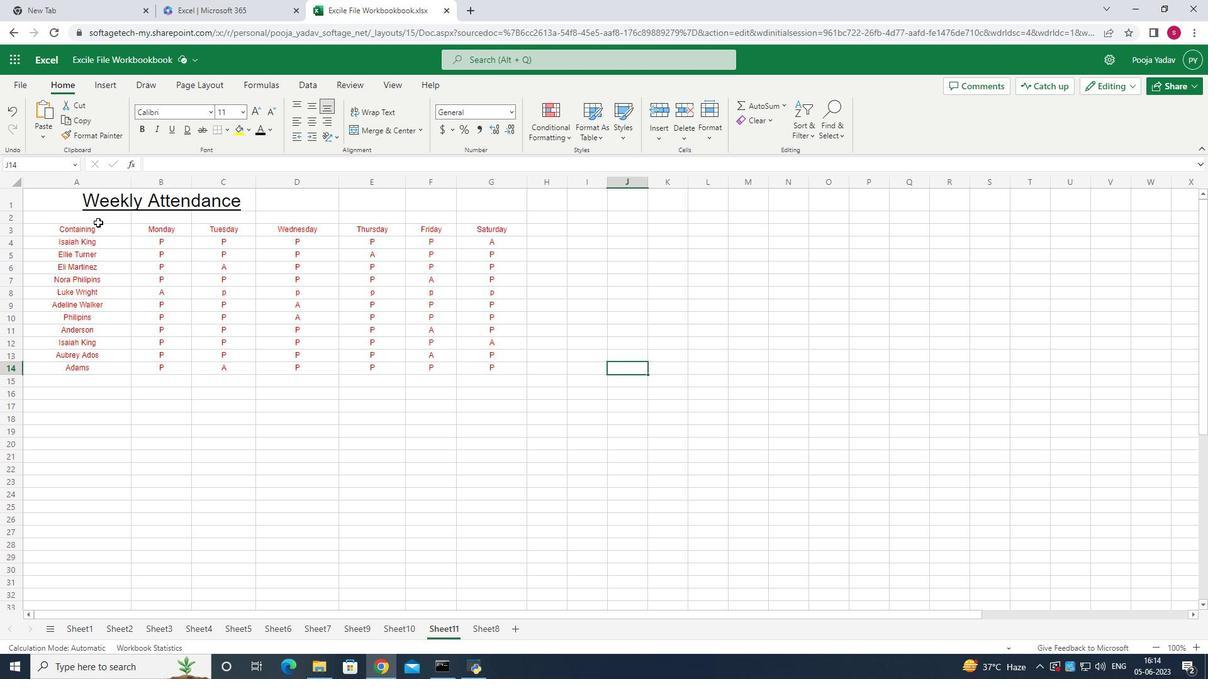 
Action: Mouse pressed left at (79, 220)
Screenshot: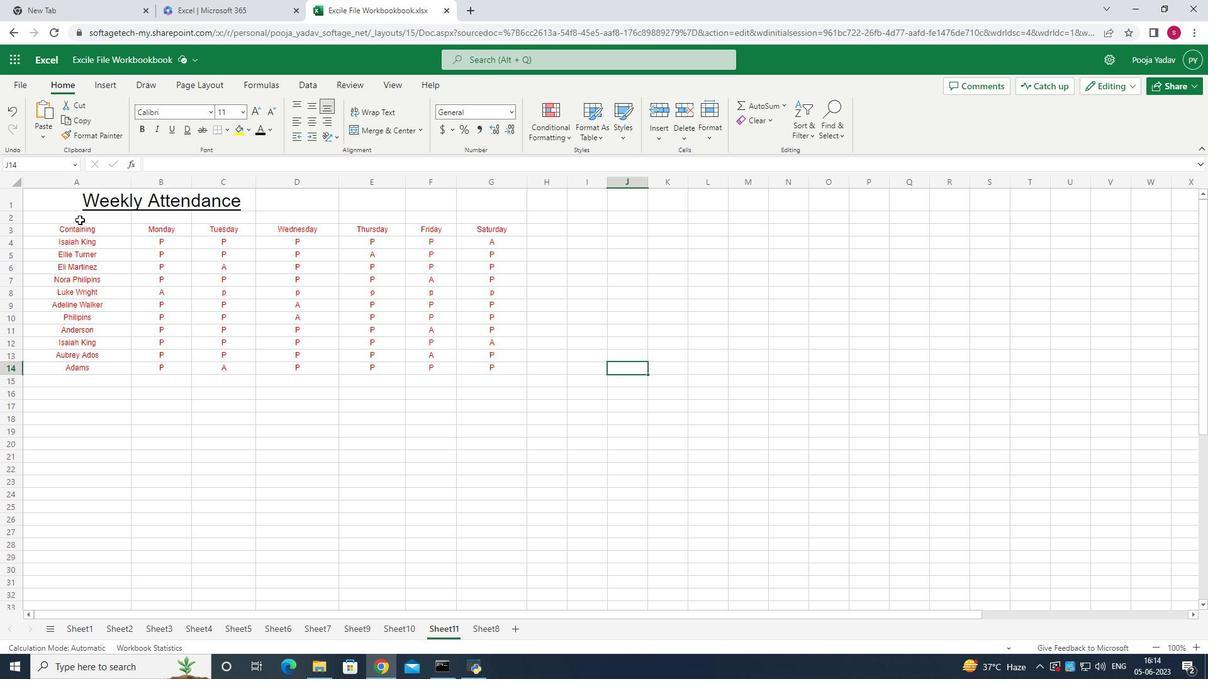 
Action: Mouse moved to (453, 439)
Screenshot: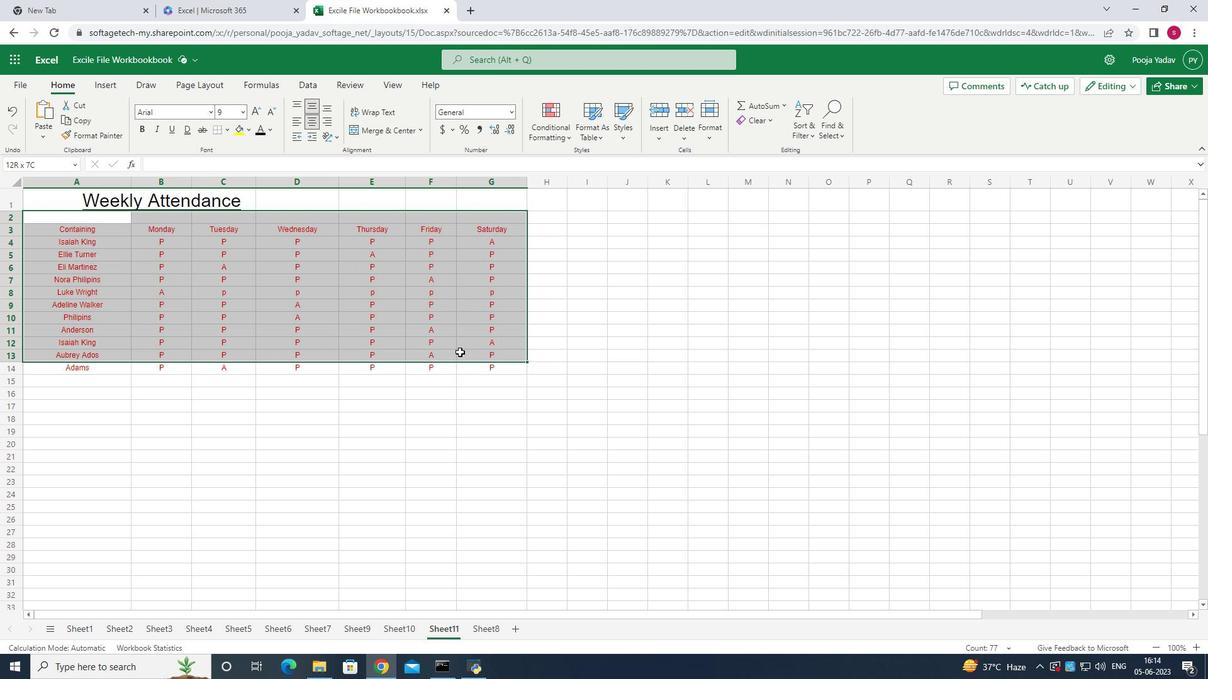 
Action: Mouse pressed left at (453, 439)
Screenshot: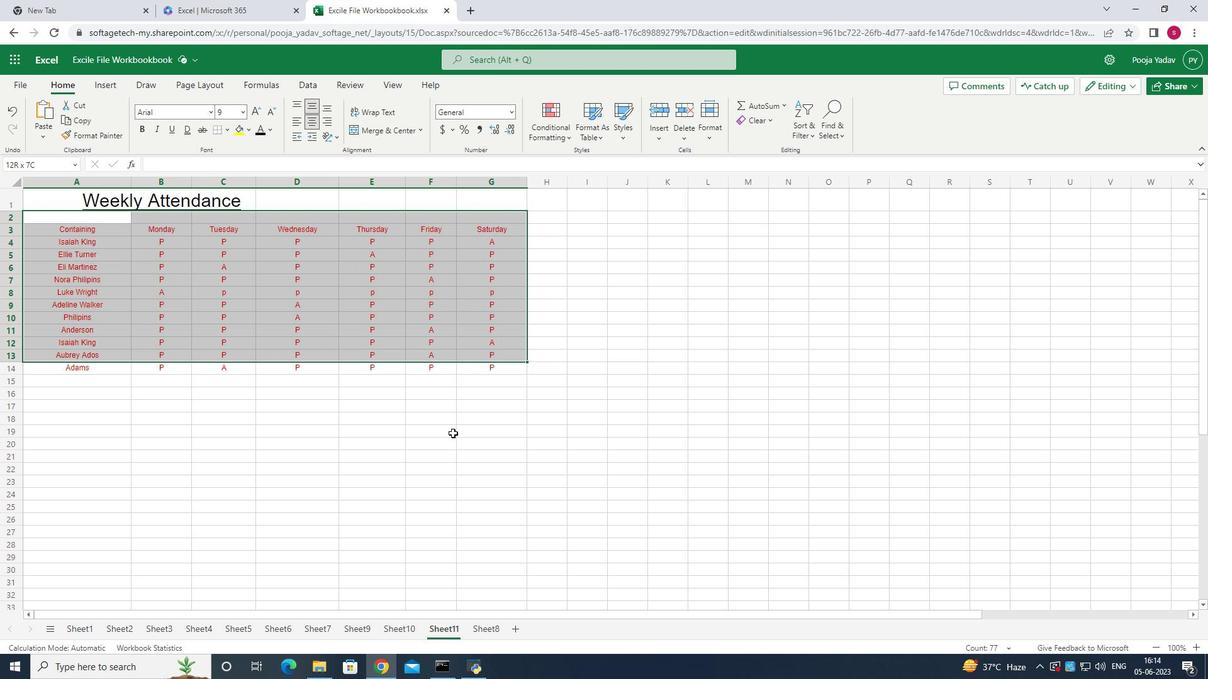 
Action: Mouse moved to (192, 207)
Screenshot: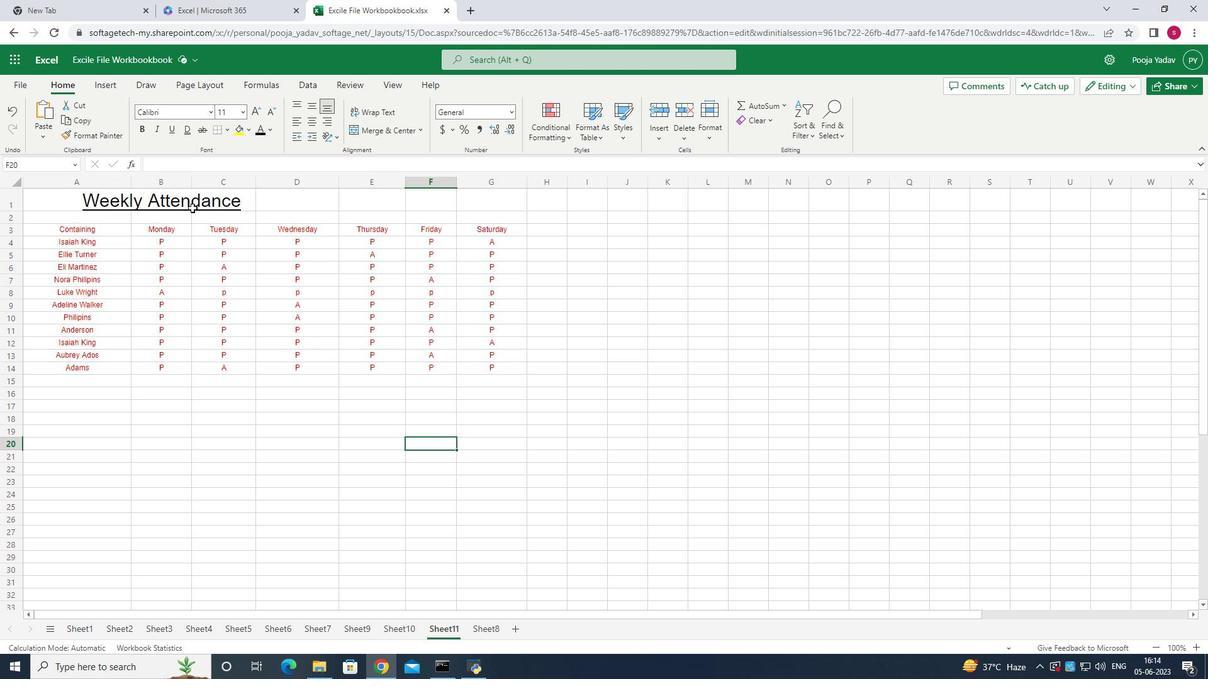 
Action: Mouse pressed left at (192, 207)
Screenshot: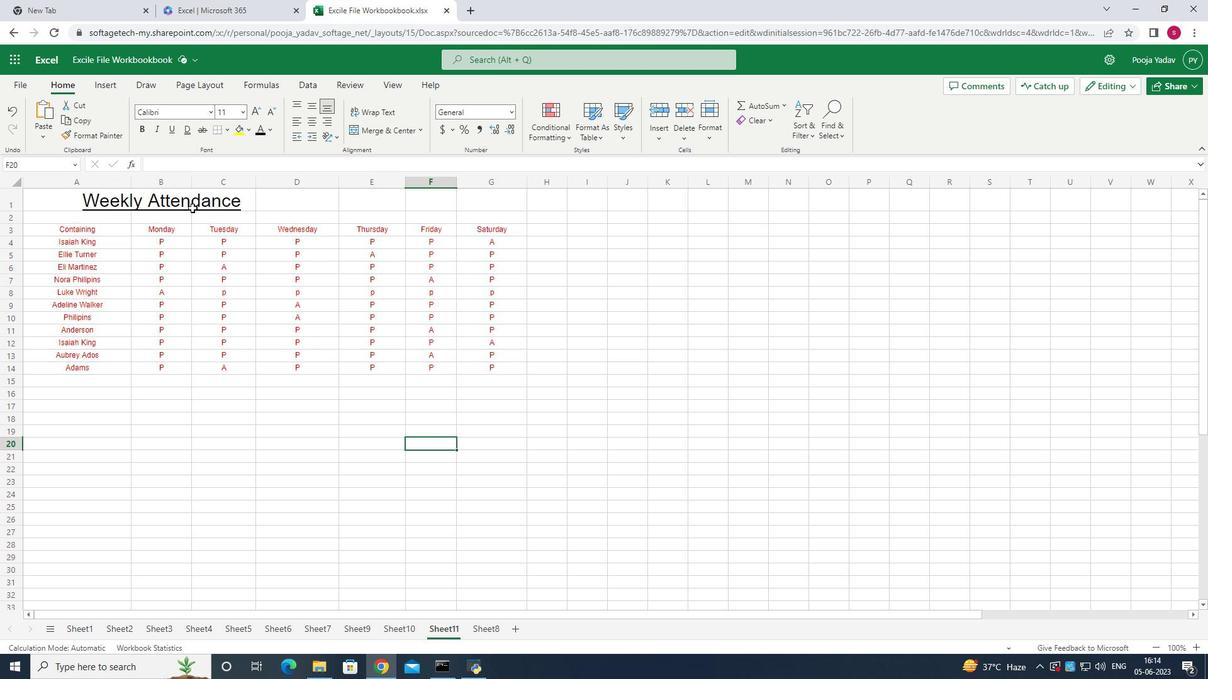
Action: Mouse moved to (83, 190)
Screenshot: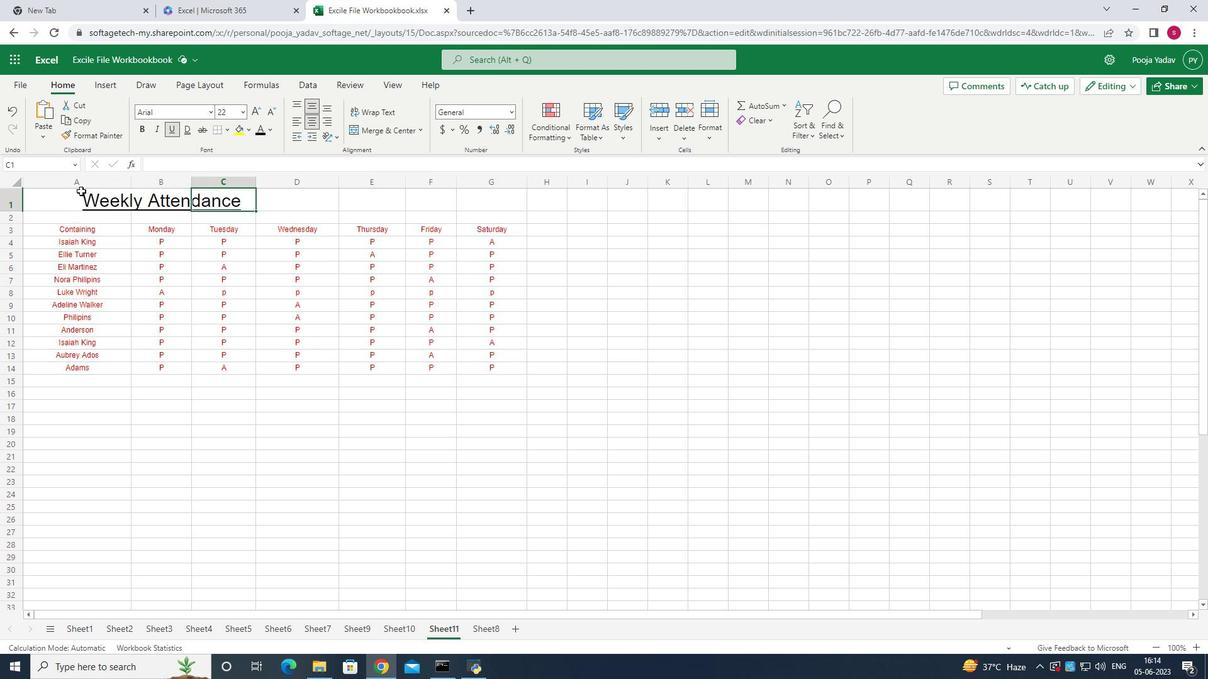
Action: Mouse pressed left at (83, 190)
Screenshot: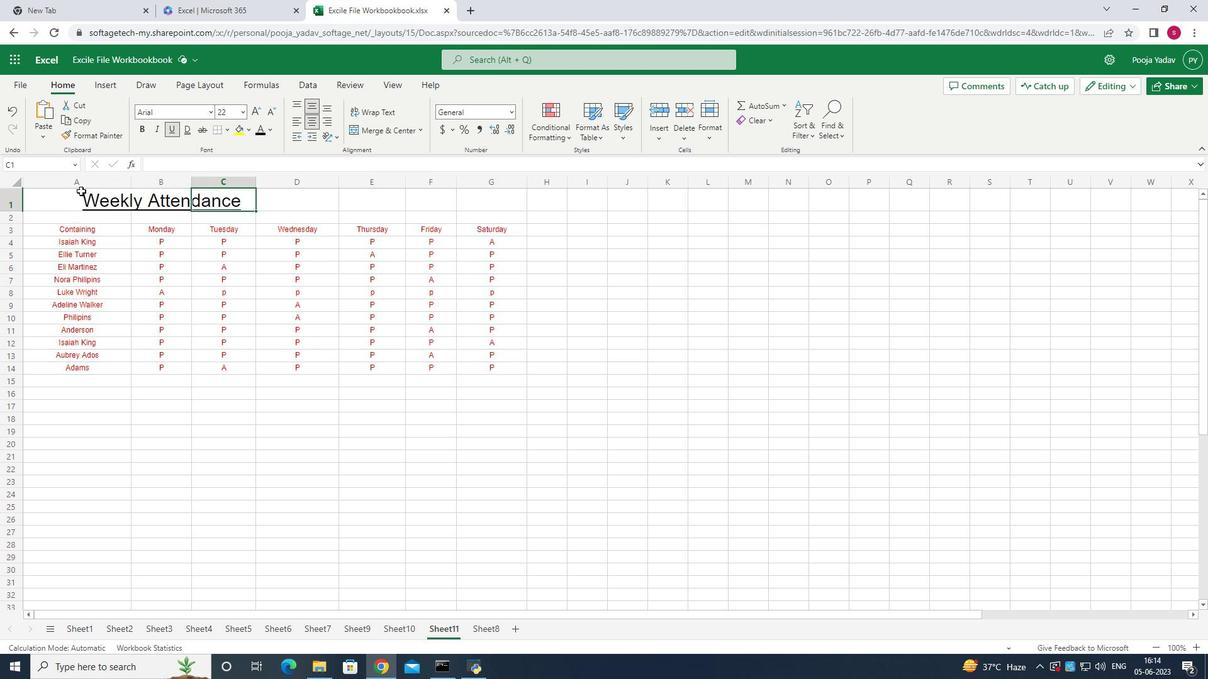 
Action: Mouse moved to (241, 116)
Screenshot: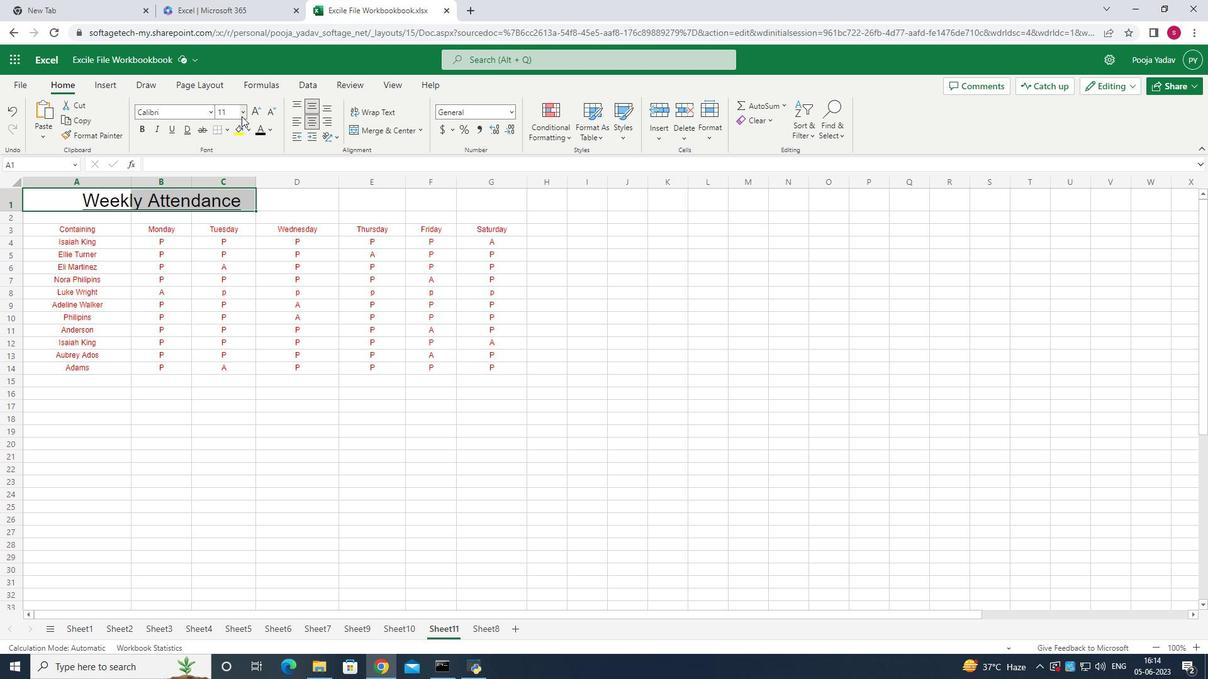 
Action: Mouse pressed left at (241, 116)
Screenshot: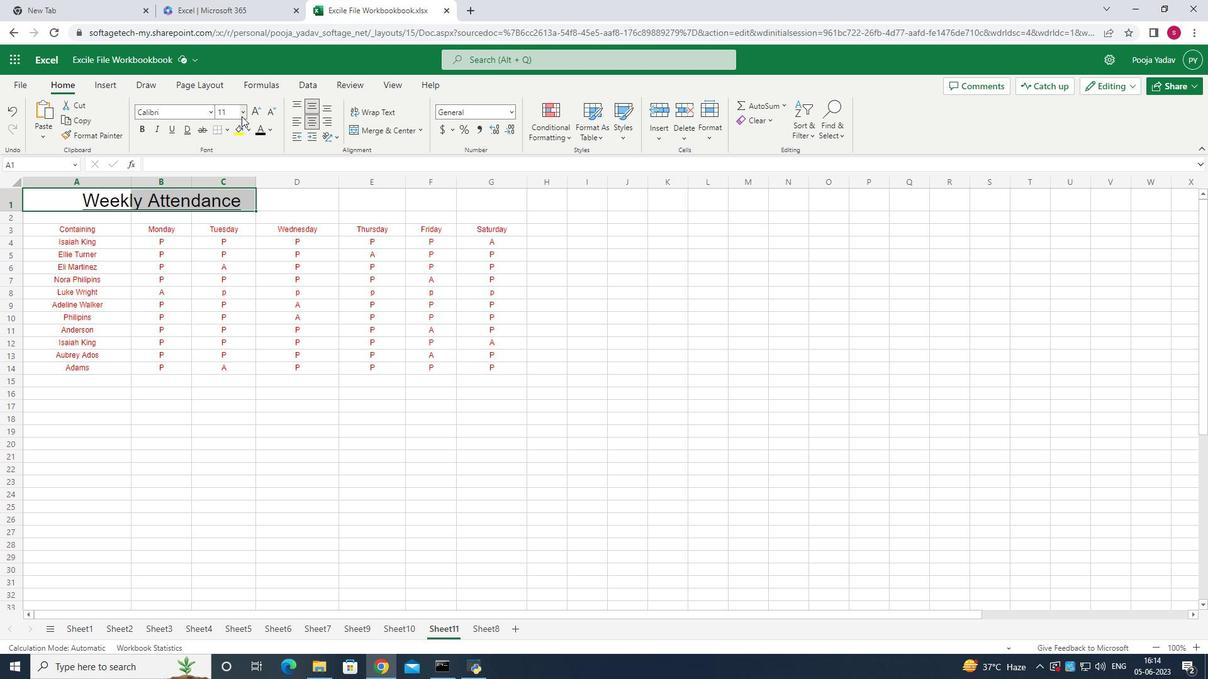 
Action: Mouse moved to (232, 249)
Screenshot: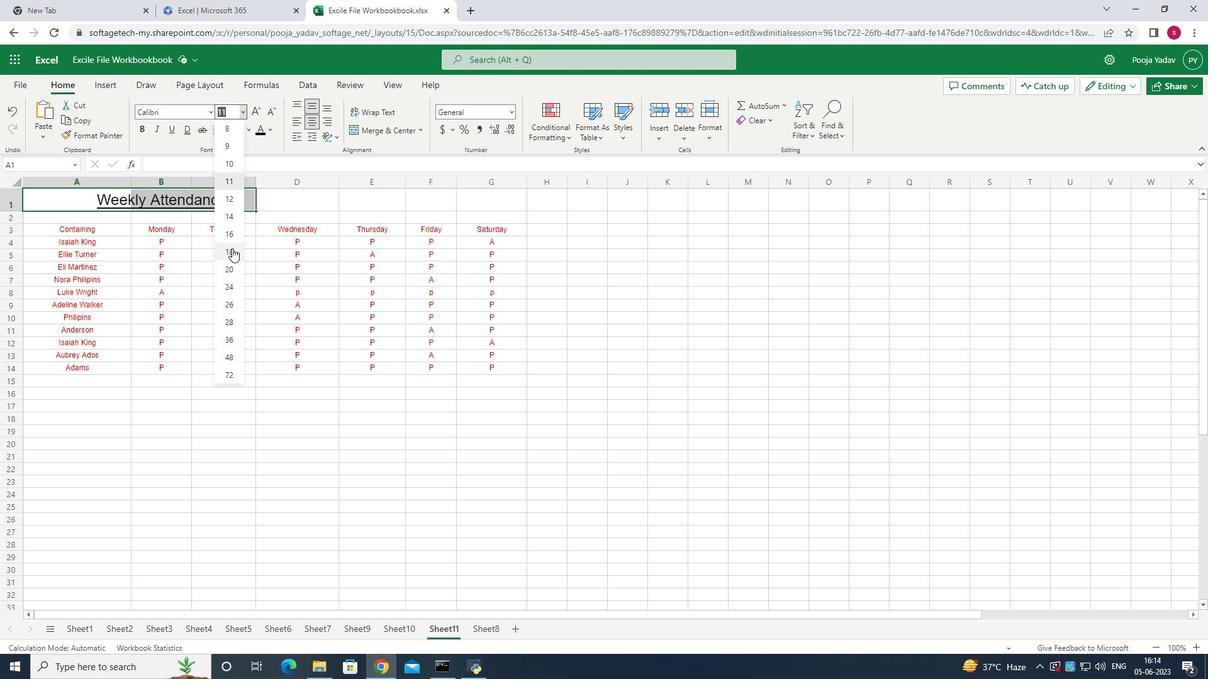 
Action: Mouse pressed left at (232, 249)
Screenshot: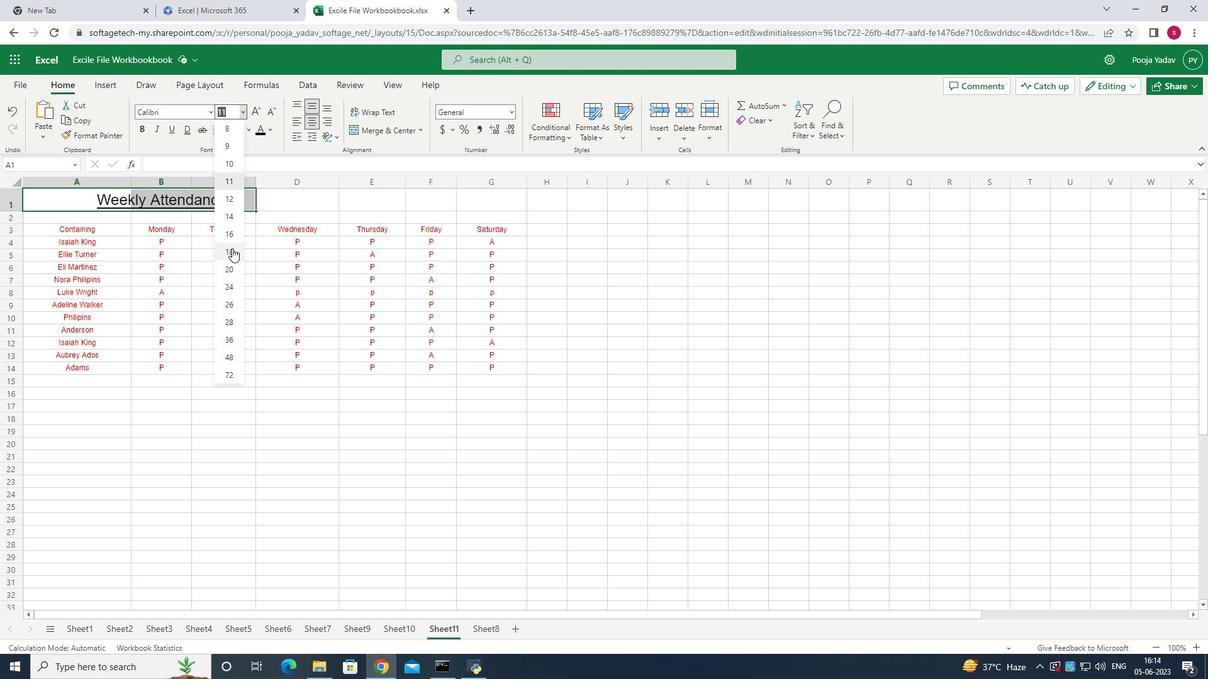 
Action: Mouse moved to (296, 202)
Screenshot: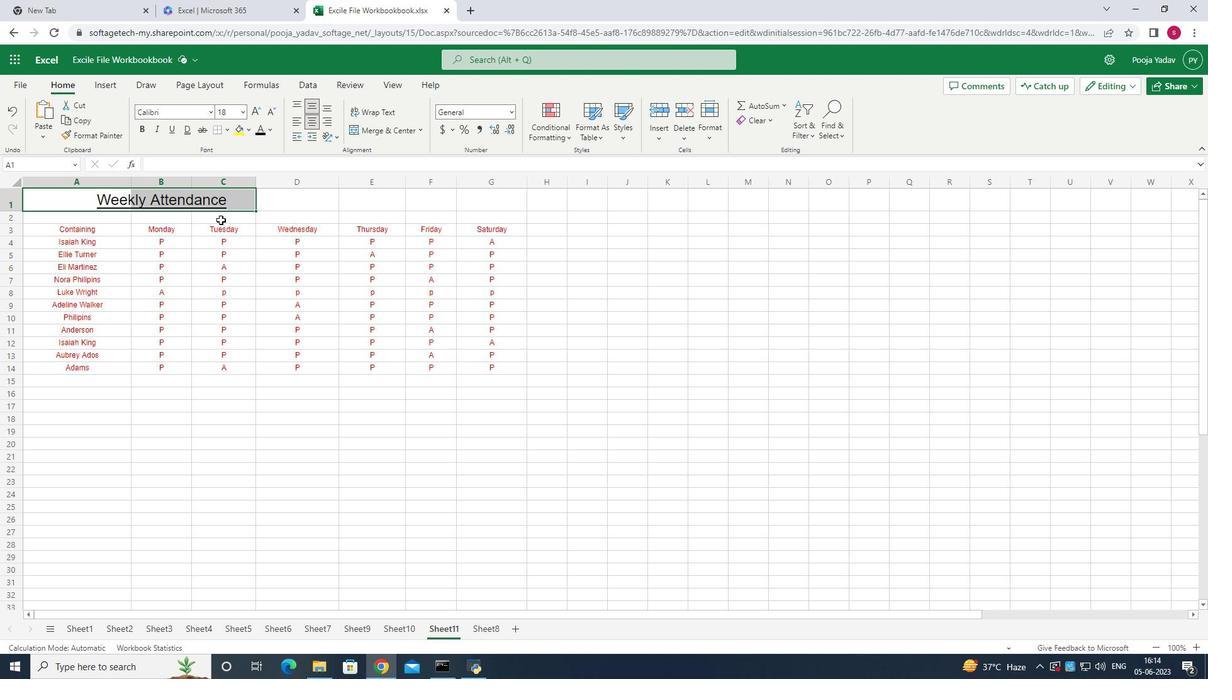 
Action: Mouse pressed left at (296, 202)
Screenshot: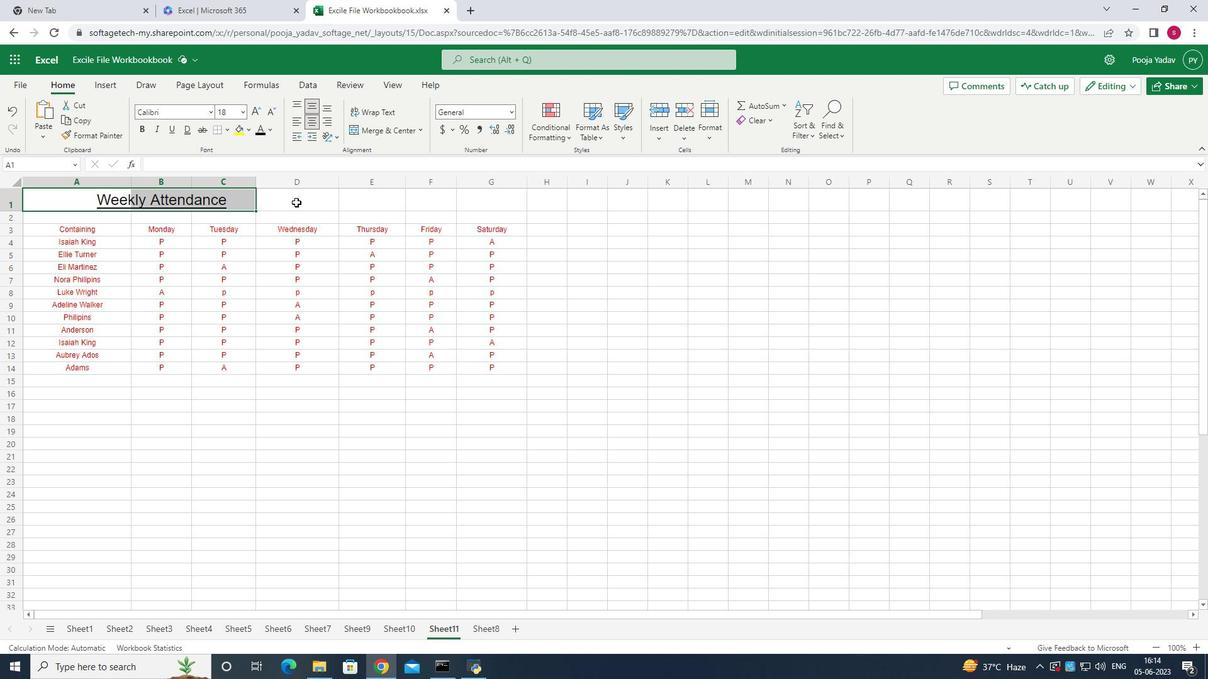 
Action: Mouse moved to (101, 195)
Screenshot: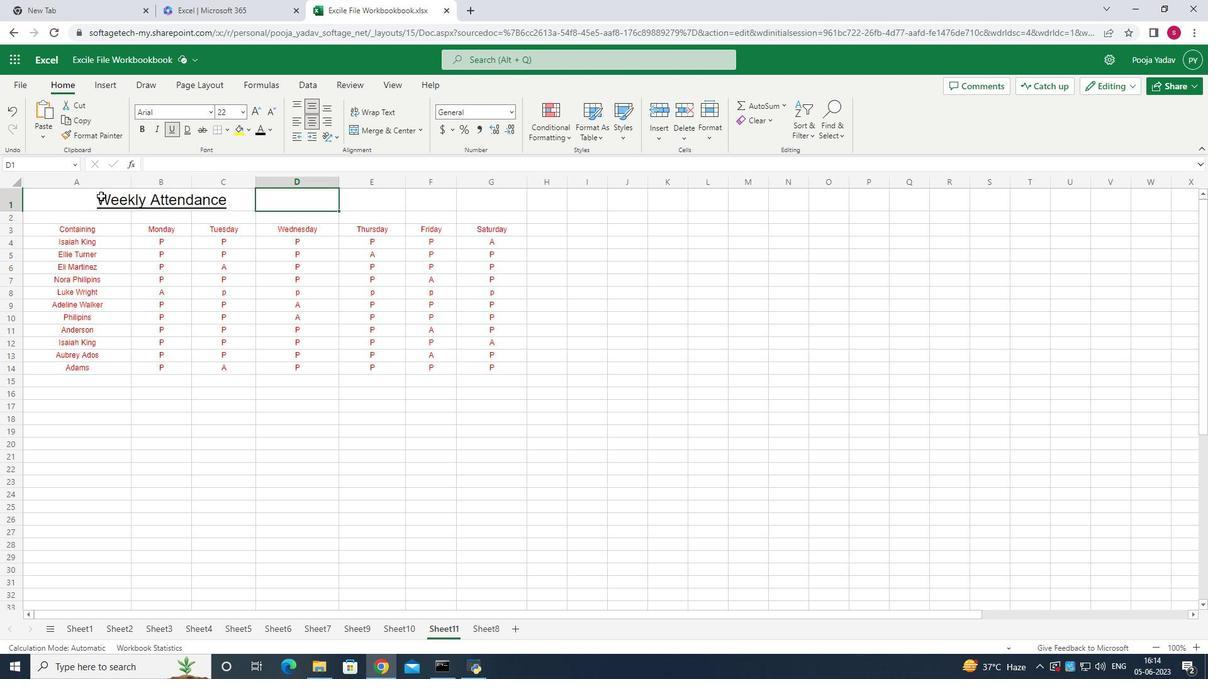
Action: Mouse pressed left at (101, 195)
Screenshot: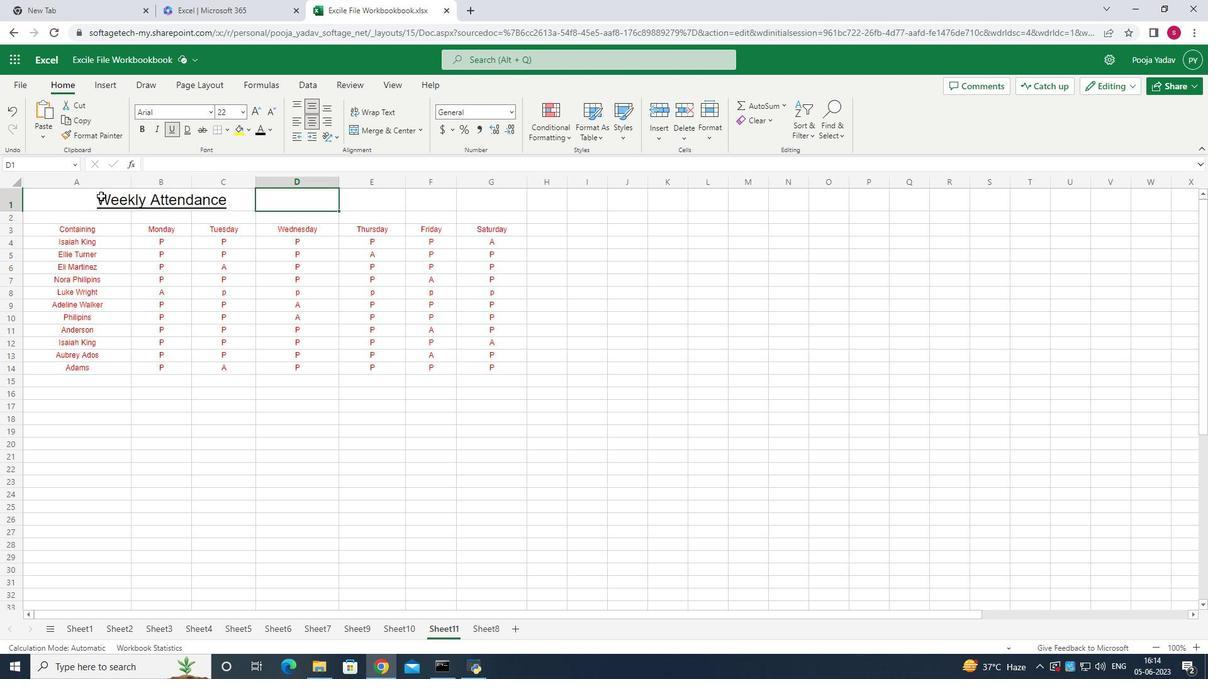 
Action: Mouse moved to (387, 129)
Screenshot: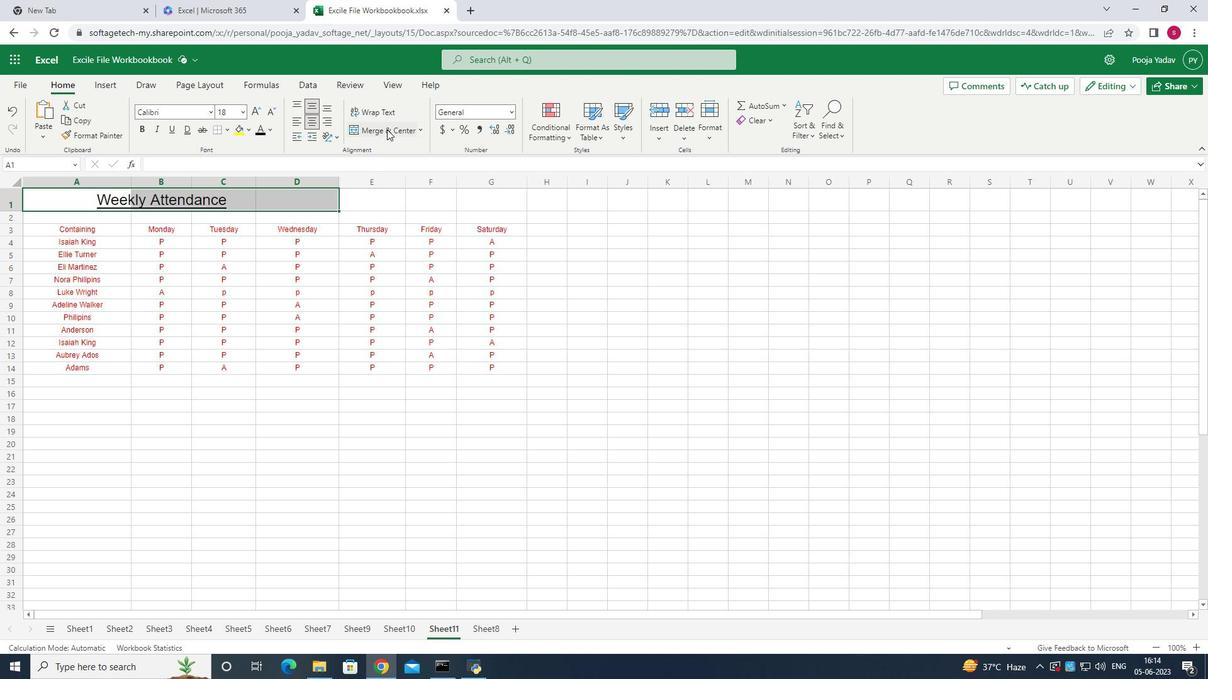 
Action: Mouse pressed left at (387, 129)
Screenshot: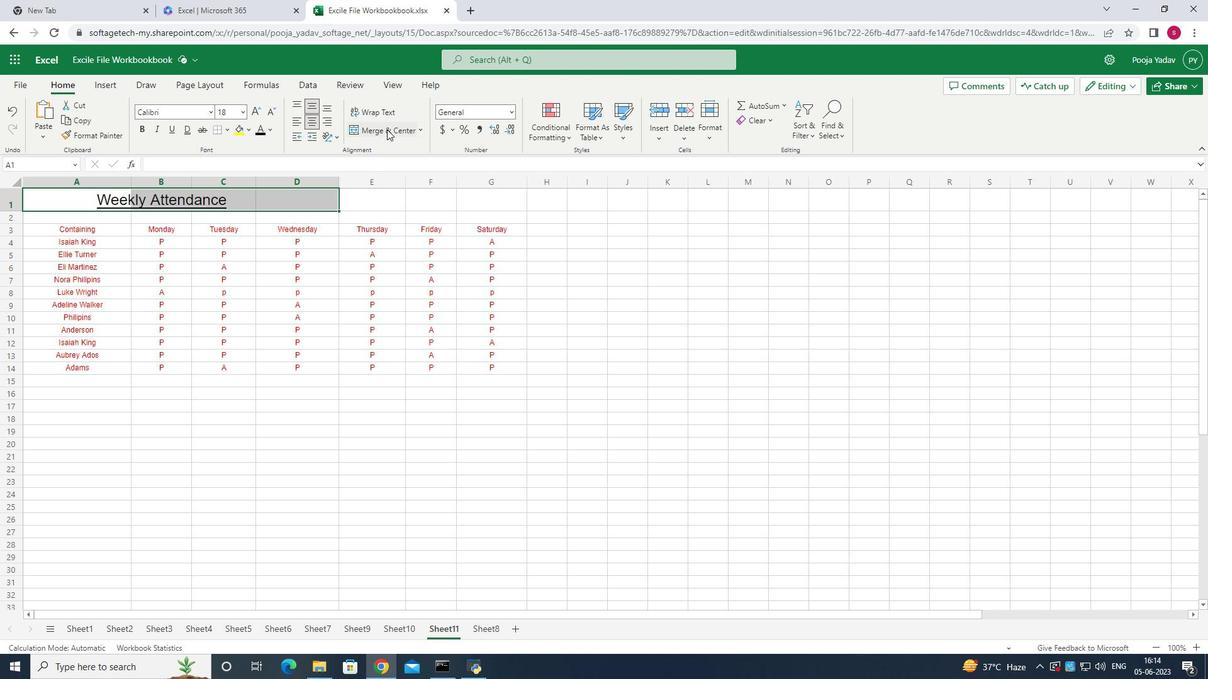 
Action: Mouse moved to (105, 198)
Screenshot: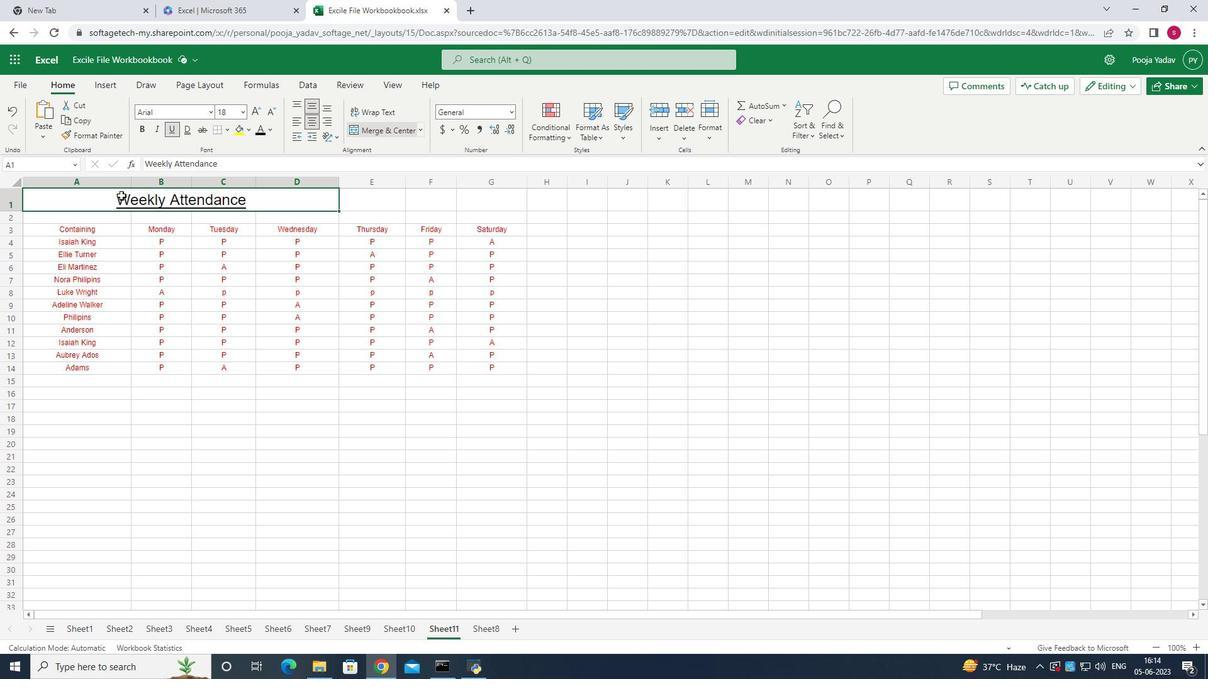 
Action: Mouse pressed left at (105, 198)
Screenshot: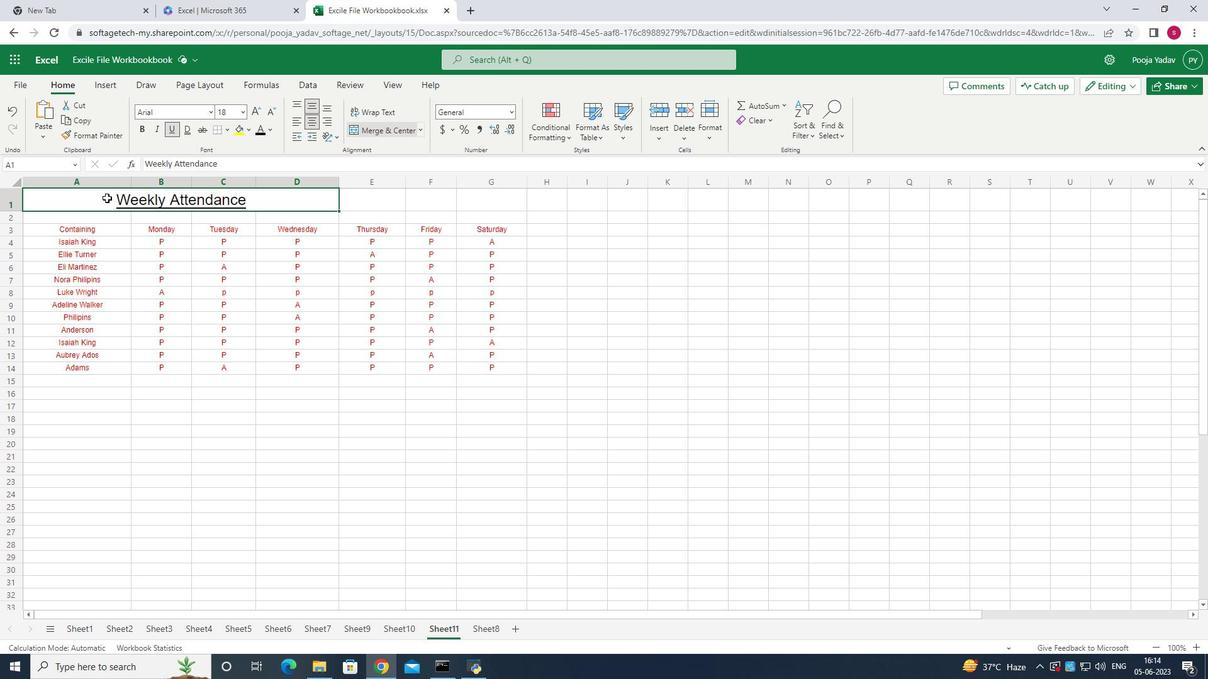 
Action: Mouse moved to (322, 198)
Screenshot: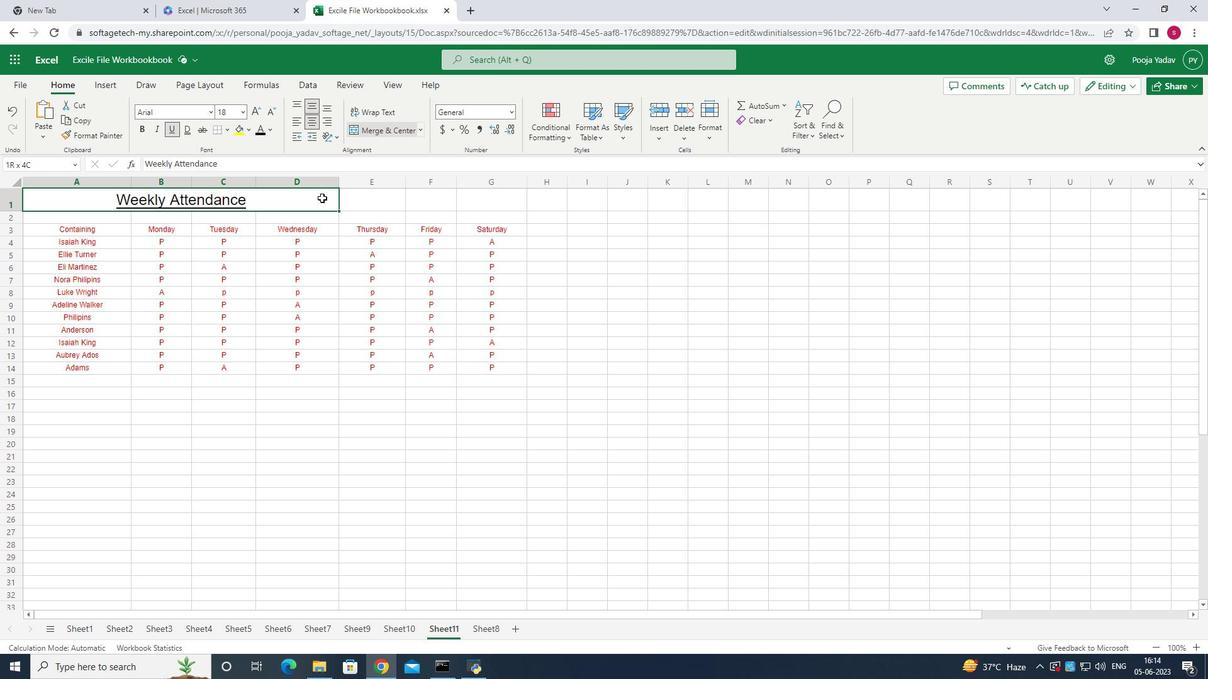 
Action: Mouse pressed left at (322, 198)
Screenshot: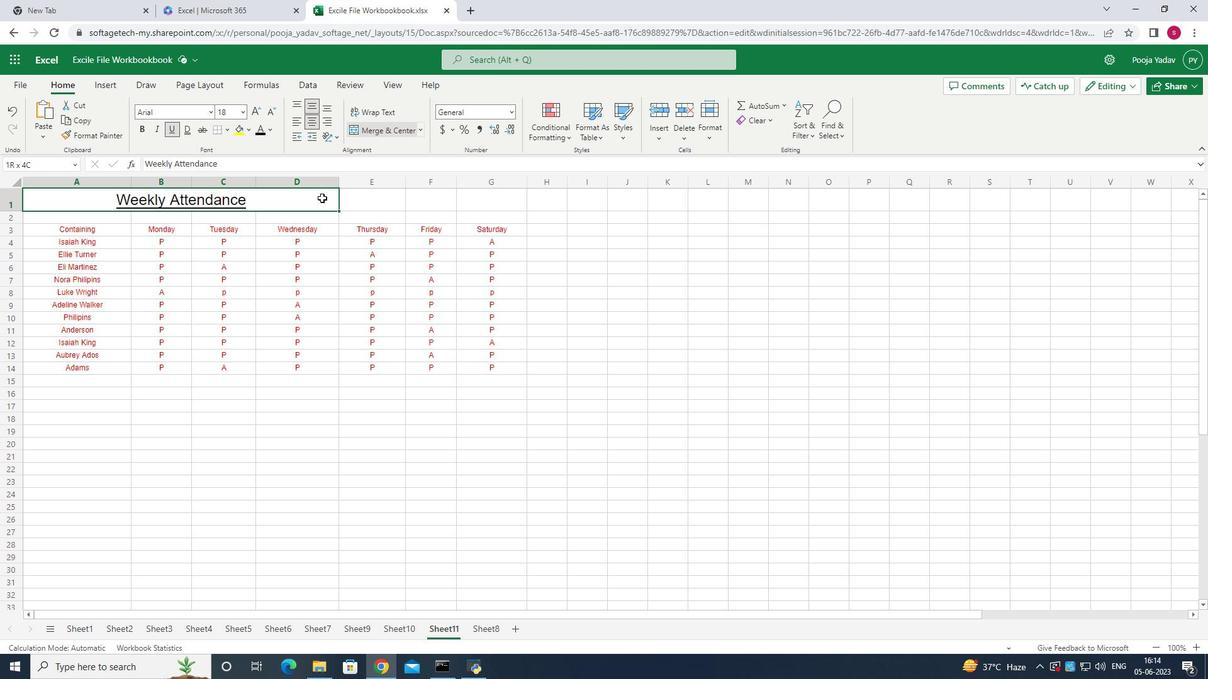 
Action: Mouse moved to (321, 199)
Screenshot: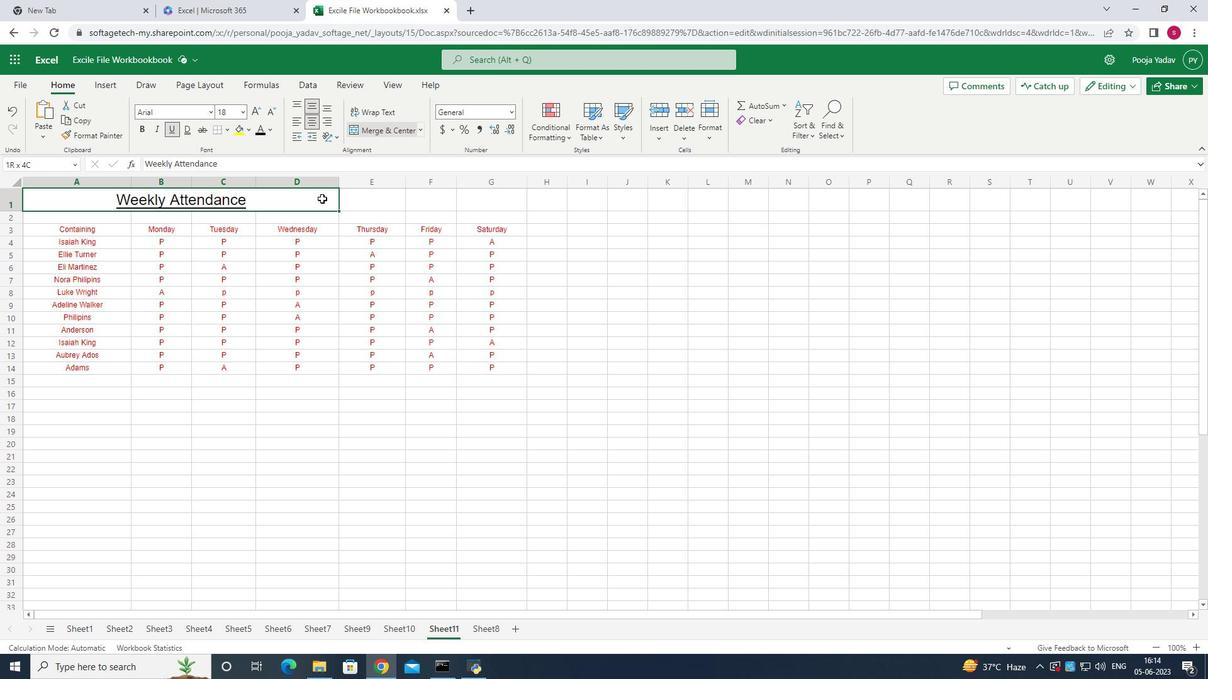 
Action: Mouse pressed left at (321, 199)
Screenshot: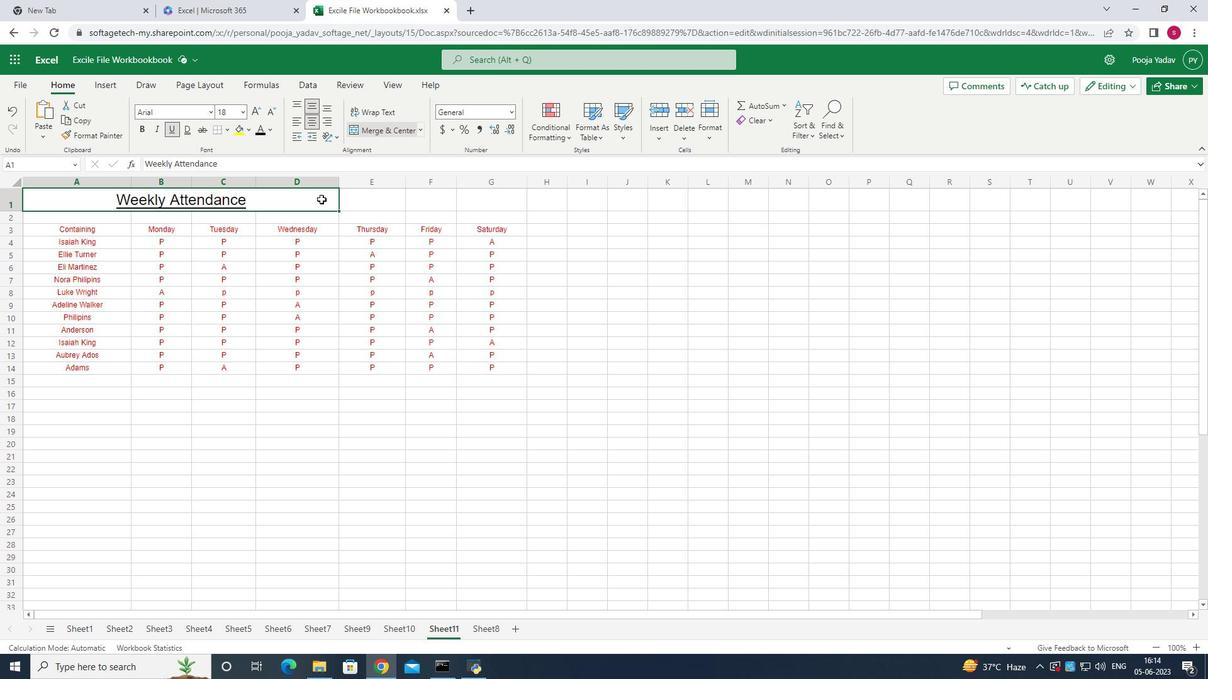 
Action: Mouse moved to (368, 205)
Screenshot: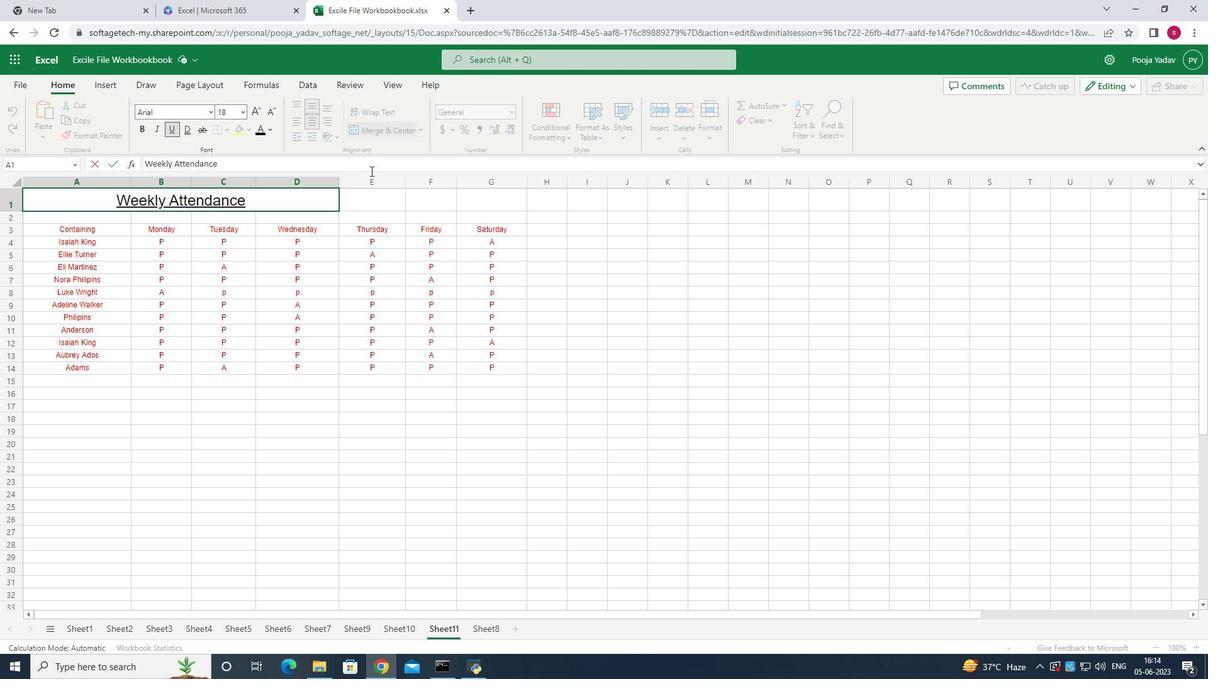 
Action: Mouse pressed left at (368, 205)
Screenshot: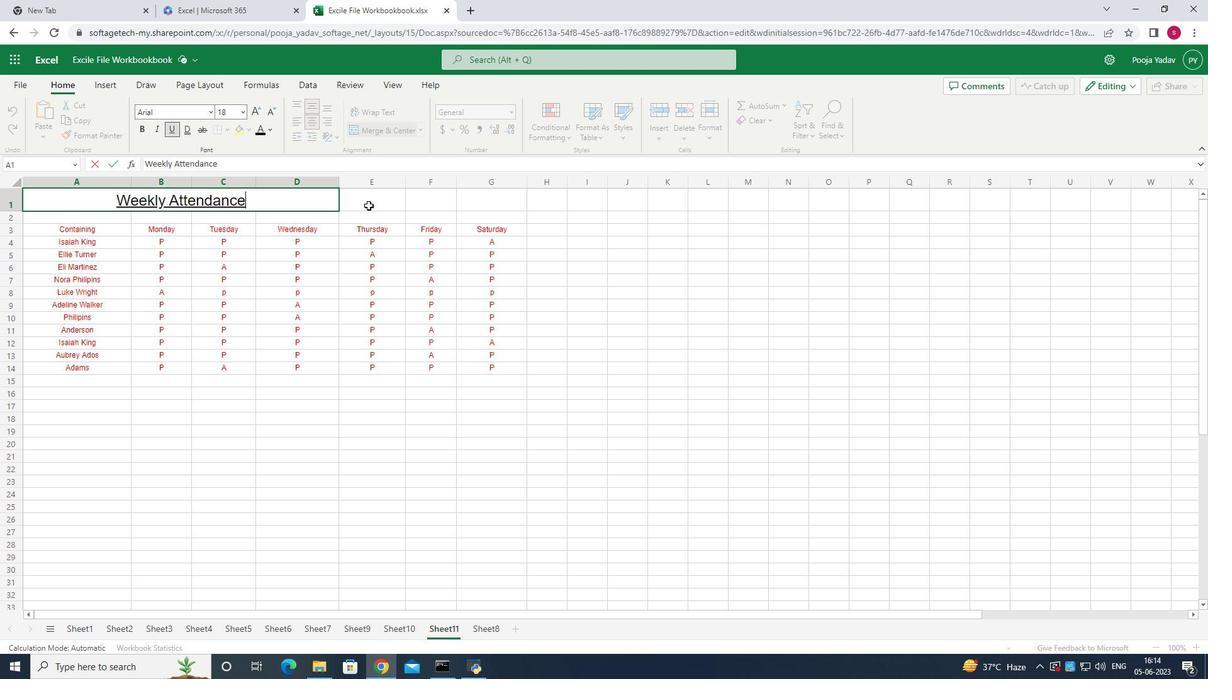 
Action: Mouse moved to (100, 177)
Screenshot: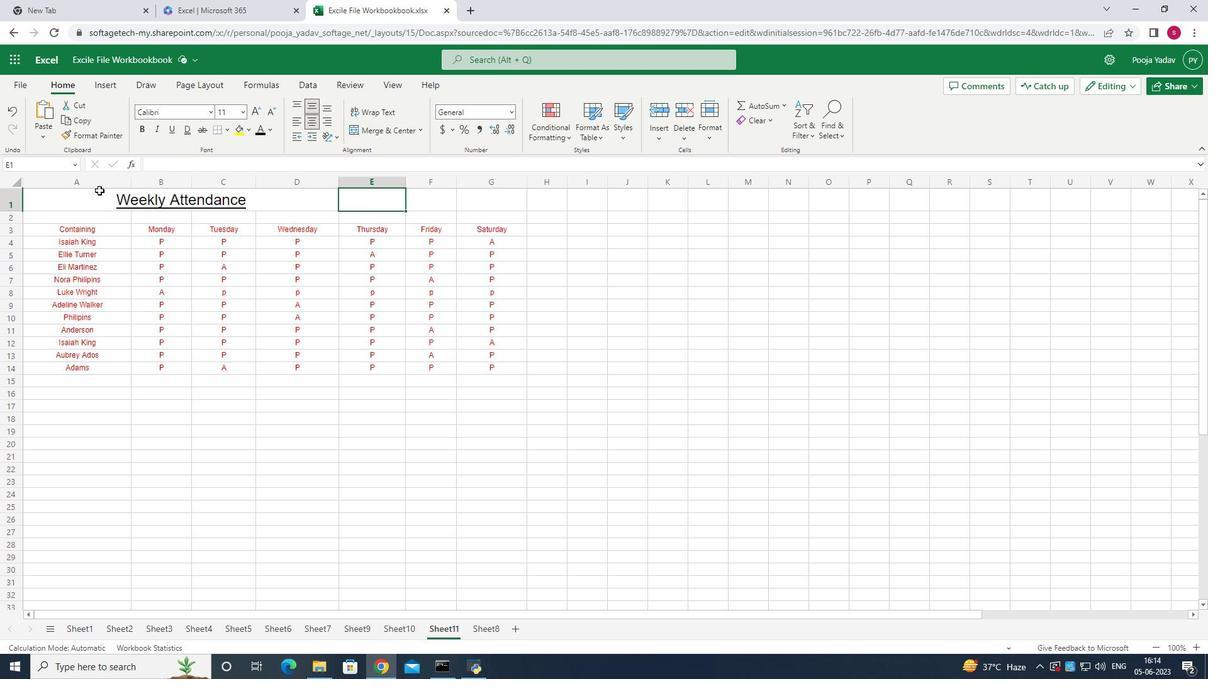 
Action: Mouse pressed left at (100, 177)
Screenshot: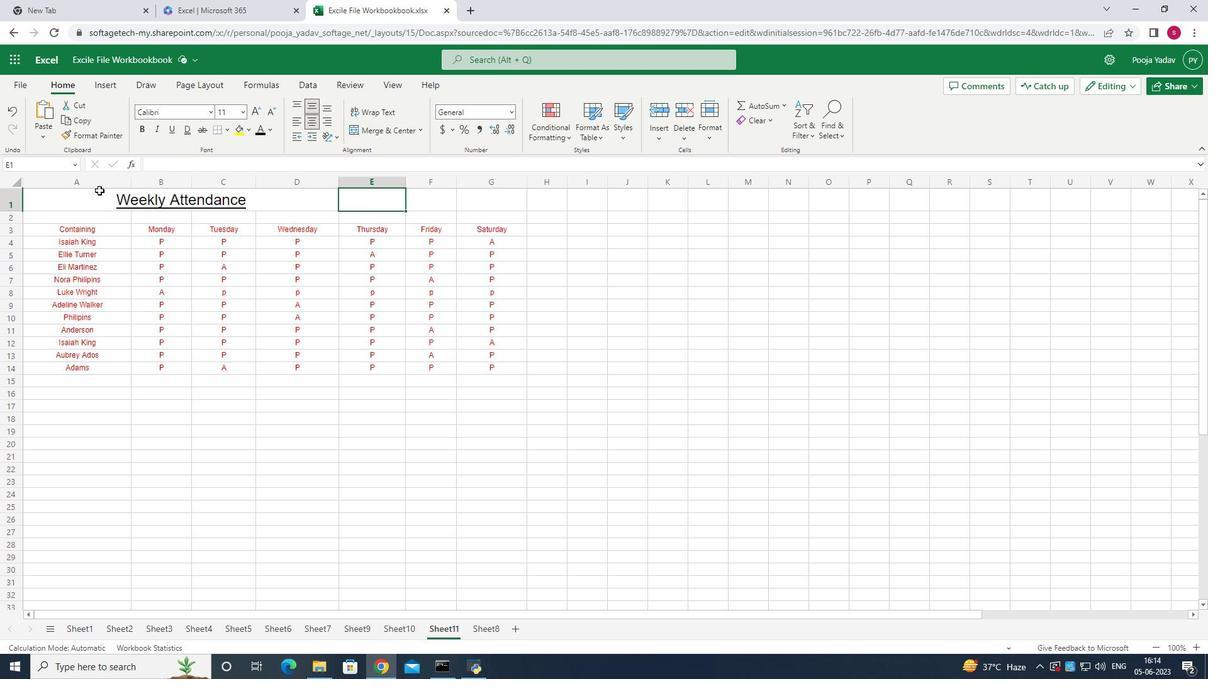 
Action: Mouse moved to (452, 248)
Screenshot: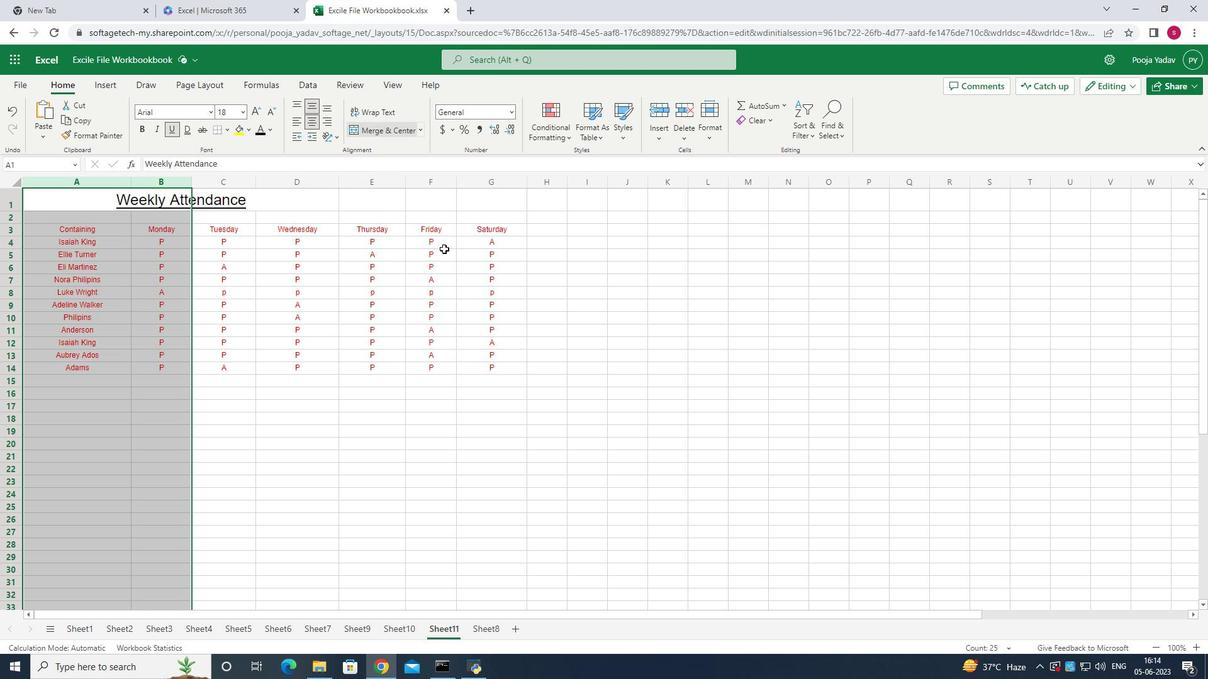 
Action: Mouse pressed left at (452, 248)
Screenshot: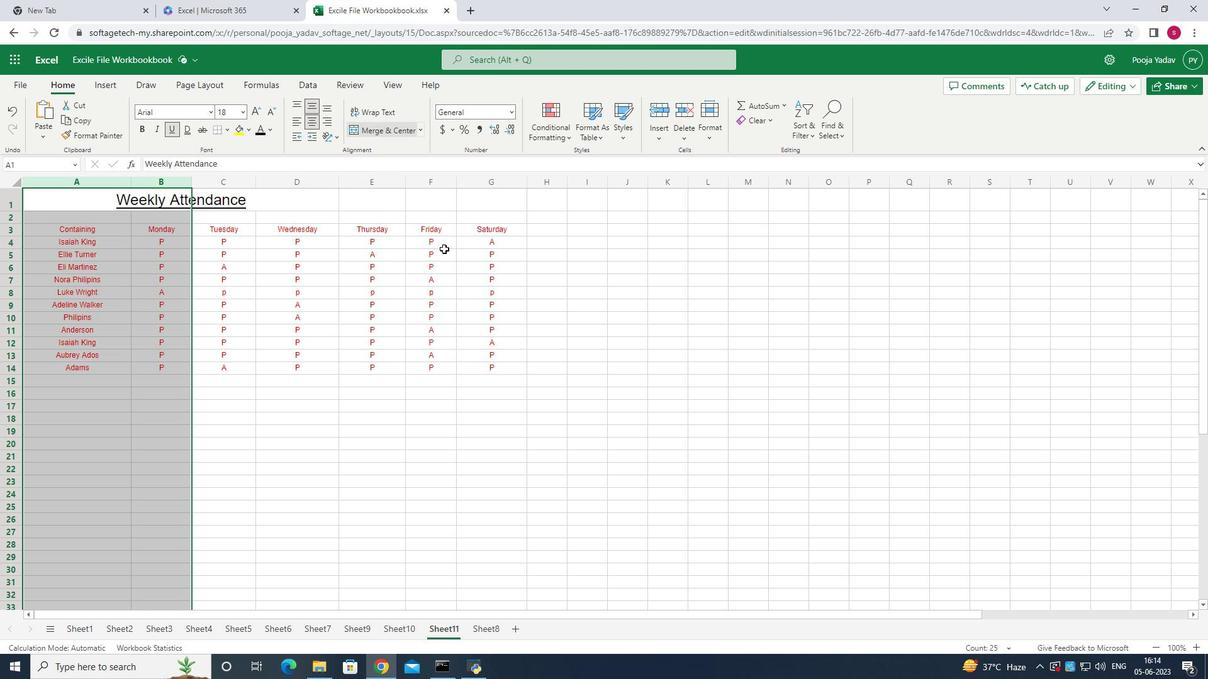 
Action: Mouse moved to (112, 195)
Screenshot: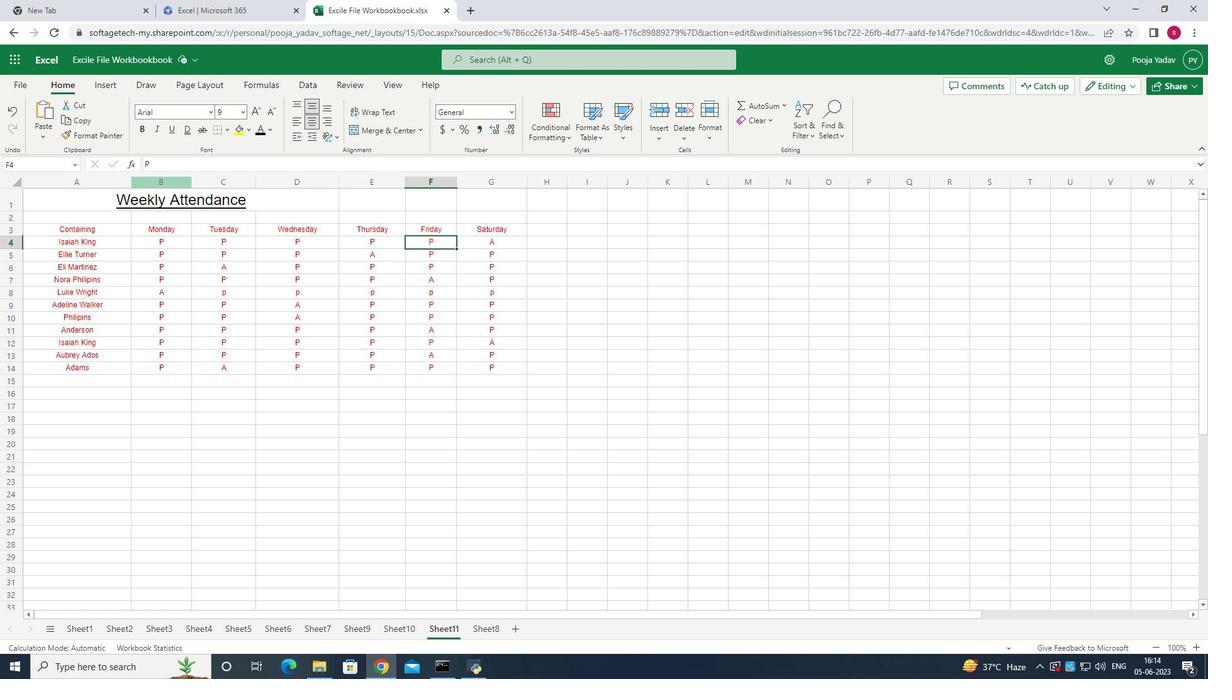 
Action: Mouse pressed left at (112, 195)
Screenshot: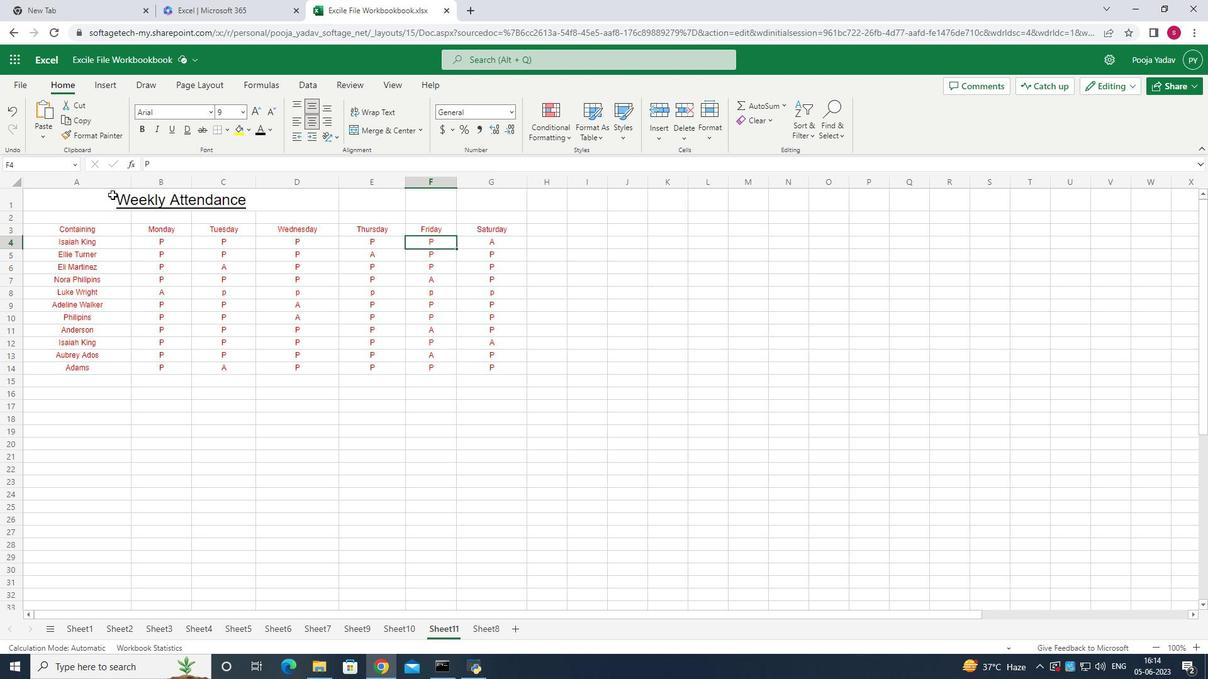 
Action: Mouse moved to (388, 124)
Screenshot: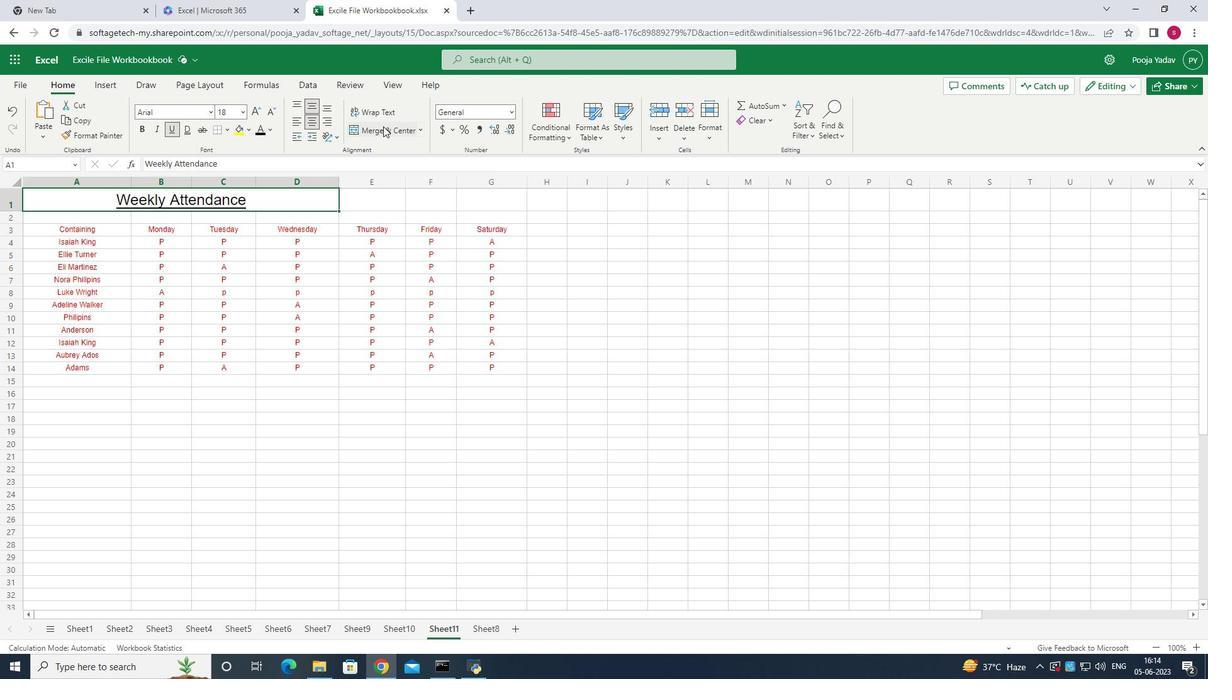 
Action: Mouse pressed left at (388, 124)
Screenshot: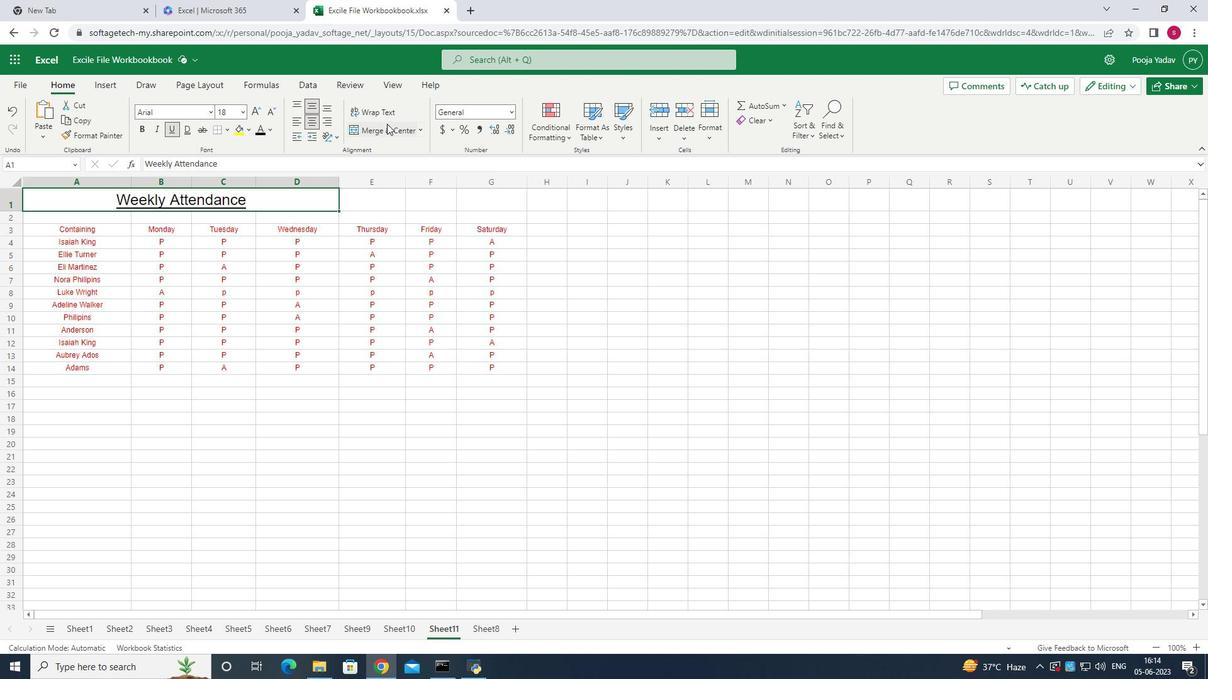 
Action: Mouse pressed left at (388, 124)
Screenshot: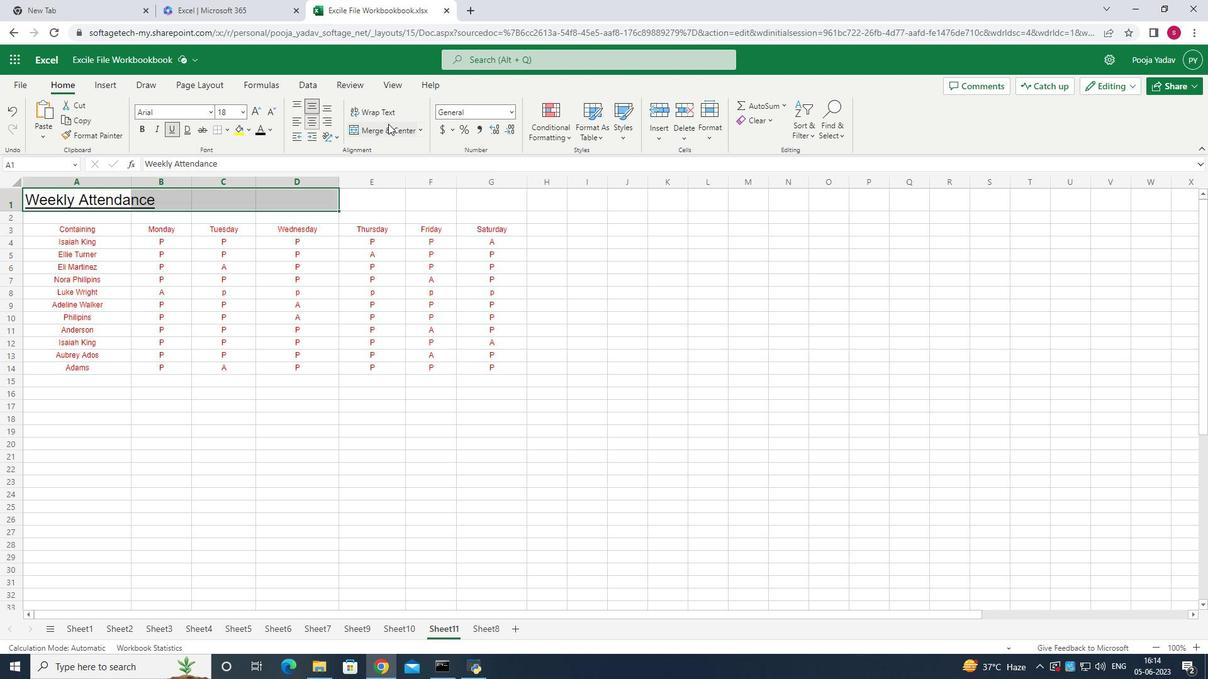 
Action: Mouse moved to (372, 205)
Screenshot: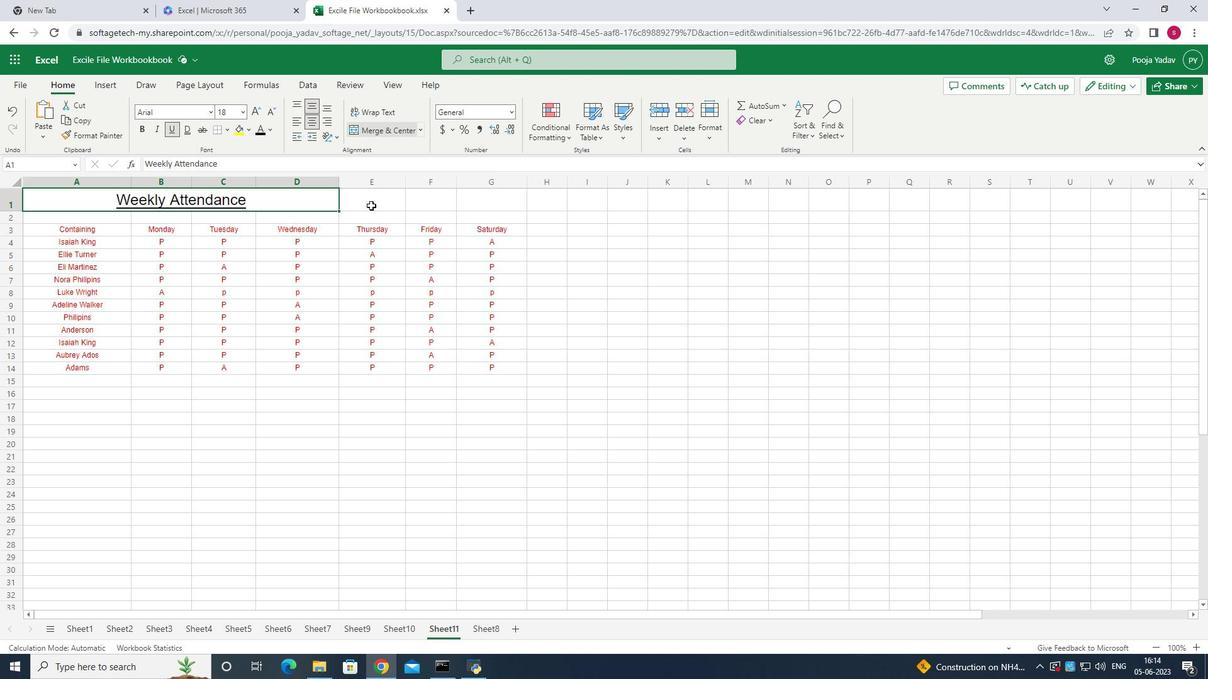 
Action: Mouse pressed left at (372, 205)
Screenshot: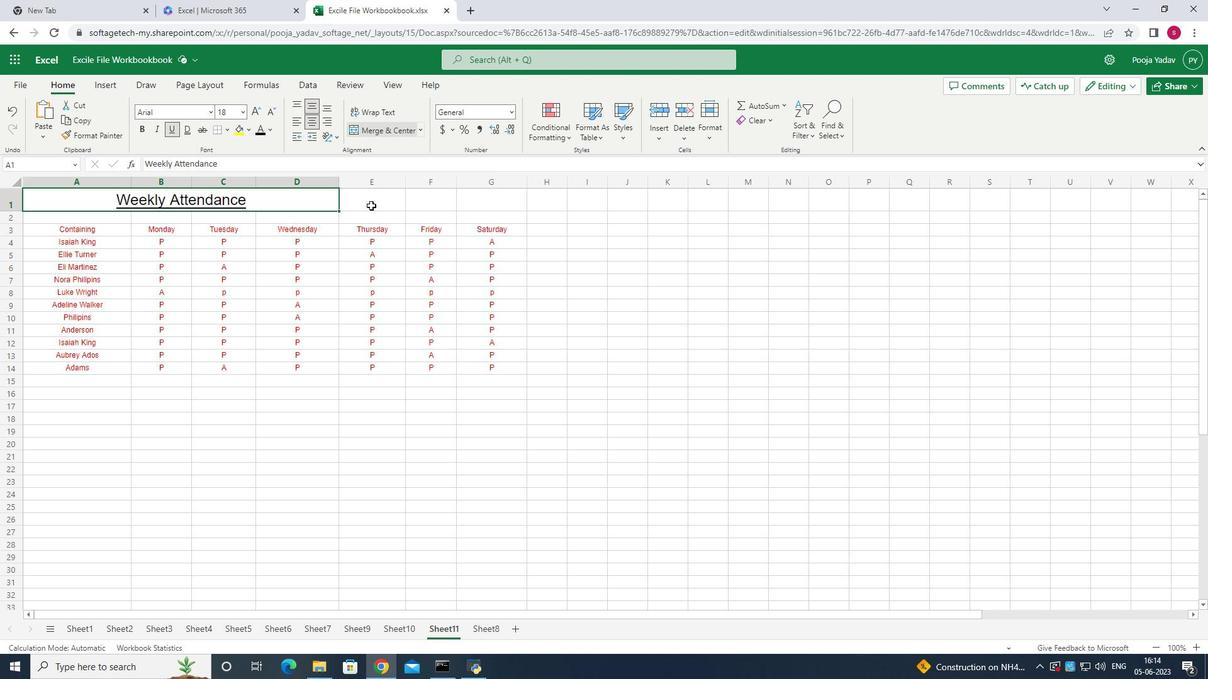 
Action: Mouse moved to (492, 240)
Screenshot: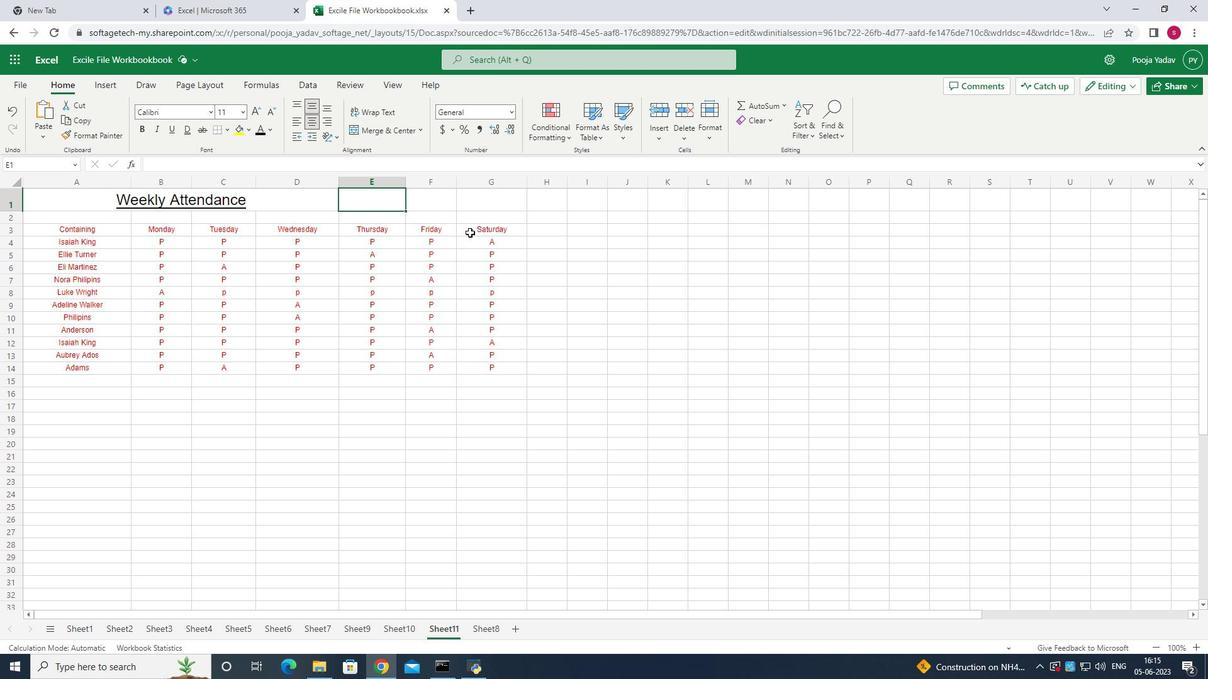
